 Task: Look for space in Āzādshahr, Iran from 7th July, 2023 to 14th July, 2023 for 1 adult in price range Rs.6000 to Rs.14000. Place can be shared room with 1  bedroom having 1 bed and 1 bathroom. Property type can be house, flat, guest house, hotel. Amenities needed are: wifi, washing machine. Booking option can be shelf check-in. Required host language is English.
Action: Mouse moved to (566, 101)
Screenshot: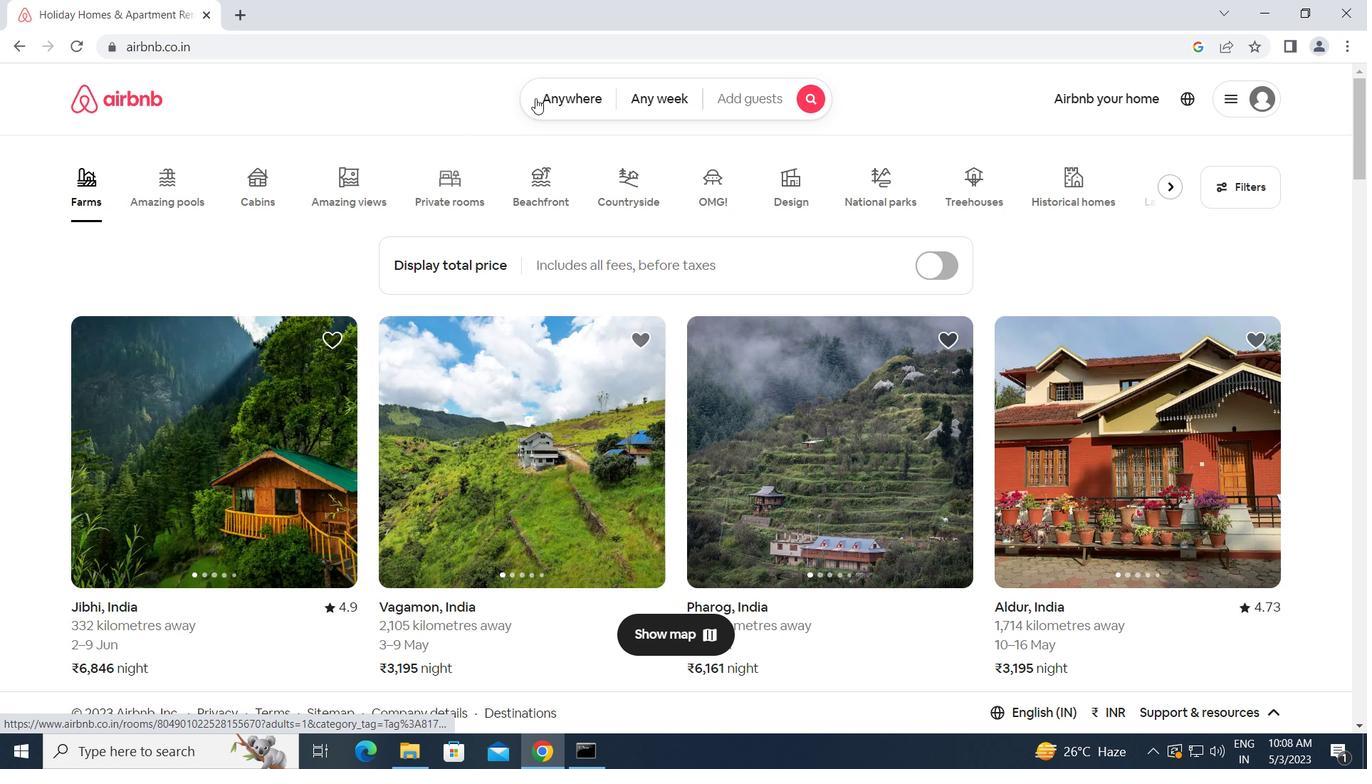 
Action: Mouse pressed left at (566, 101)
Screenshot: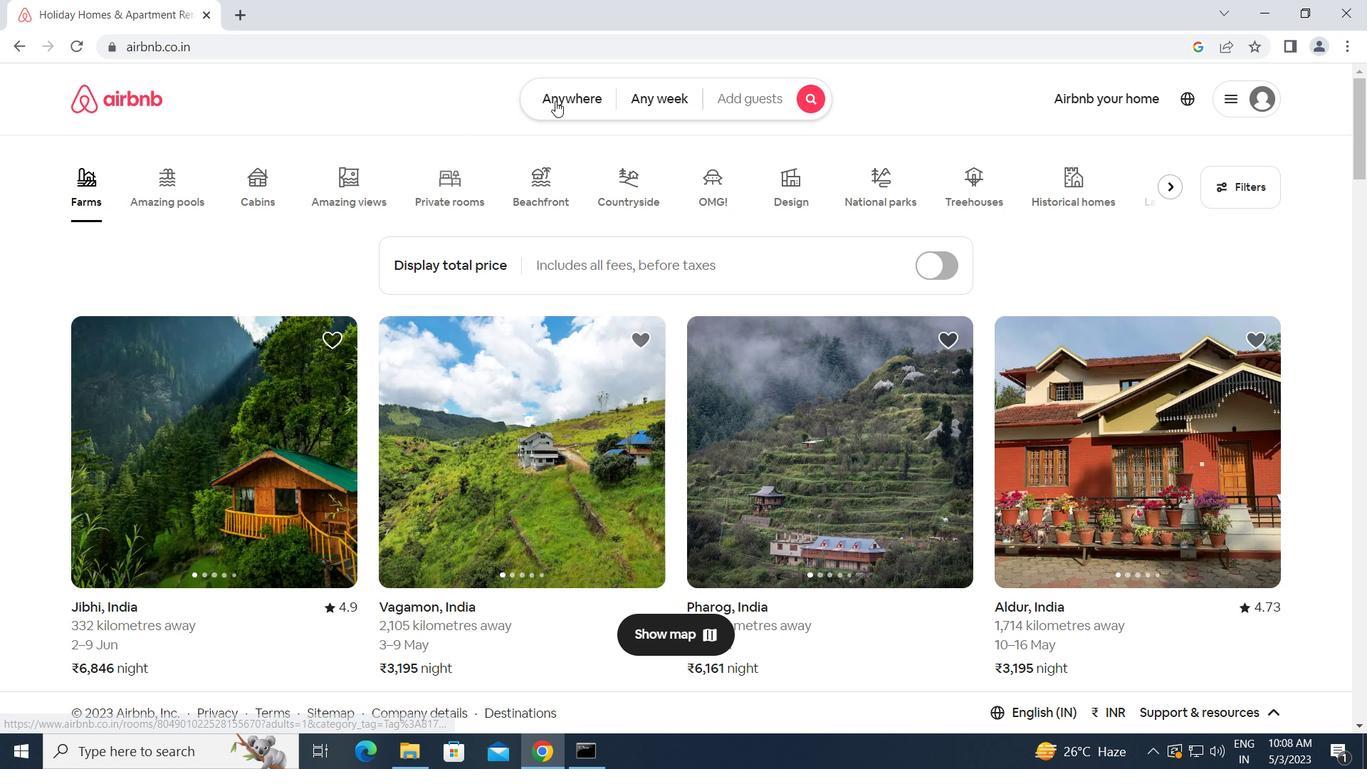 
Action: Mouse moved to (495, 163)
Screenshot: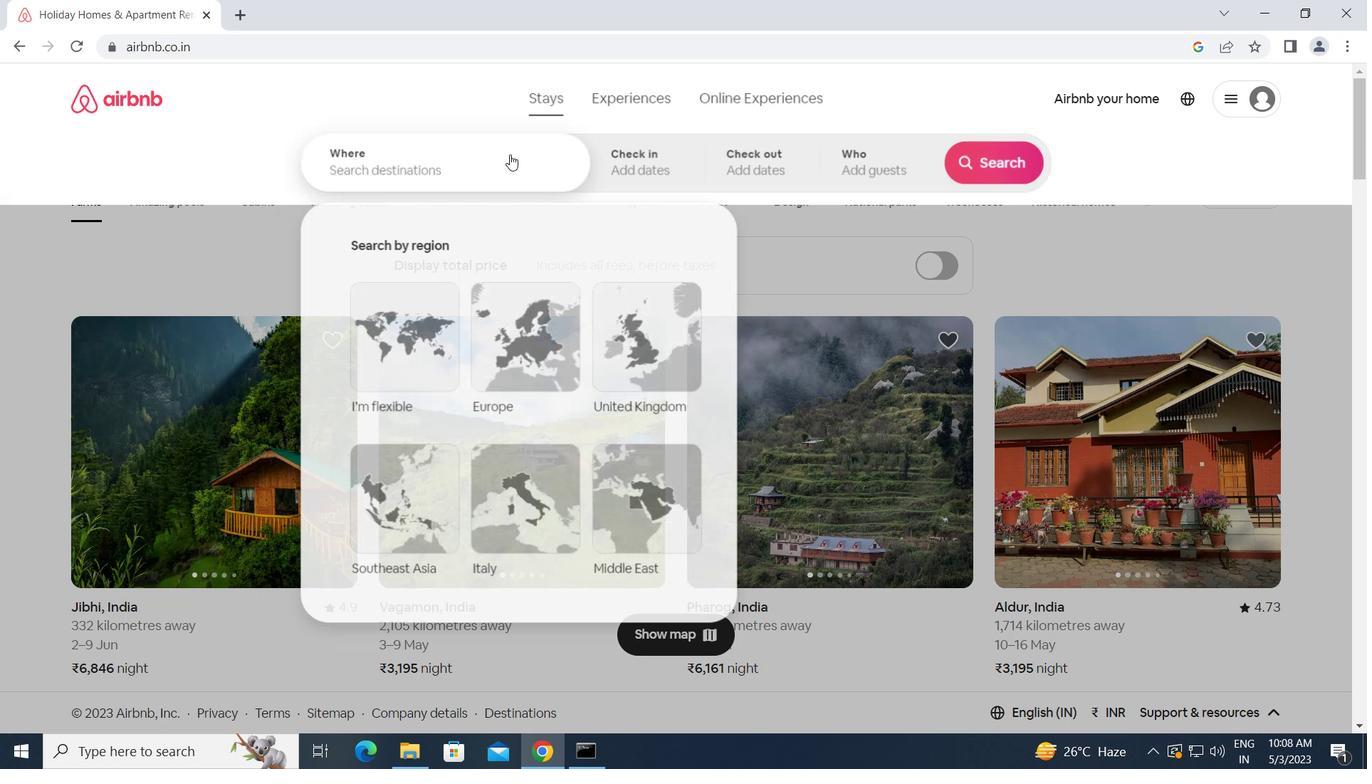 
Action: Mouse pressed left at (495, 163)
Screenshot: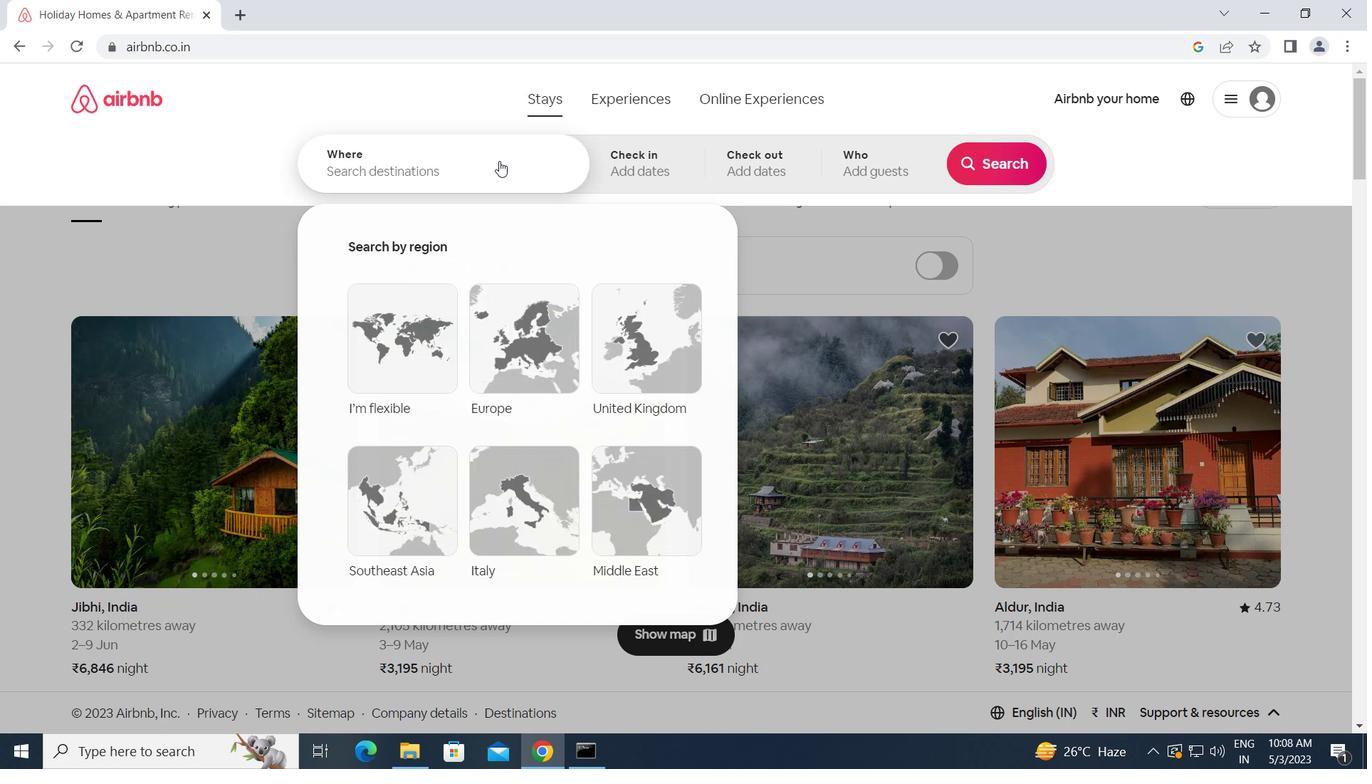 
Action: Key pressed <Key.caps_lock>a<Key.caps_lock>zadshahr,<Key.space><Key.caps_lock>i<Key.caps_lock>ran<Key.enter>
Screenshot: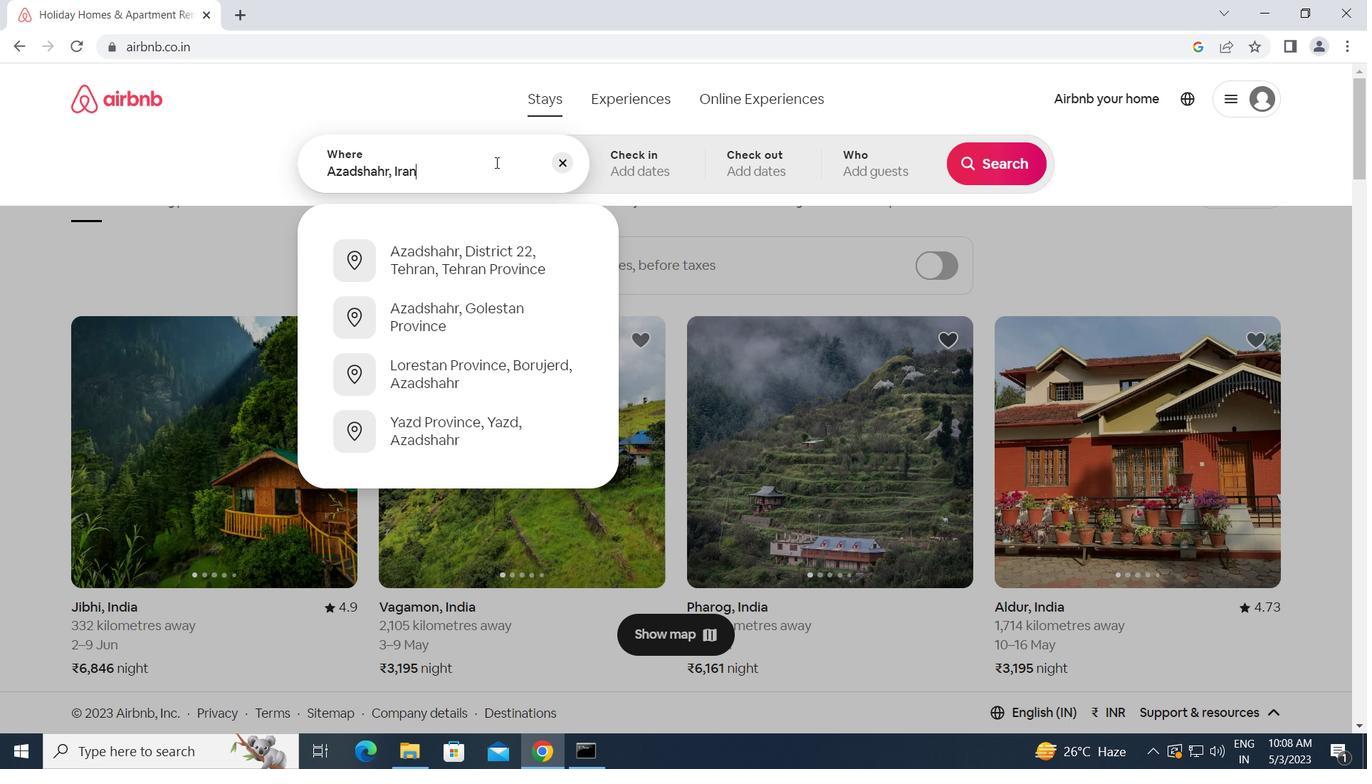 
Action: Mouse moved to (993, 316)
Screenshot: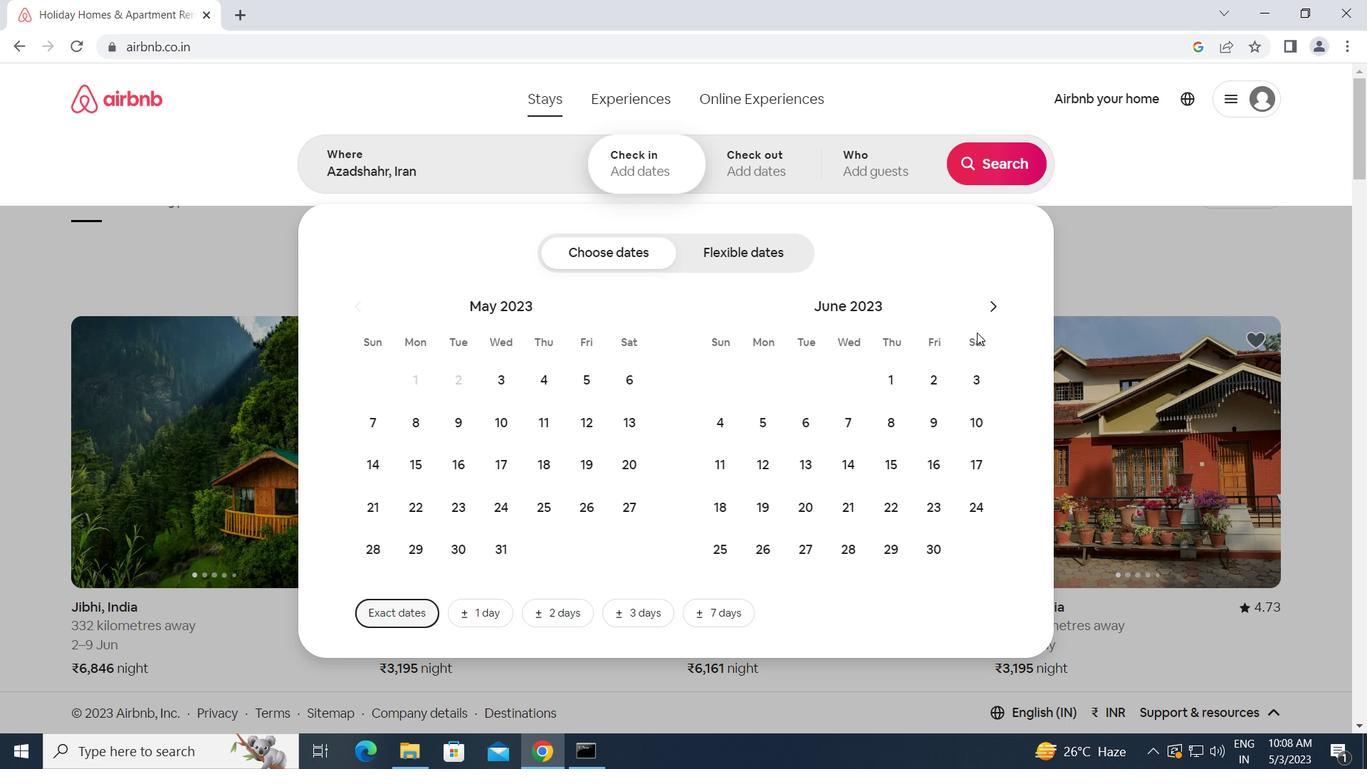 
Action: Mouse pressed left at (993, 316)
Screenshot: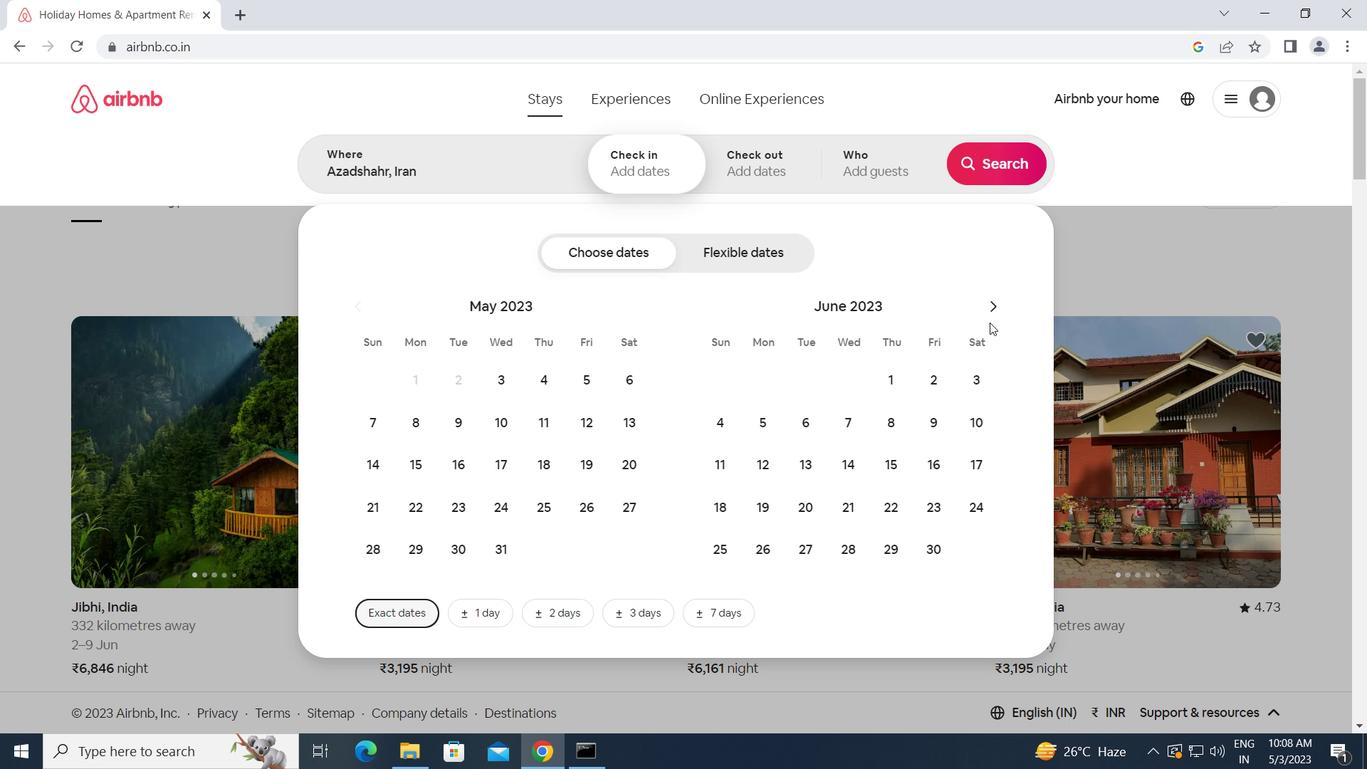 
Action: Mouse moved to (928, 418)
Screenshot: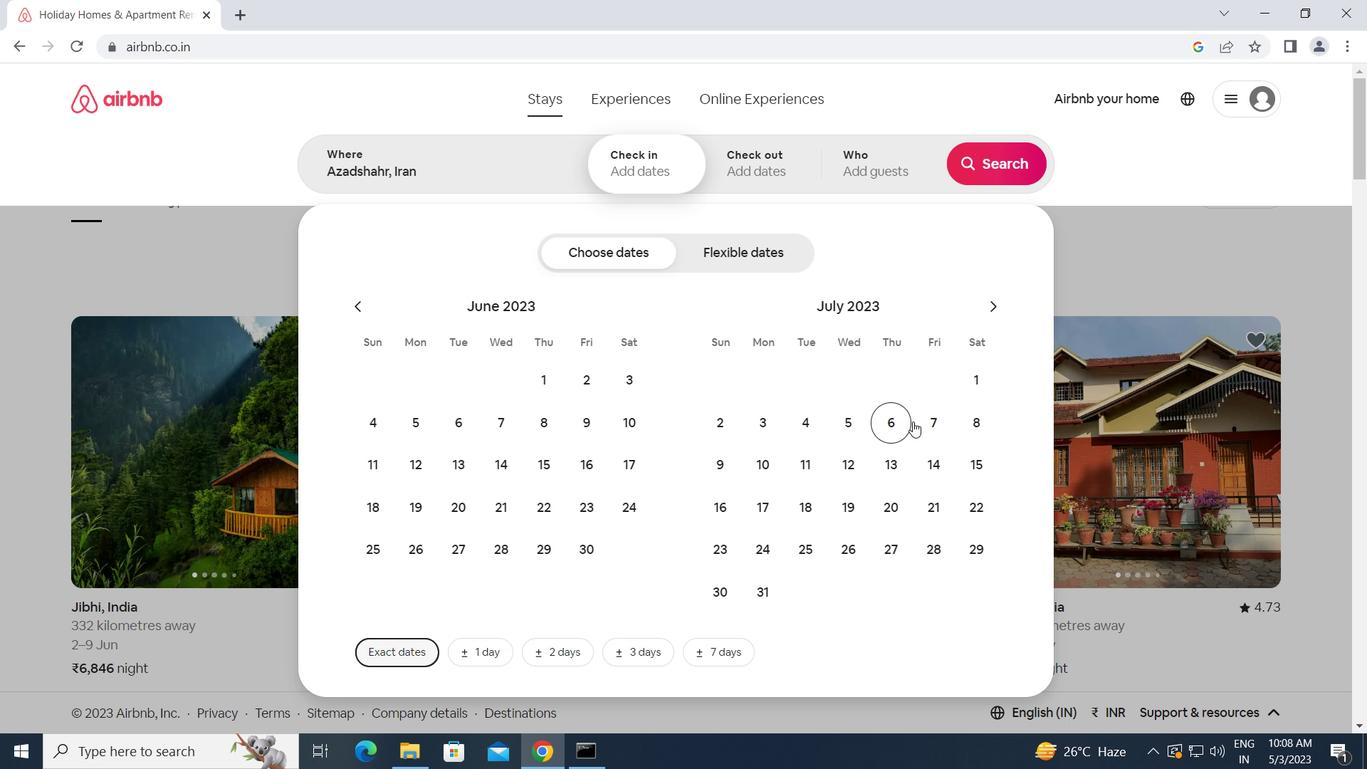 
Action: Mouse pressed left at (928, 418)
Screenshot: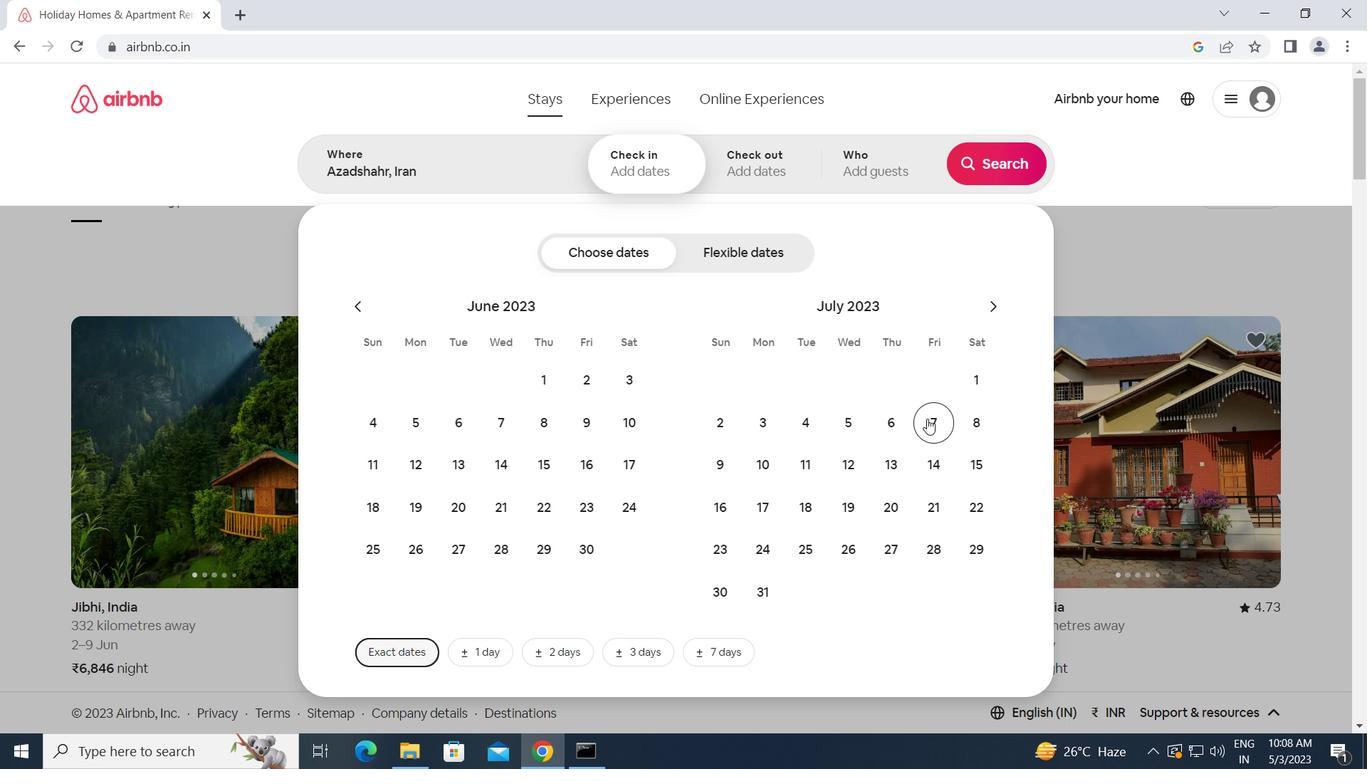 
Action: Mouse moved to (940, 462)
Screenshot: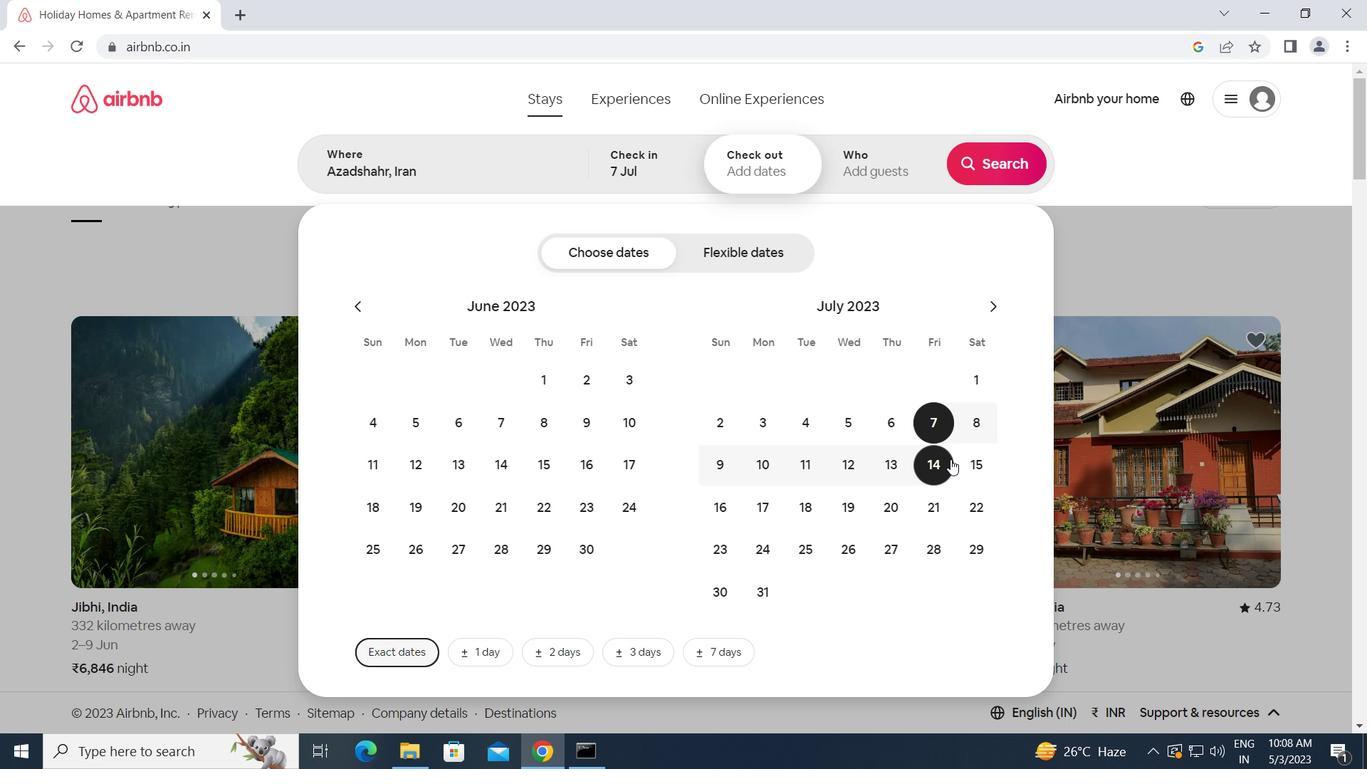 
Action: Mouse pressed left at (940, 462)
Screenshot: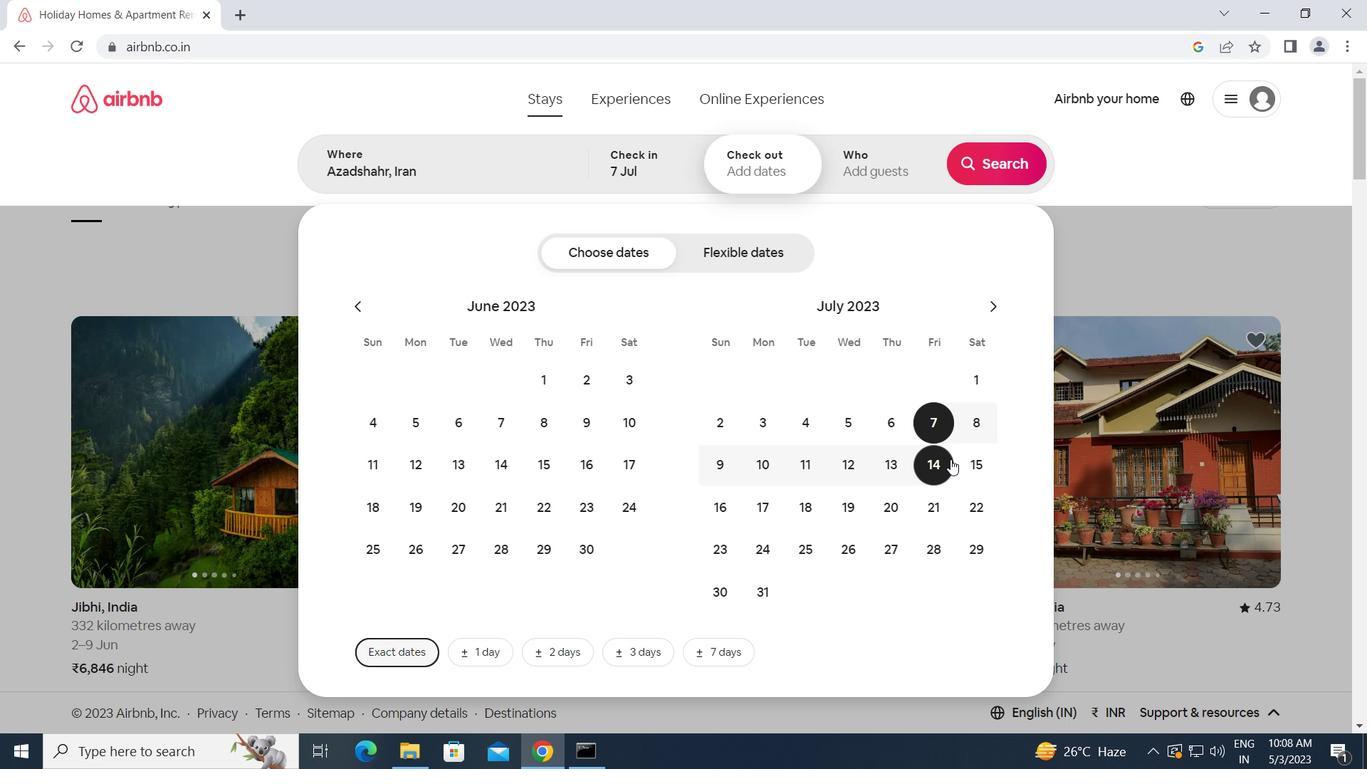 
Action: Mouse moved to (892, 166)
Screenshot: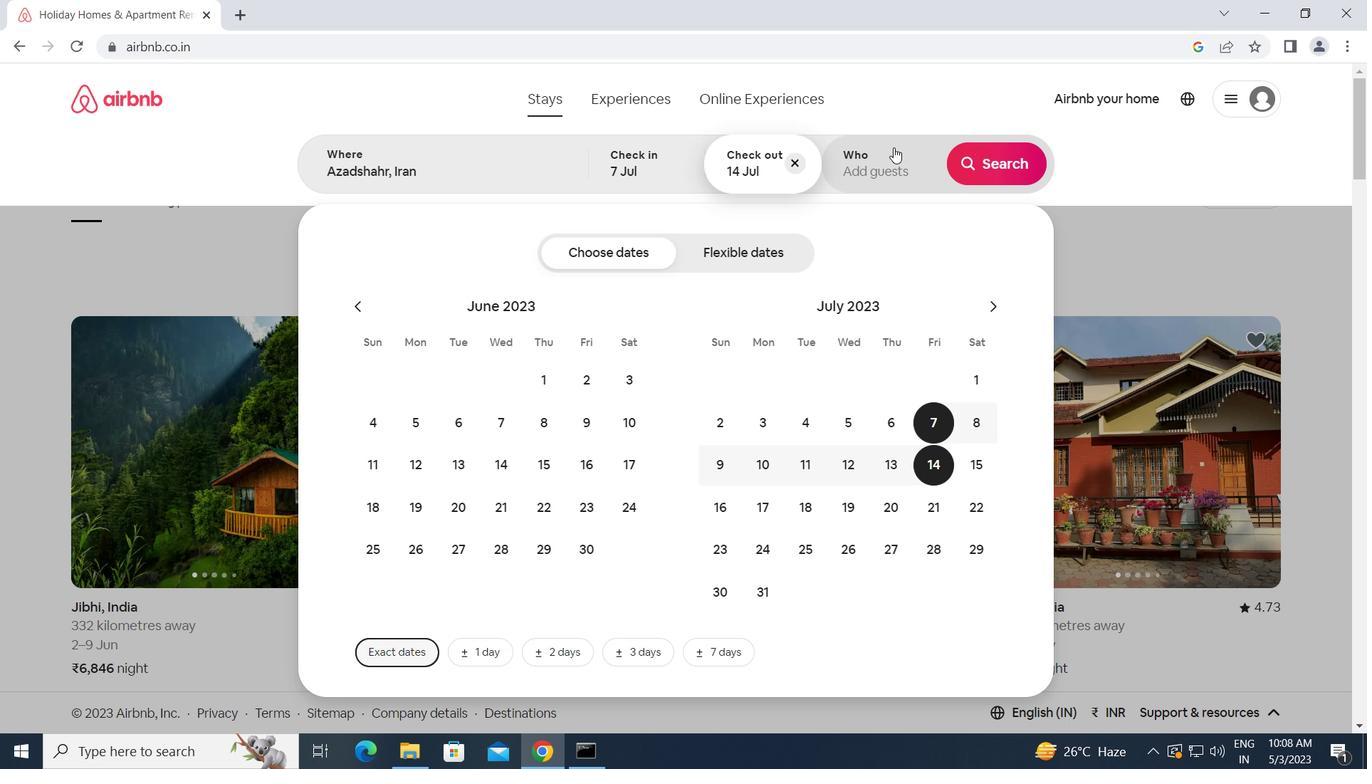
Action: Mouse pressed left at (892, 166)
Screenshot: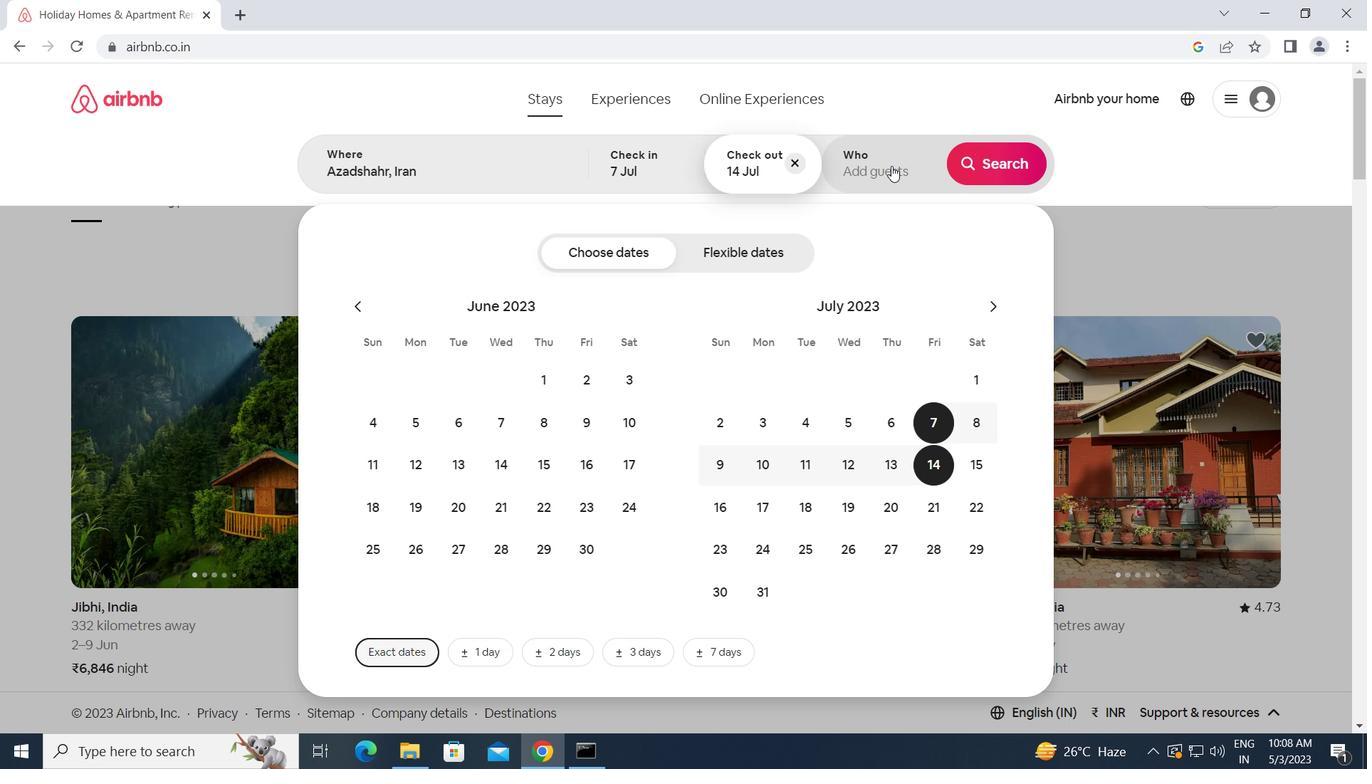 
Action: Mouse moved to (1002, 259)
Screenshot: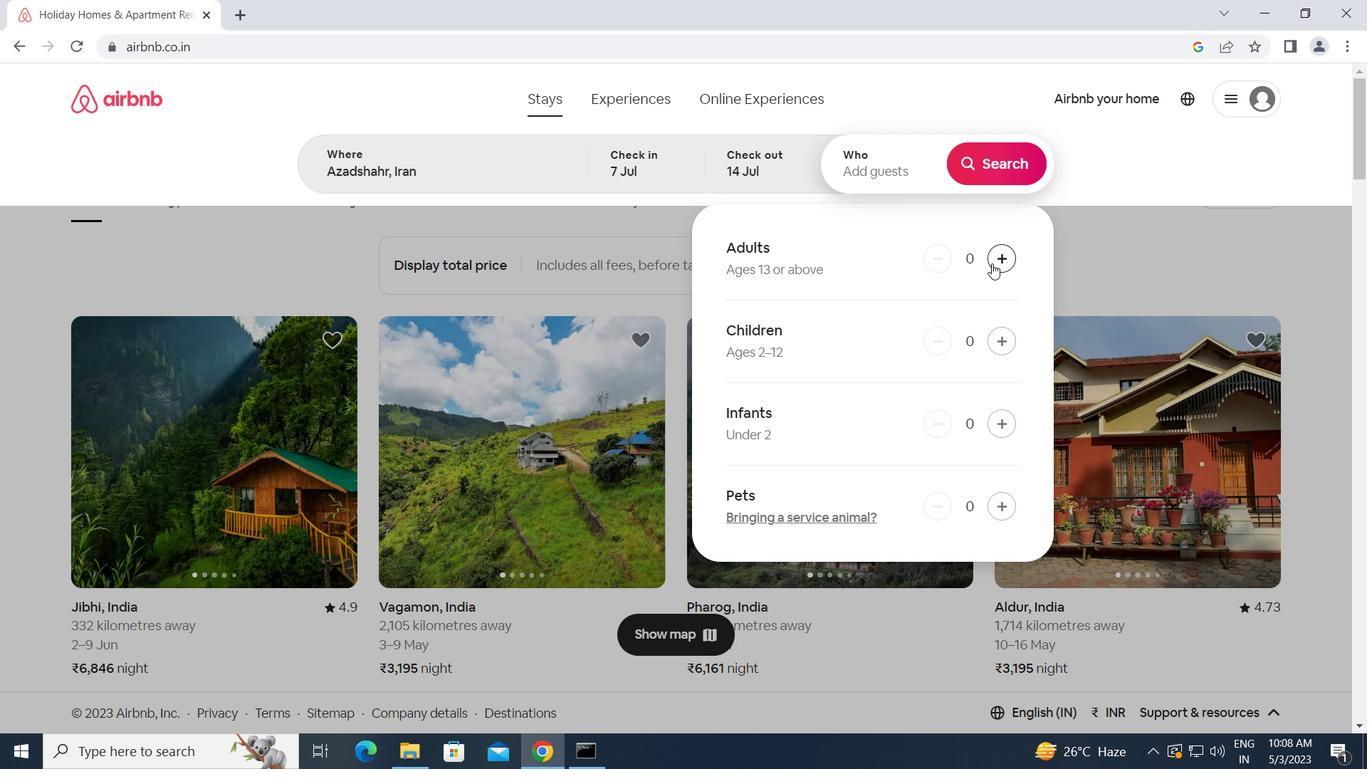 
Action: Mouse pressed left at (1002, 259)
Screenshot: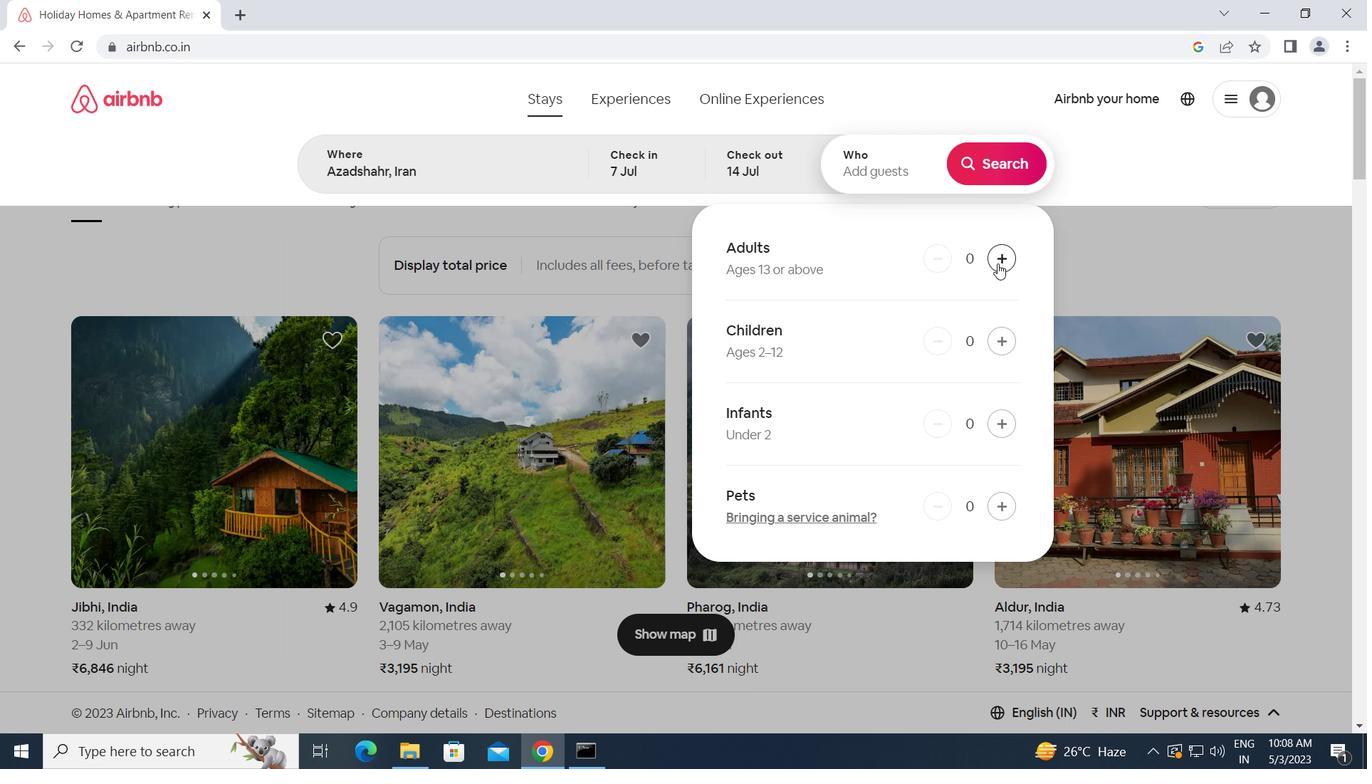 
Action: Mouse moved to (985, 157)
Screenshot: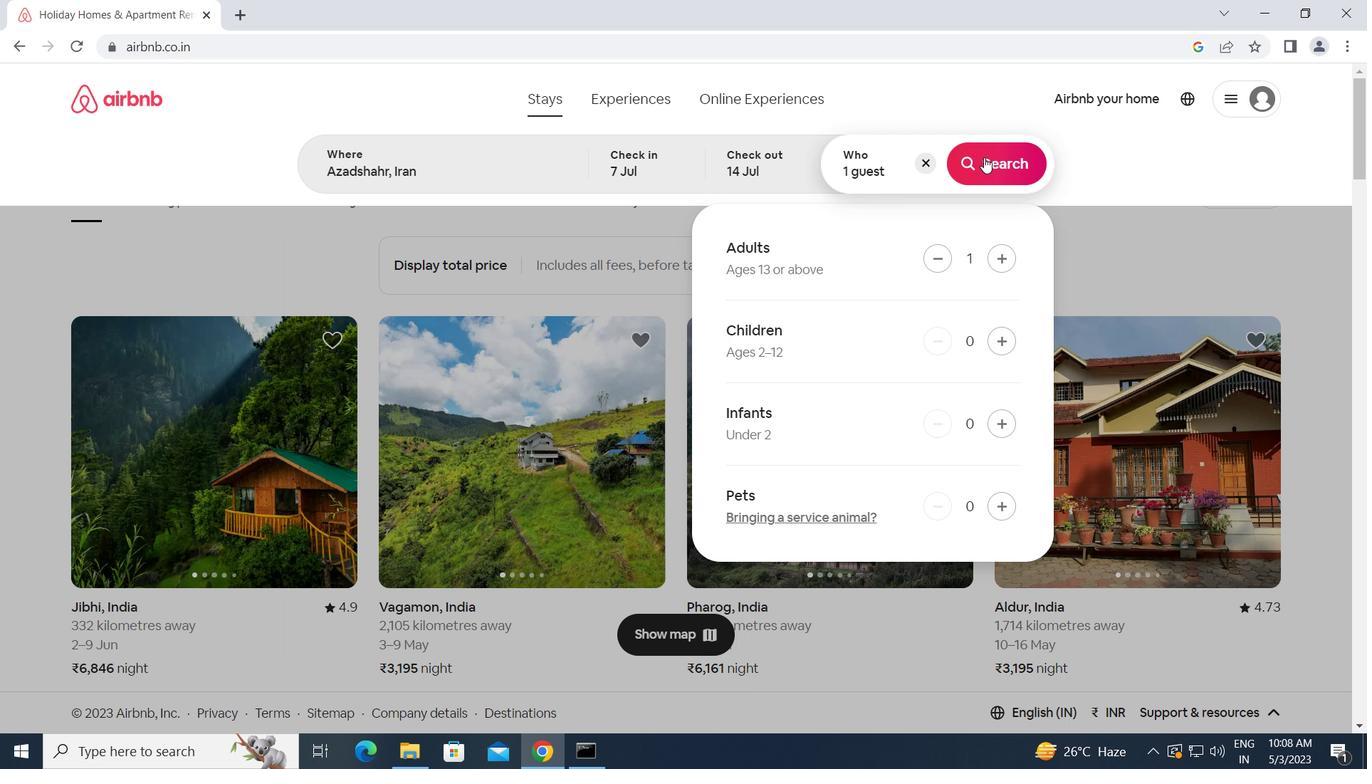 
Action: Mouse pressed left at (985, 157)
Screenshot: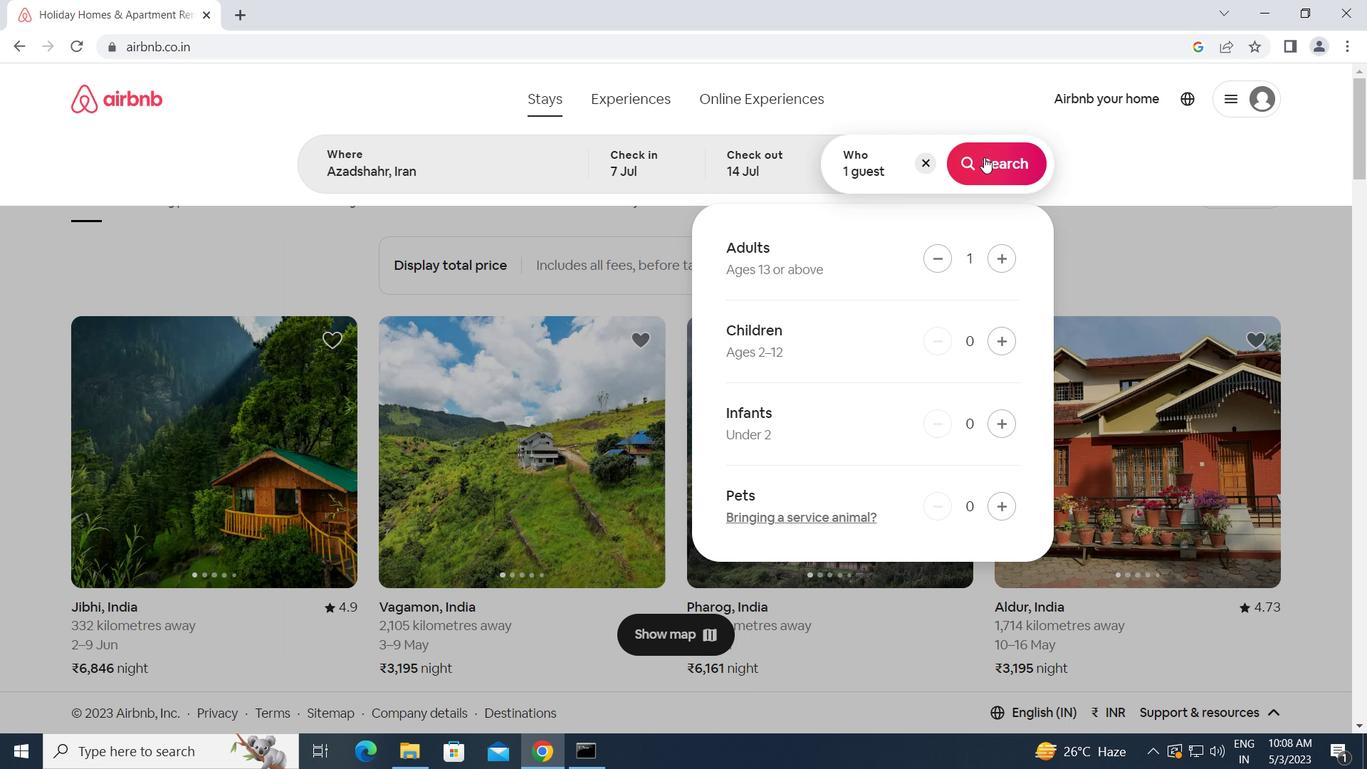 
Action: Mouse moved to (1282, 159)
Screenshot: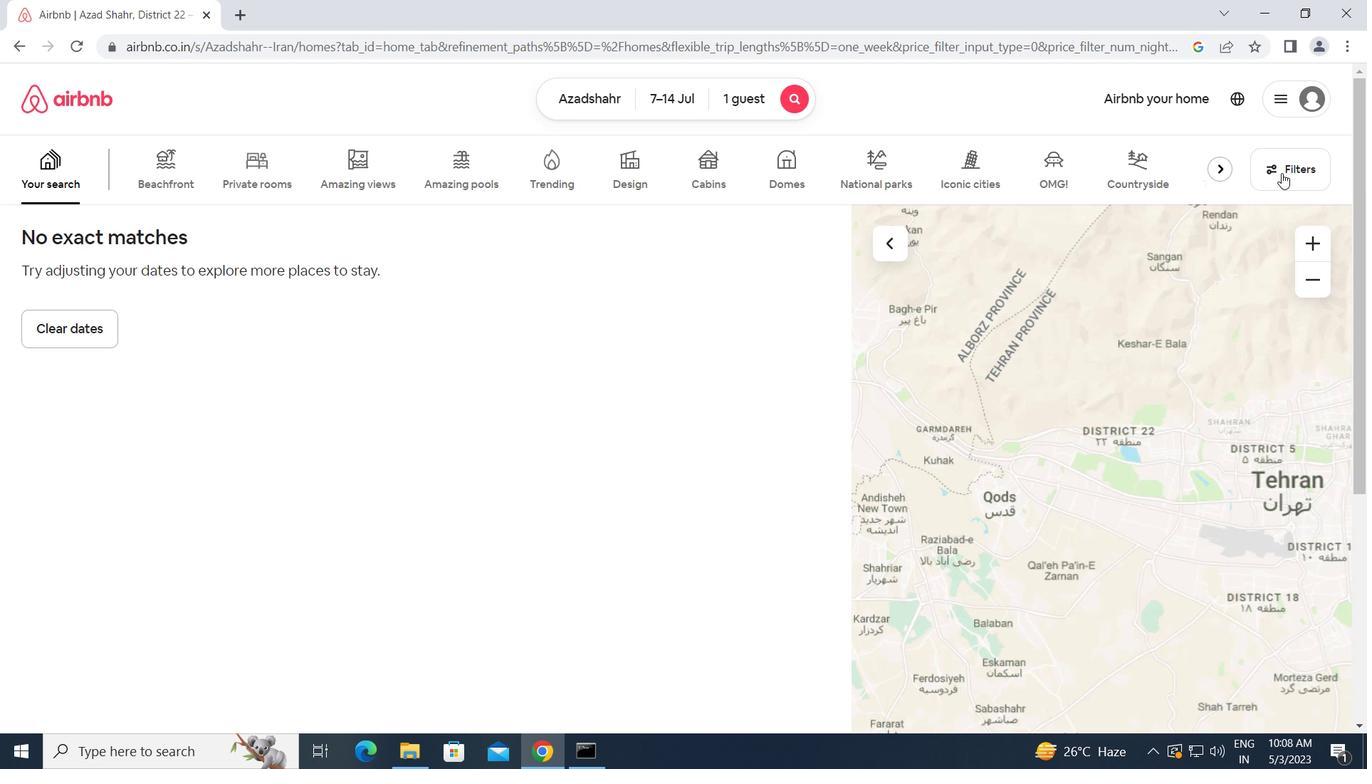 
Action: Mouse pressed left at (1282, 159)
Screenshot: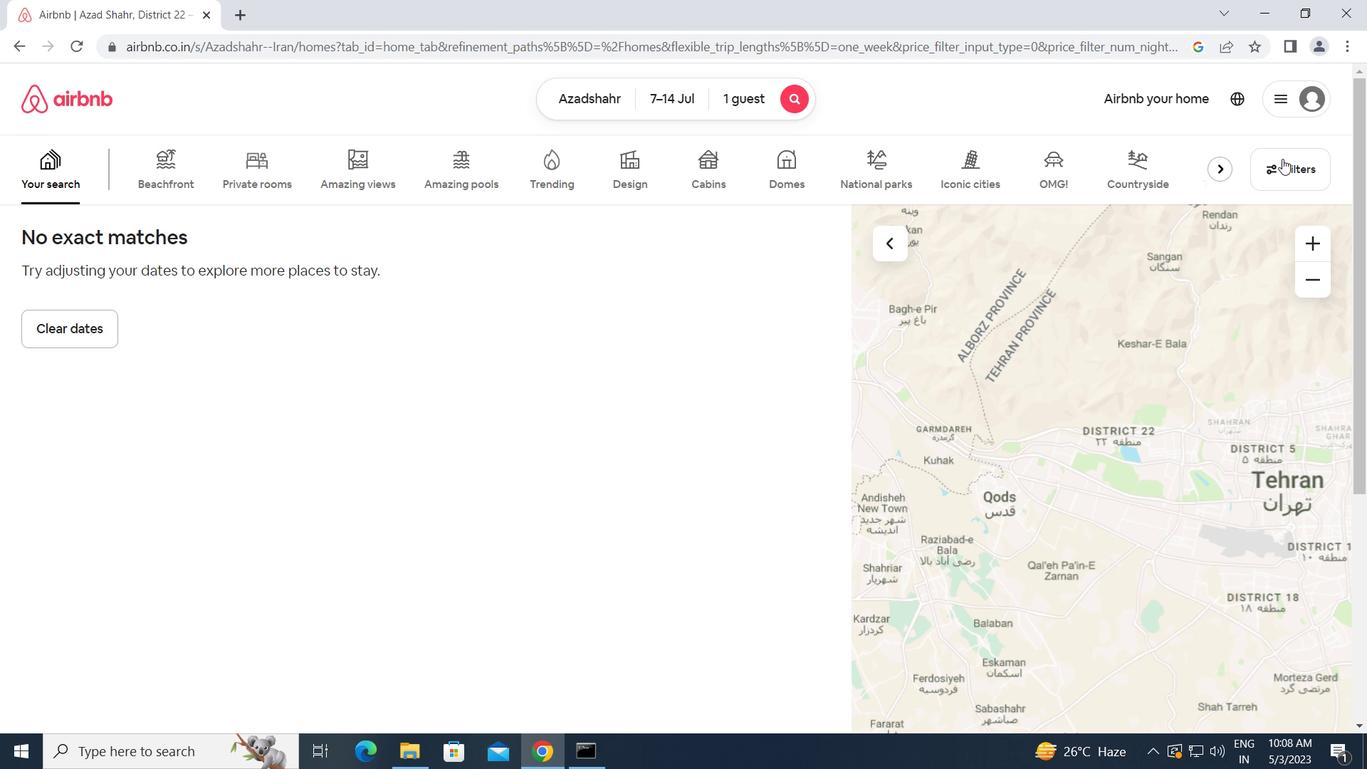 
Action: Mouse moved to (462, 282)
Screenshot: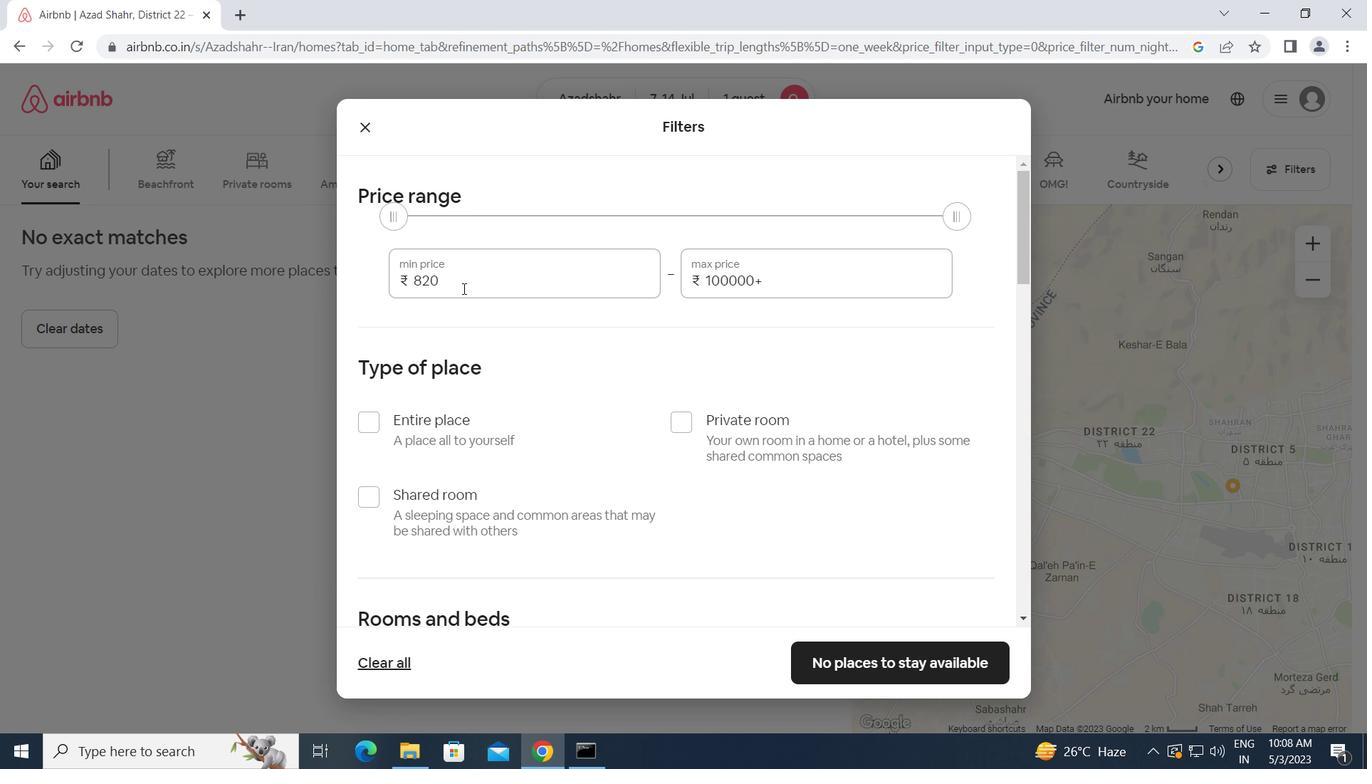 
Action: Mouse pressed left at (462, 282)
Screenshot: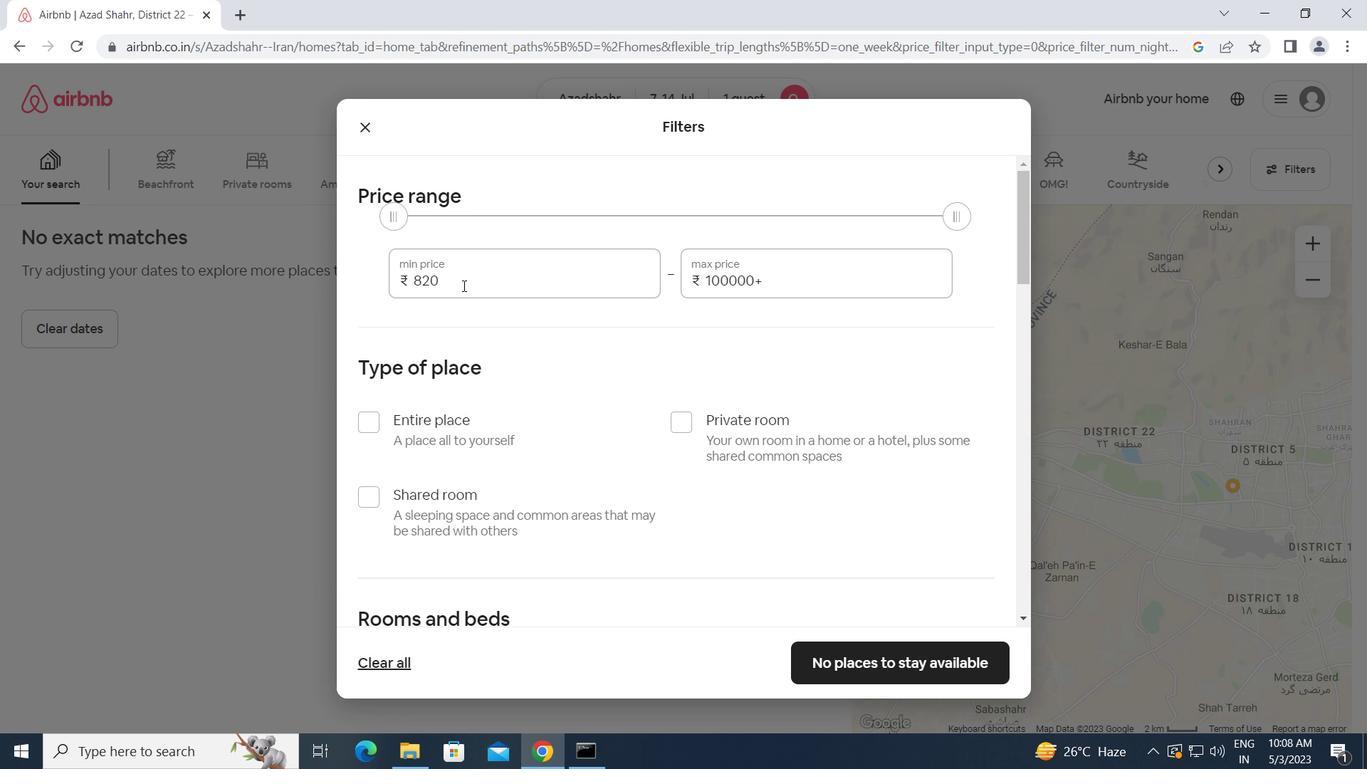 
Action: Mouse moved to (392, 283)
Screenshot: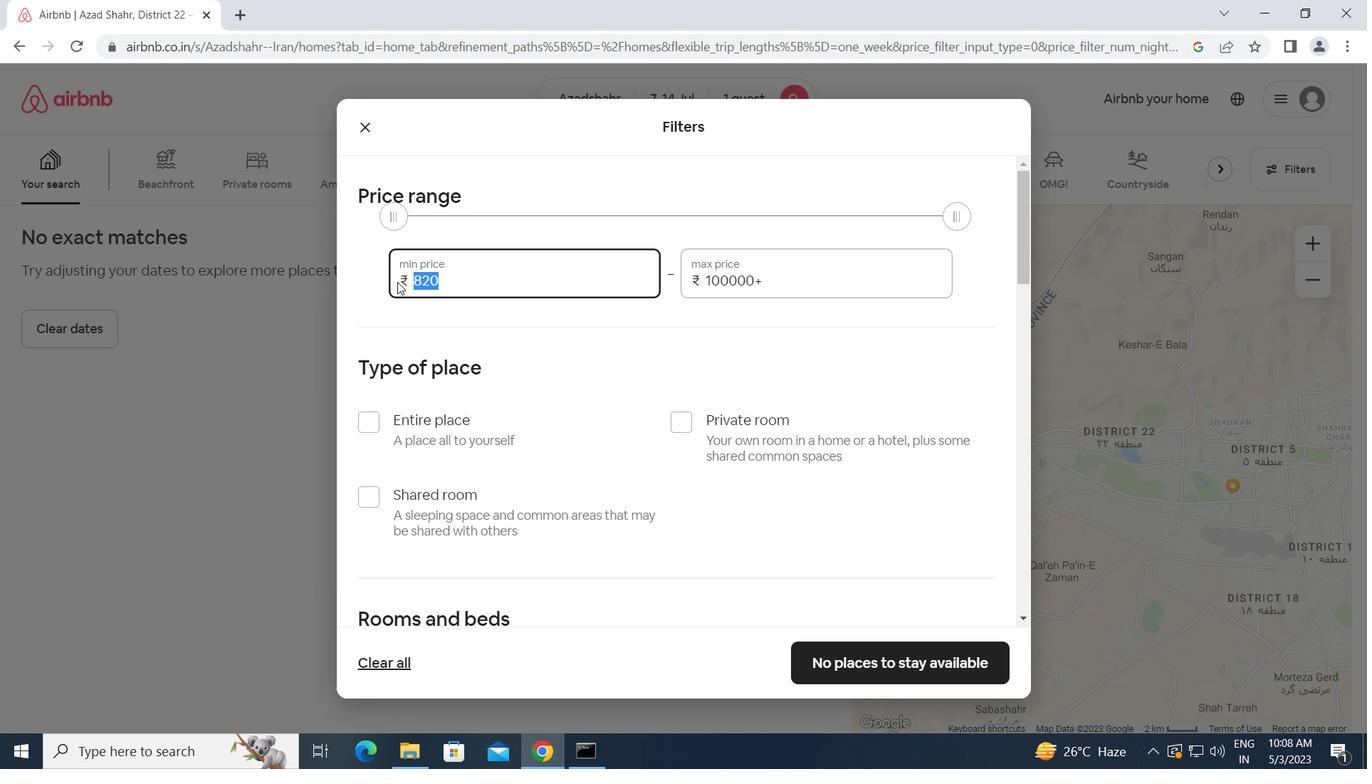 
Action: Key pressed 6000<Key.tab>14<Key.backspace><Key.backspace><Key.backspace><Key.backspace><Key.backspace><Key.backspace><Key.backspace><Key.backspace><Key.backspace><Key.backspace><Key.backspace><Key.backspace><Key.backspace>14000
Screenshot: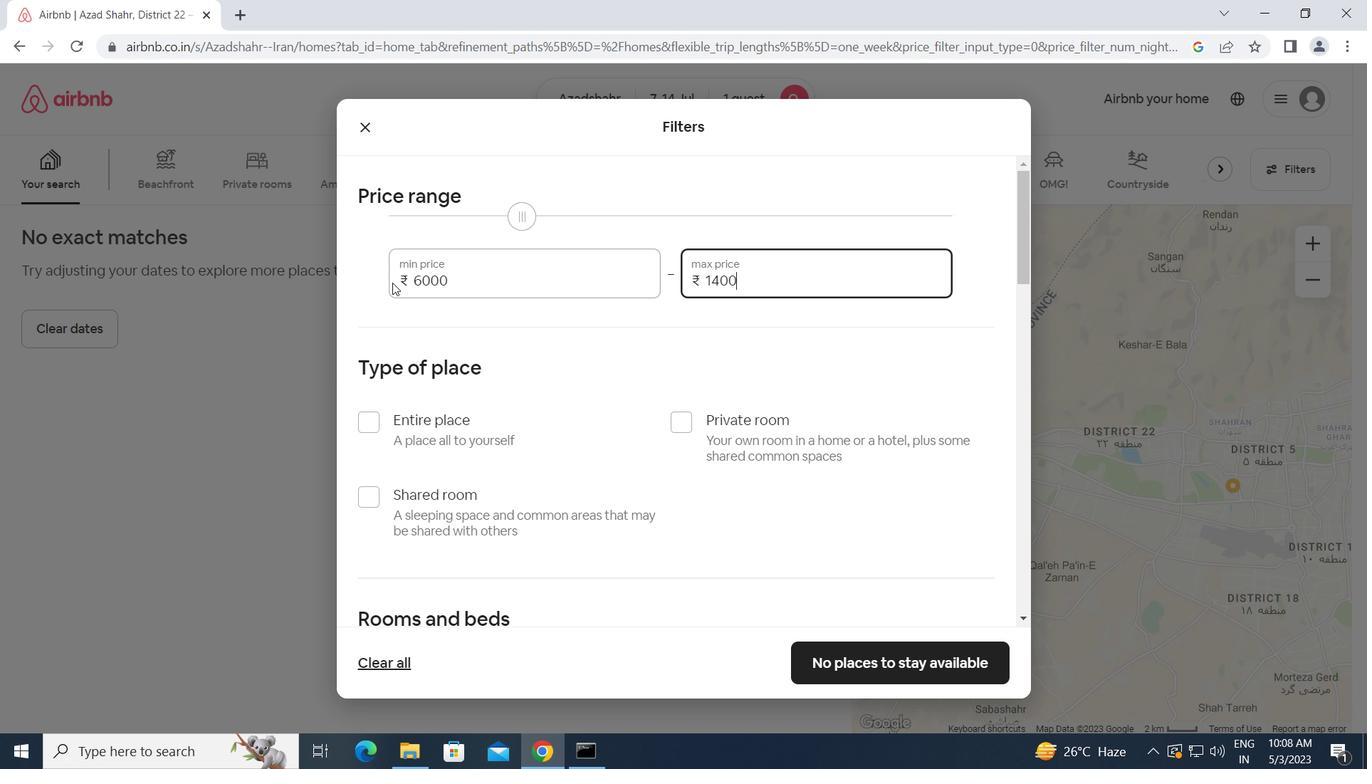 
Action: Mouse moved to (366, 501)
Screenshot: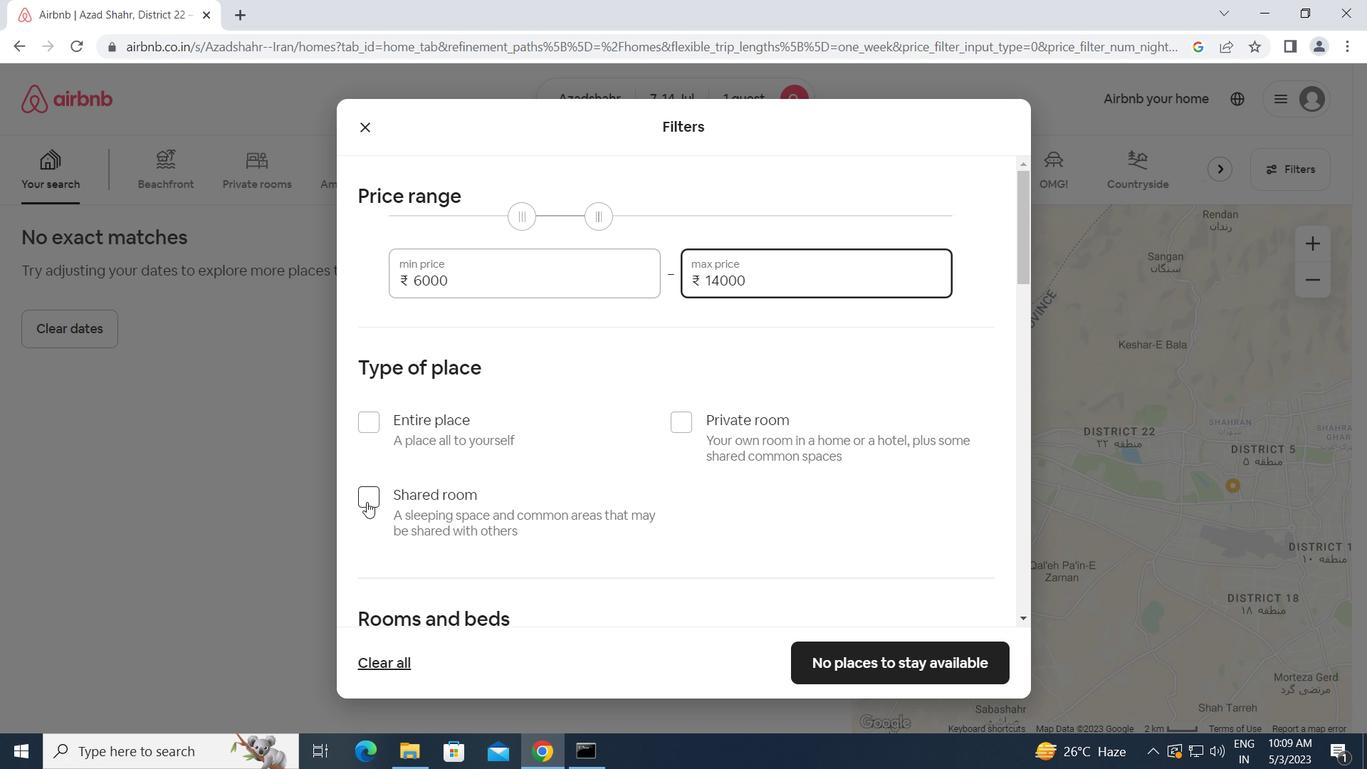 
Action: Mouse pressed left at (366, 501)
Screenshot: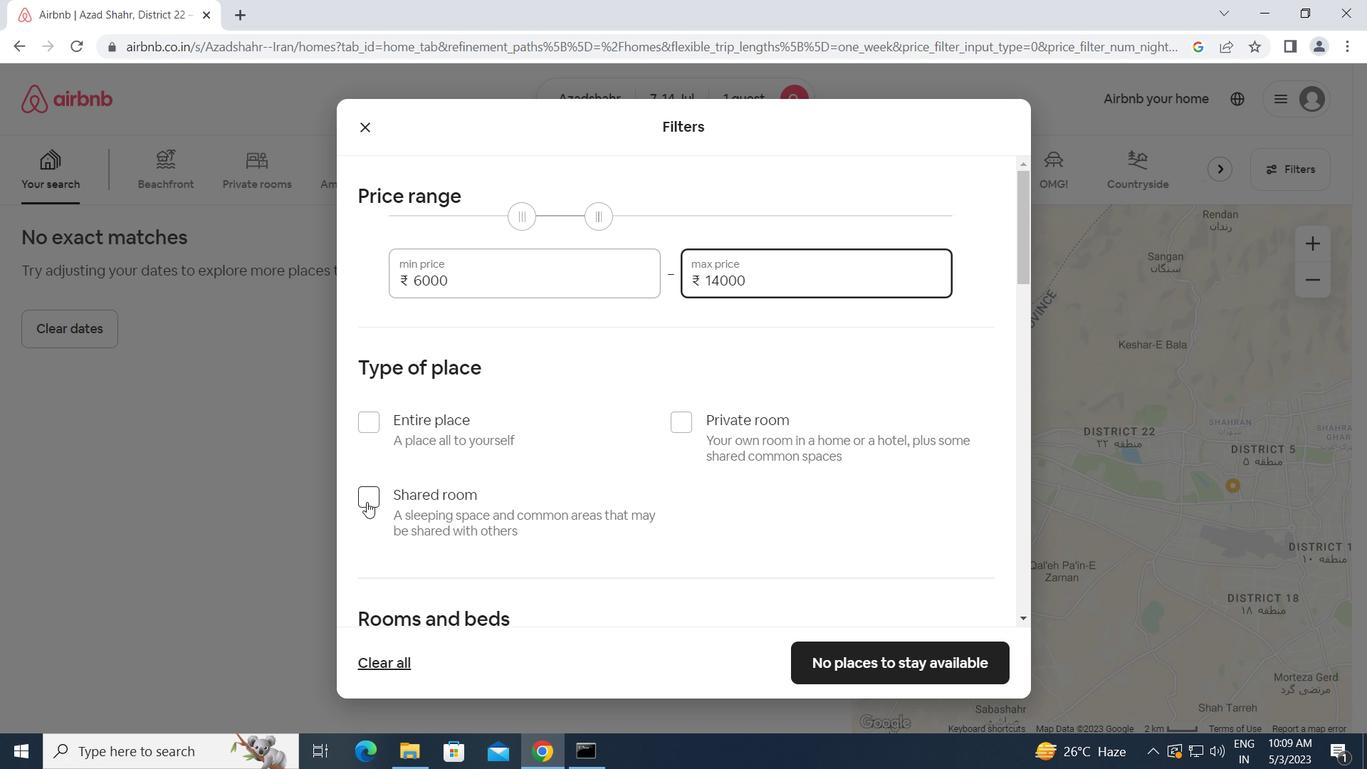 
Action: Mouse moved to (450, 484)
Screenshot: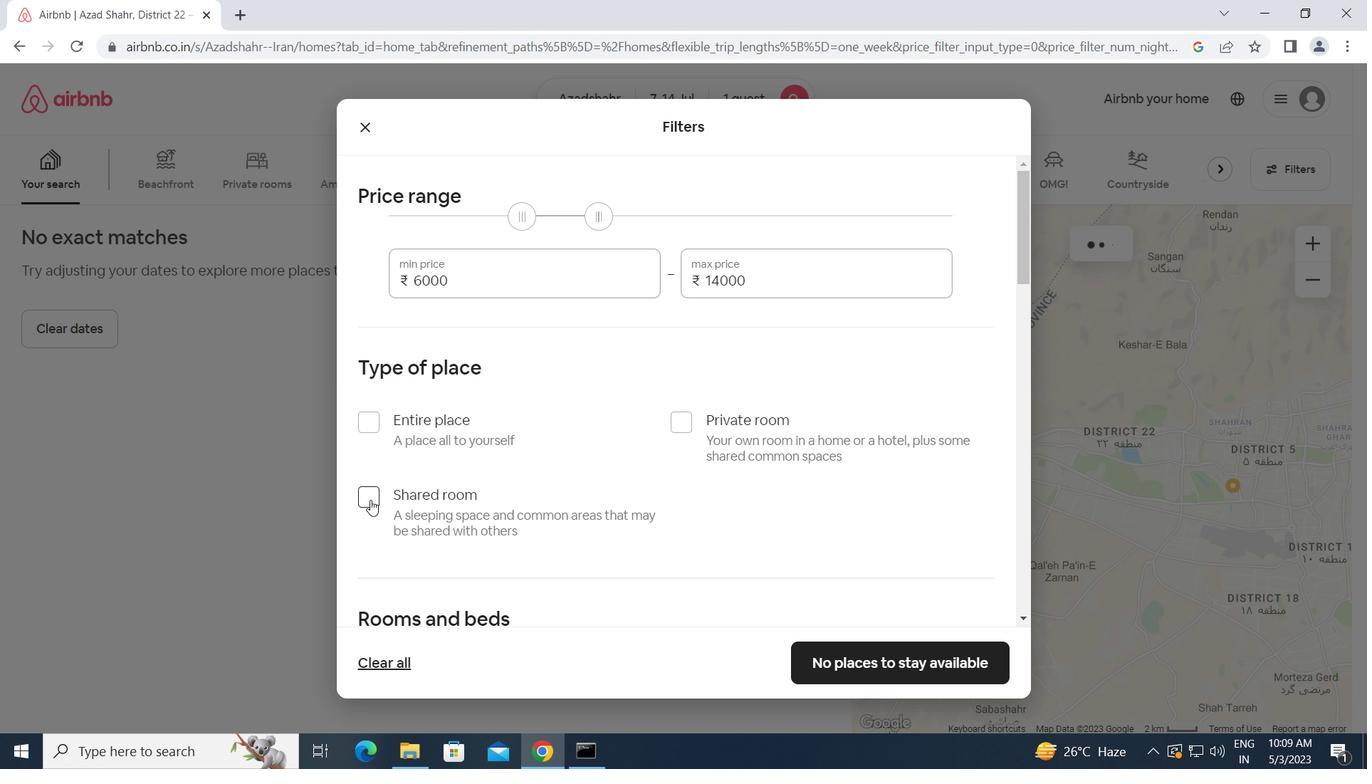 
Action: Mouse scrolled (450, 483) with delta (0, 0)
Screenshot: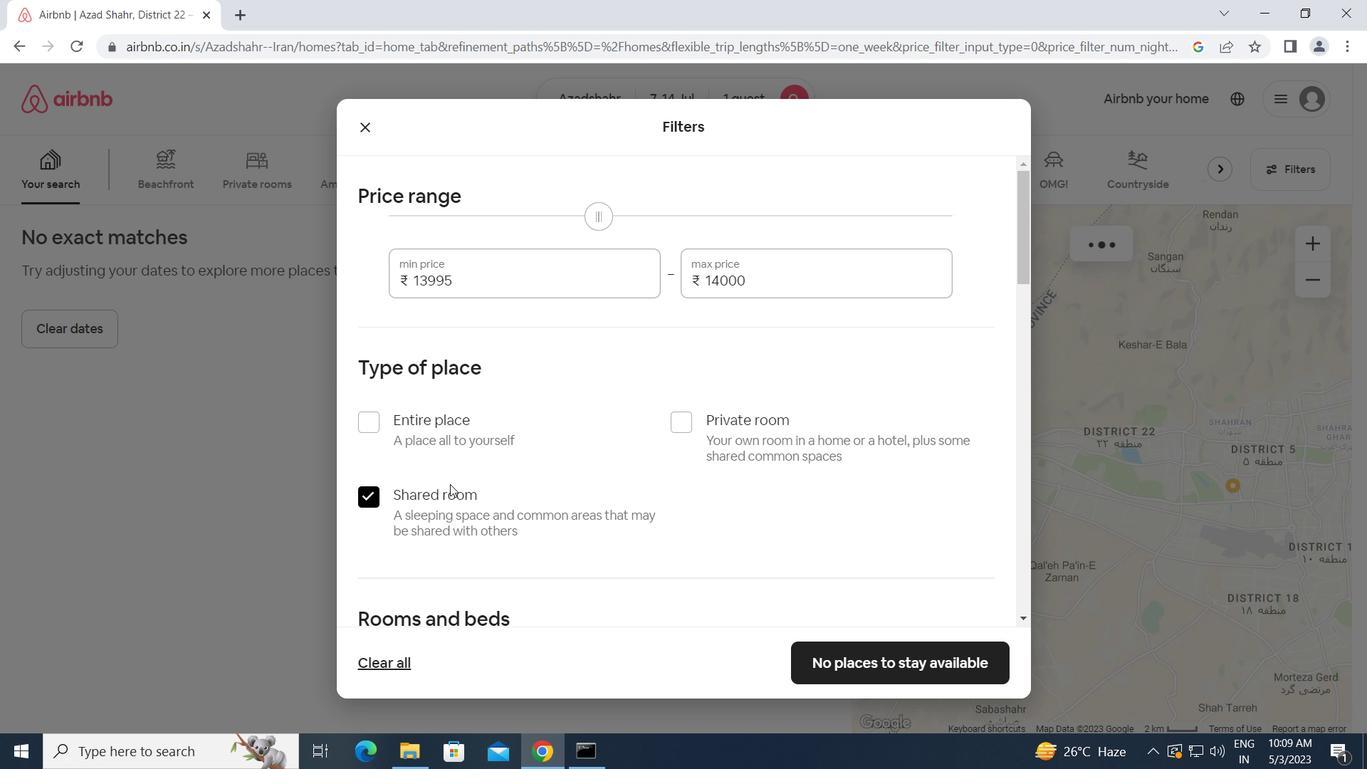 
Action: Mouse scrolled (450, 483) with delta (0, 0)
Screenshot: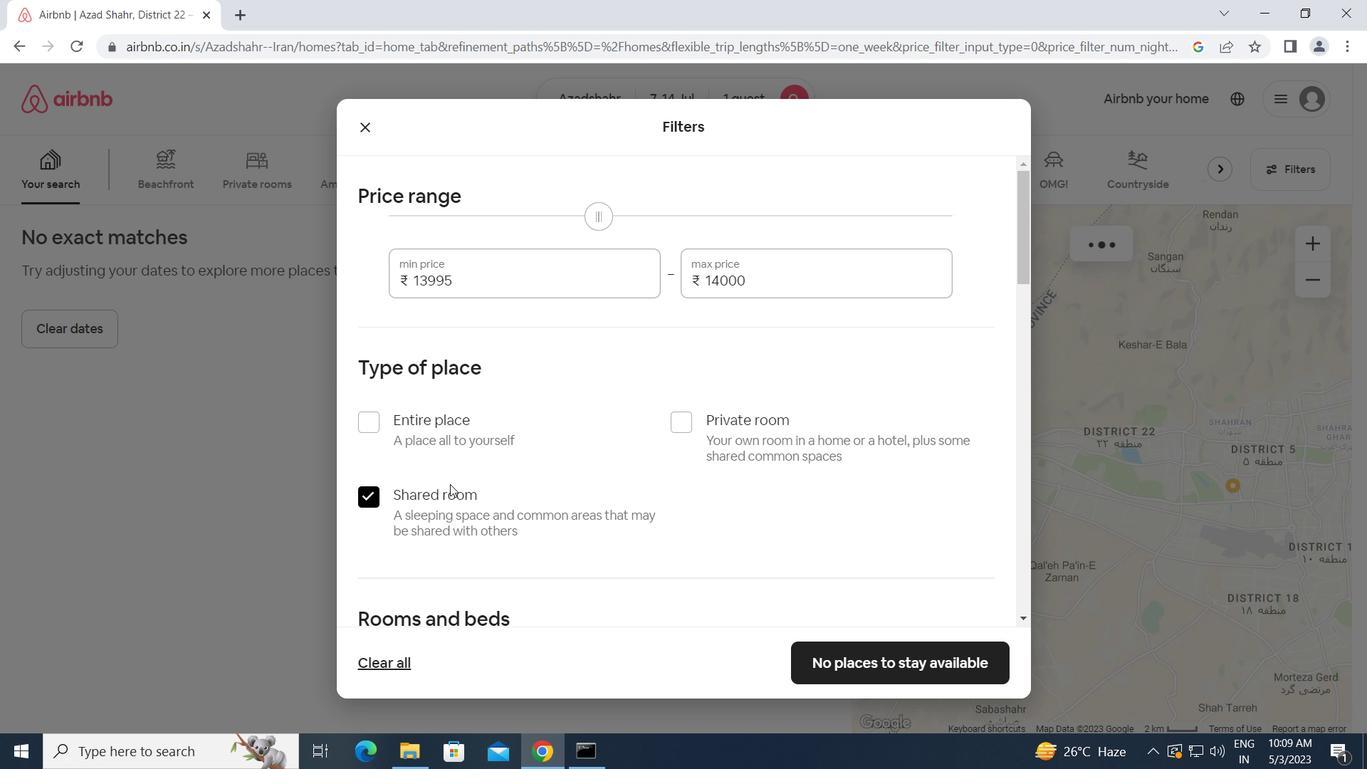 
Action: Mouse scrolled (450, 483) with delta (0, 0)
Screenshot: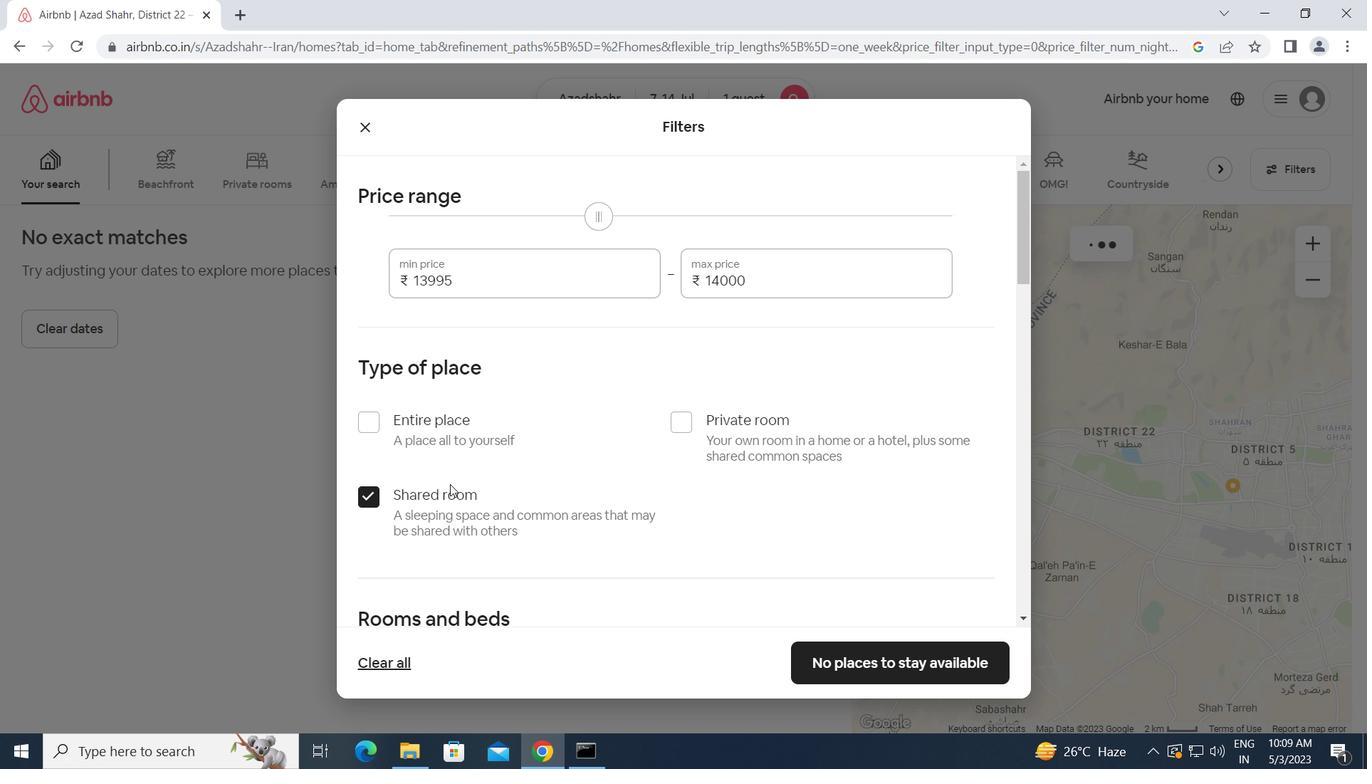 
Action: Mouse scrolled (450, 483) with delta (0, 0)
Screenshot: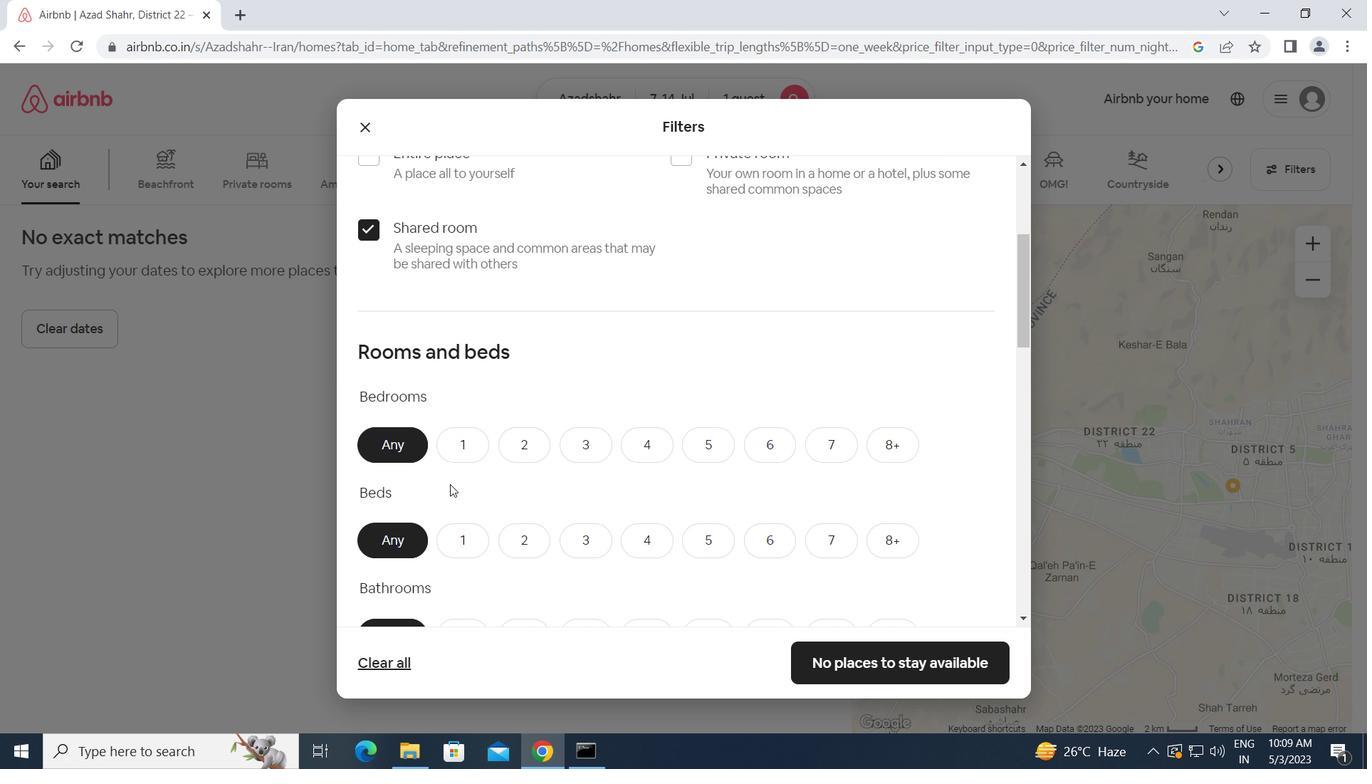 
Action: Mouse moved to (465, 351)
Screenshot: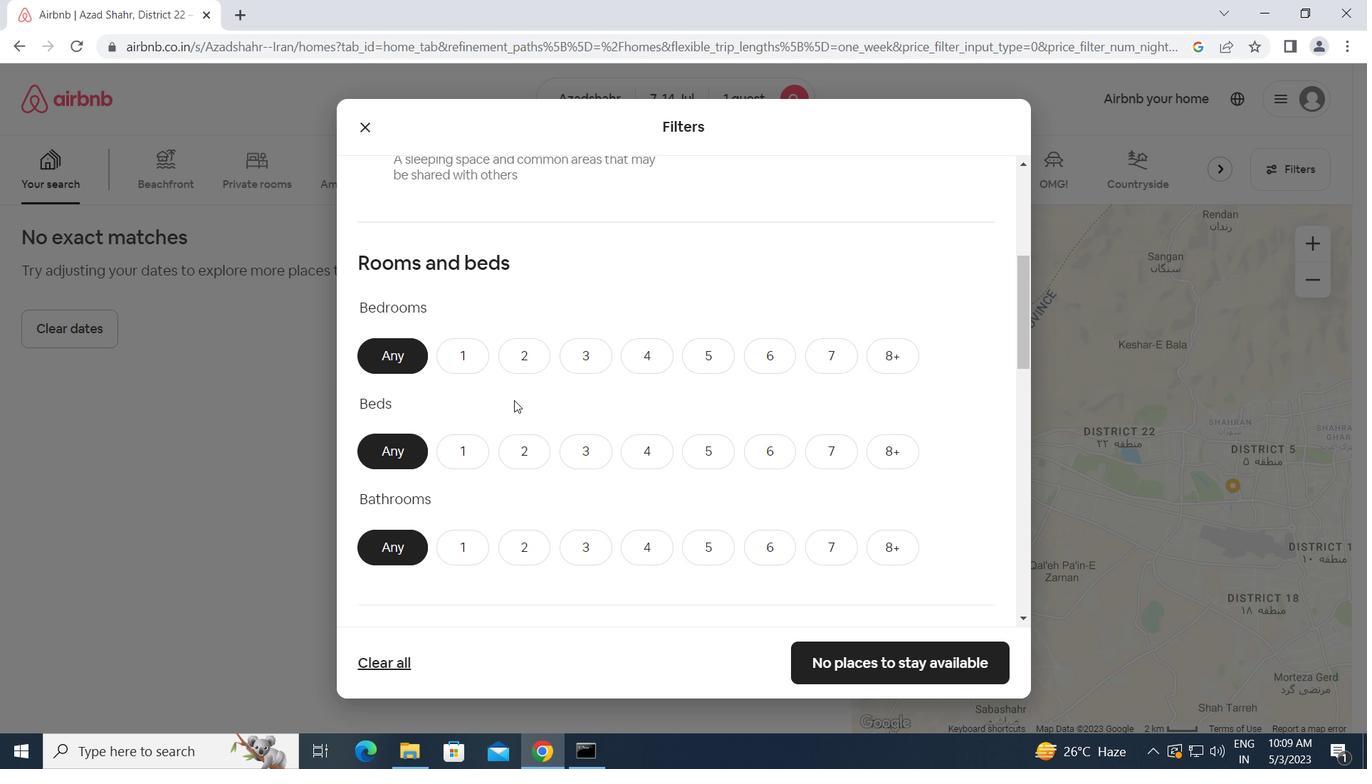 
Action: Mouse pressed left at (465, 351)
Screenshot: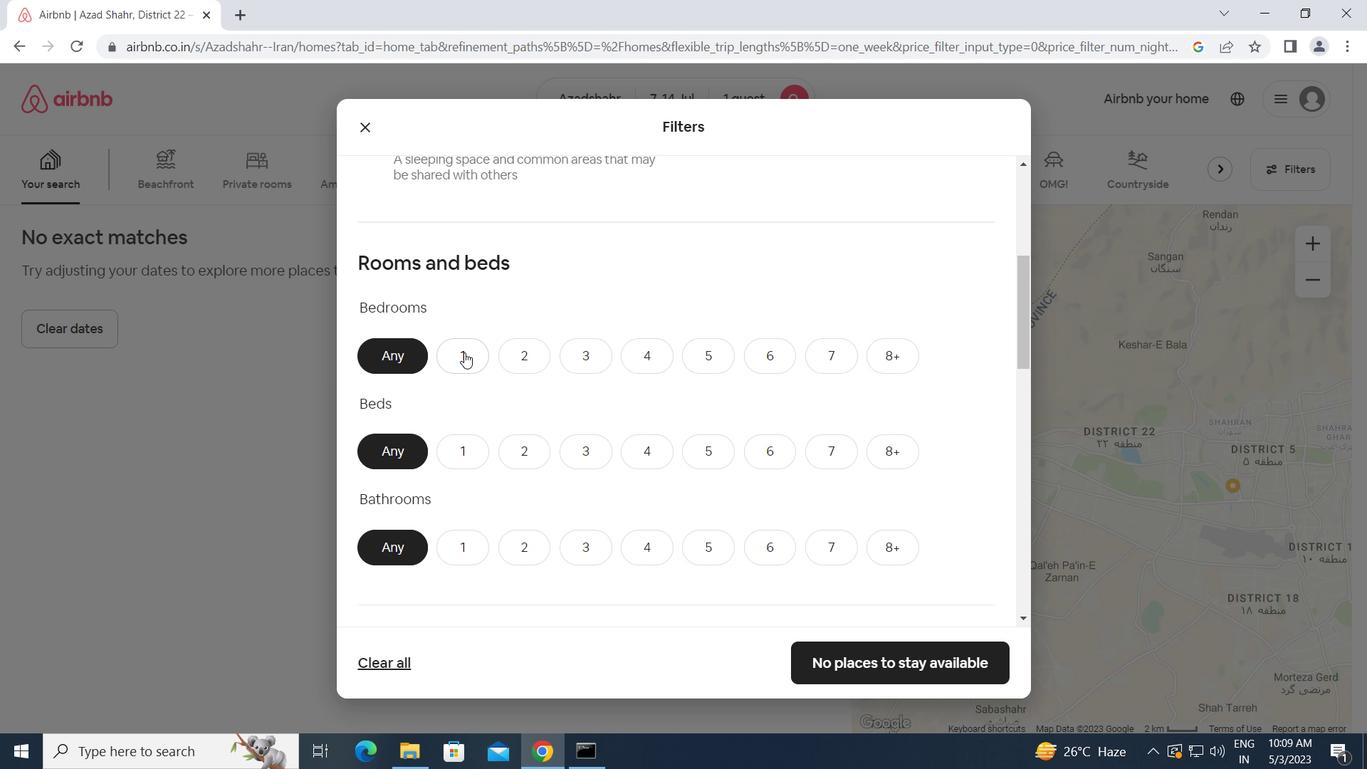 
Action: Mouse moved to (462, 442)
Screenshot: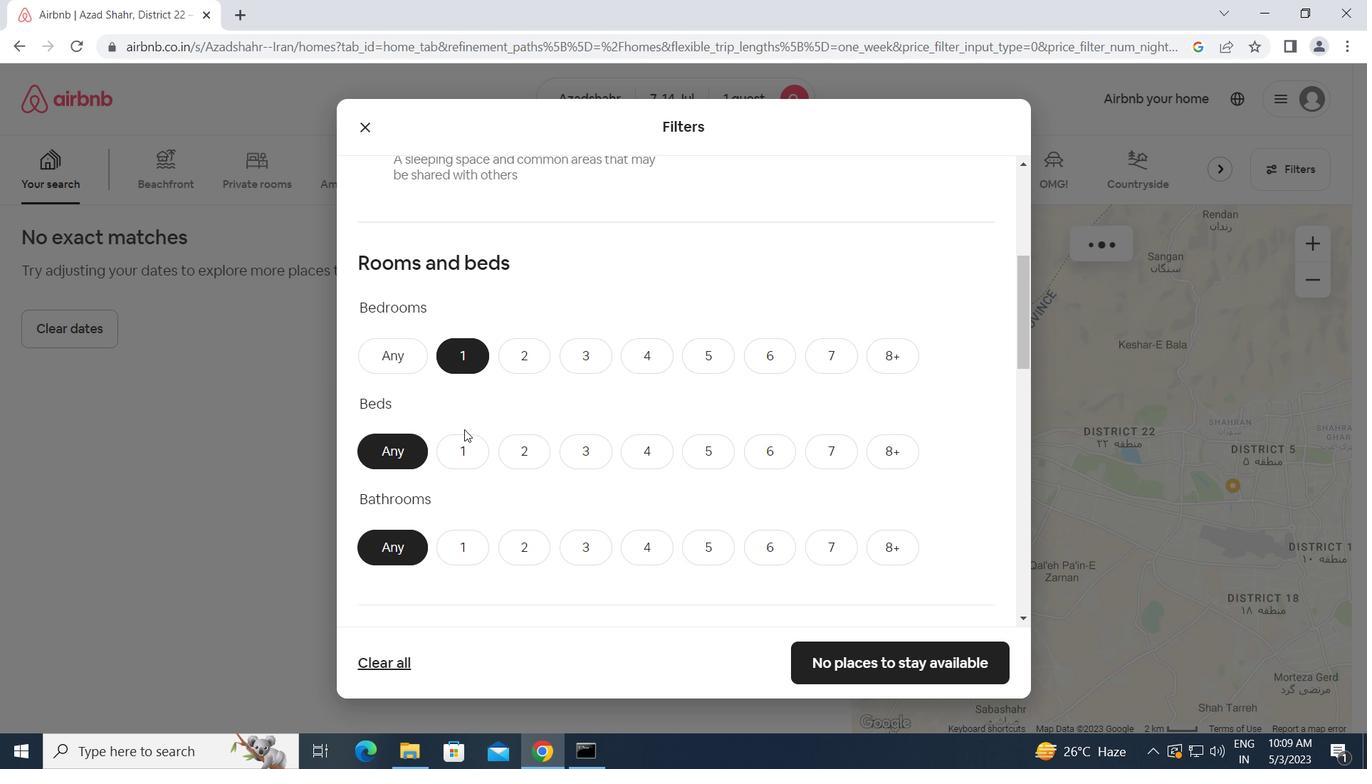 
Action: Mouse pressed left at (462, 442)
Screenshot: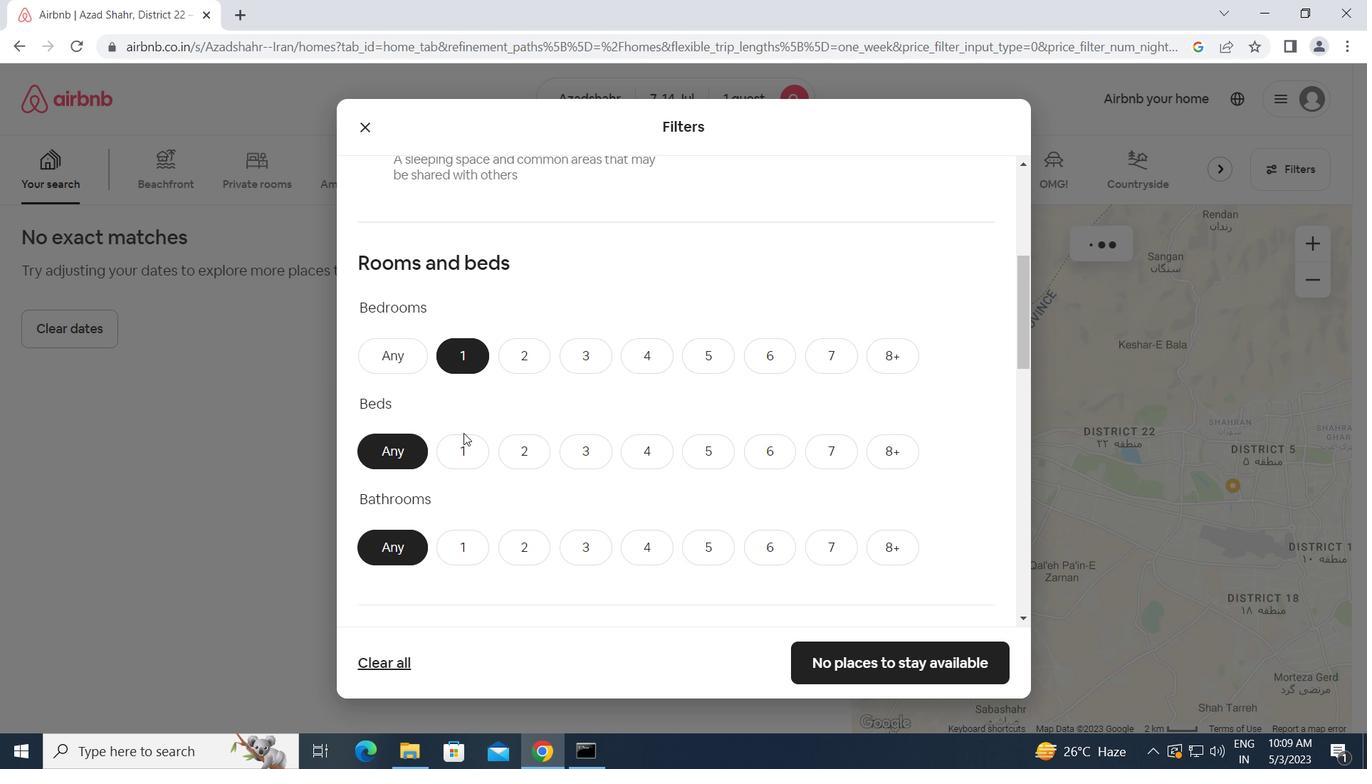 
Action: Mouse moved to (461, 547)
Screenshot: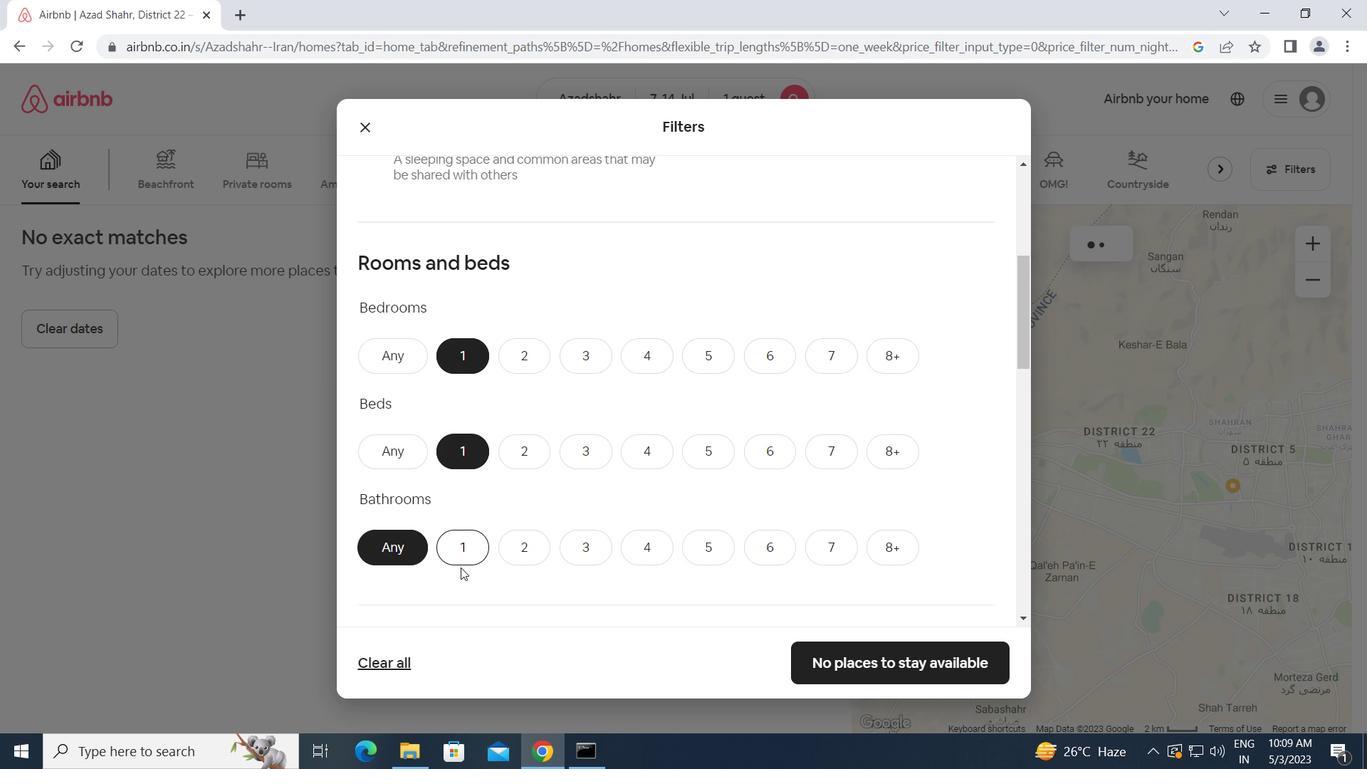 
Action: Mouse pressed left at (461, 547)
Screenshot: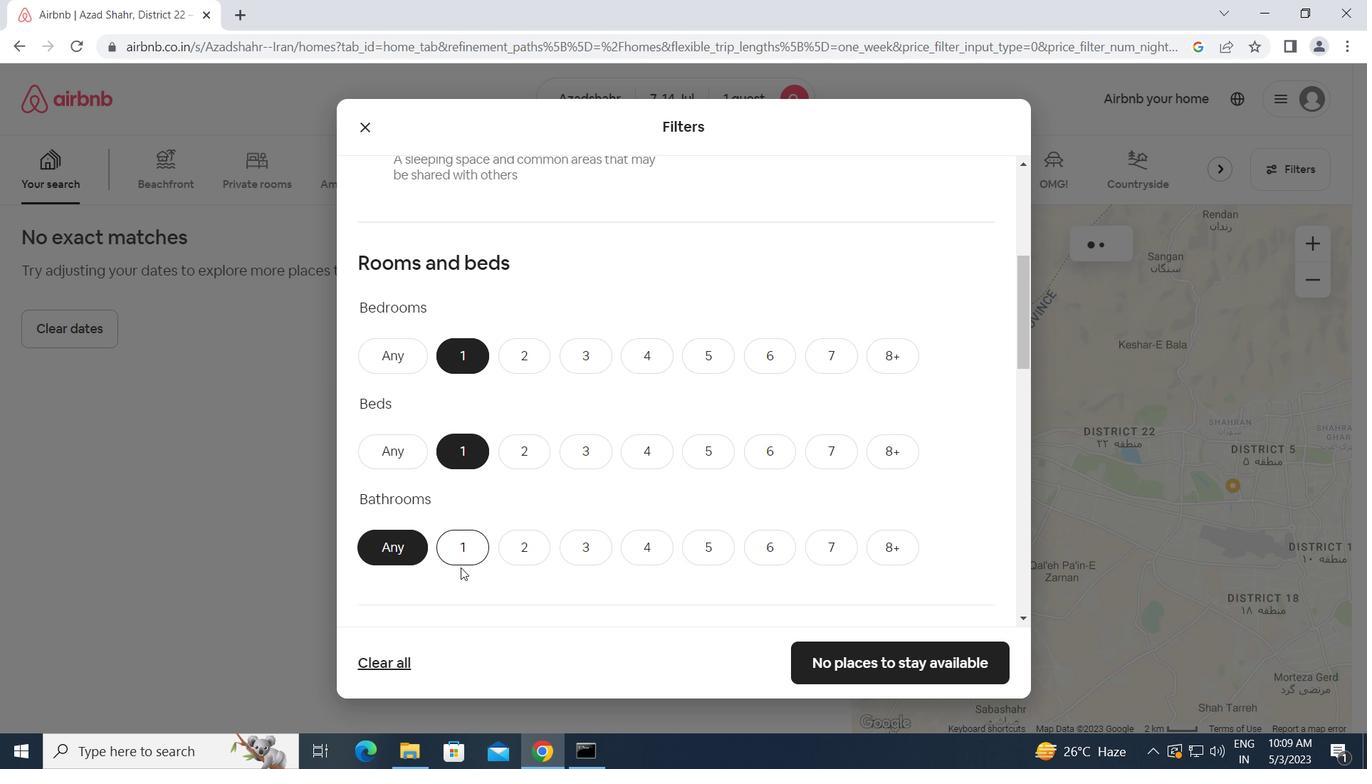 
Action: Mouse moved to (492, 539)
Screenshot: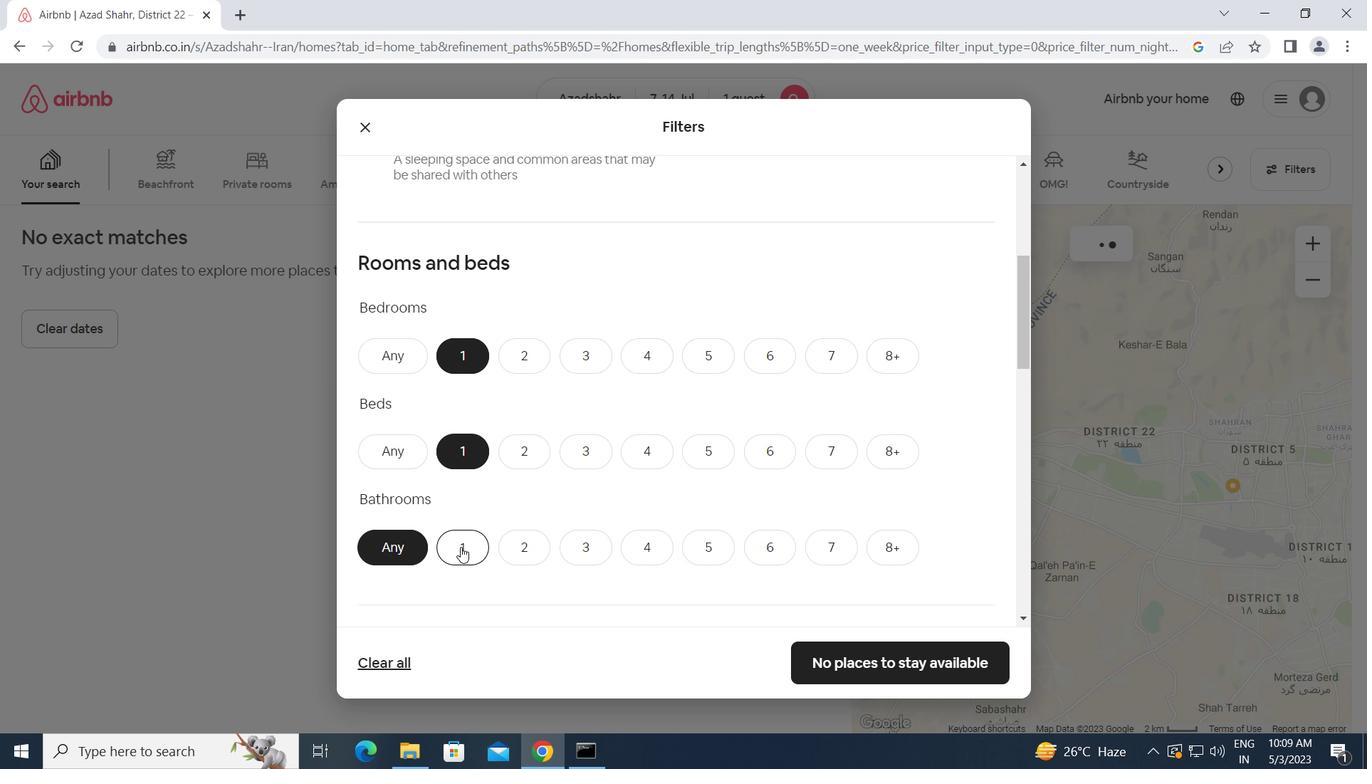 
Action: Mouse scrolled (492, 538) with delta (0, 0)
Screenshot: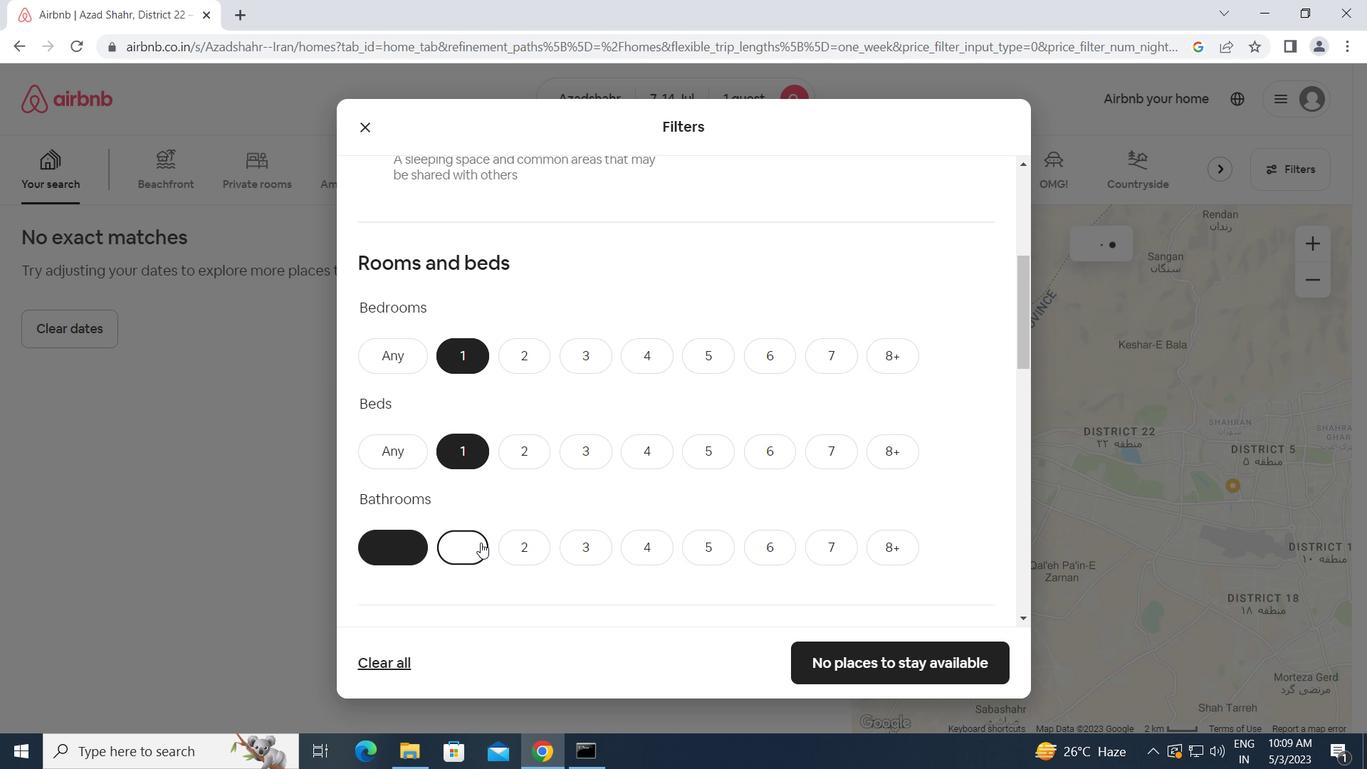 
Action: Mouse scrolled (492, 538) with delta (0, 0)
Screenshot: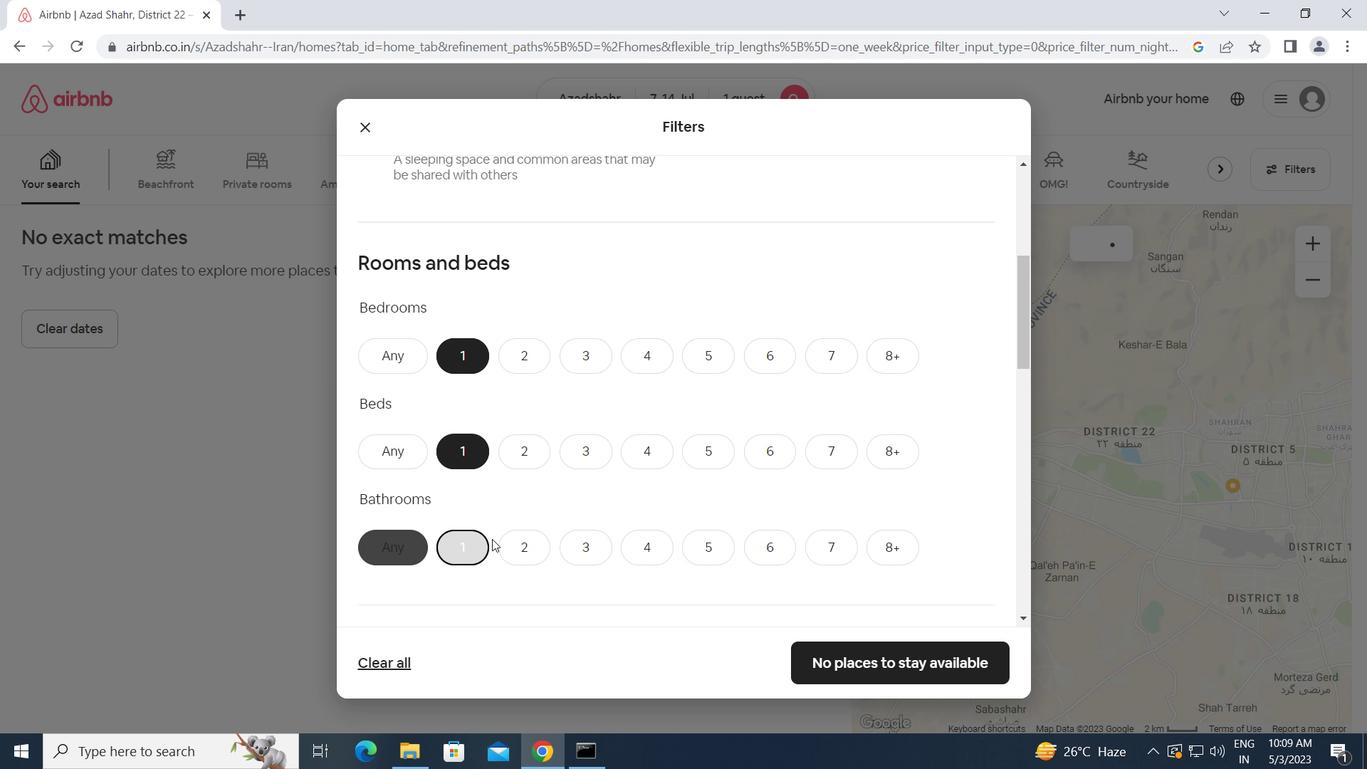 
Action: Mouse scrolled (492, 538) with delta (0, 0)
Screenshot: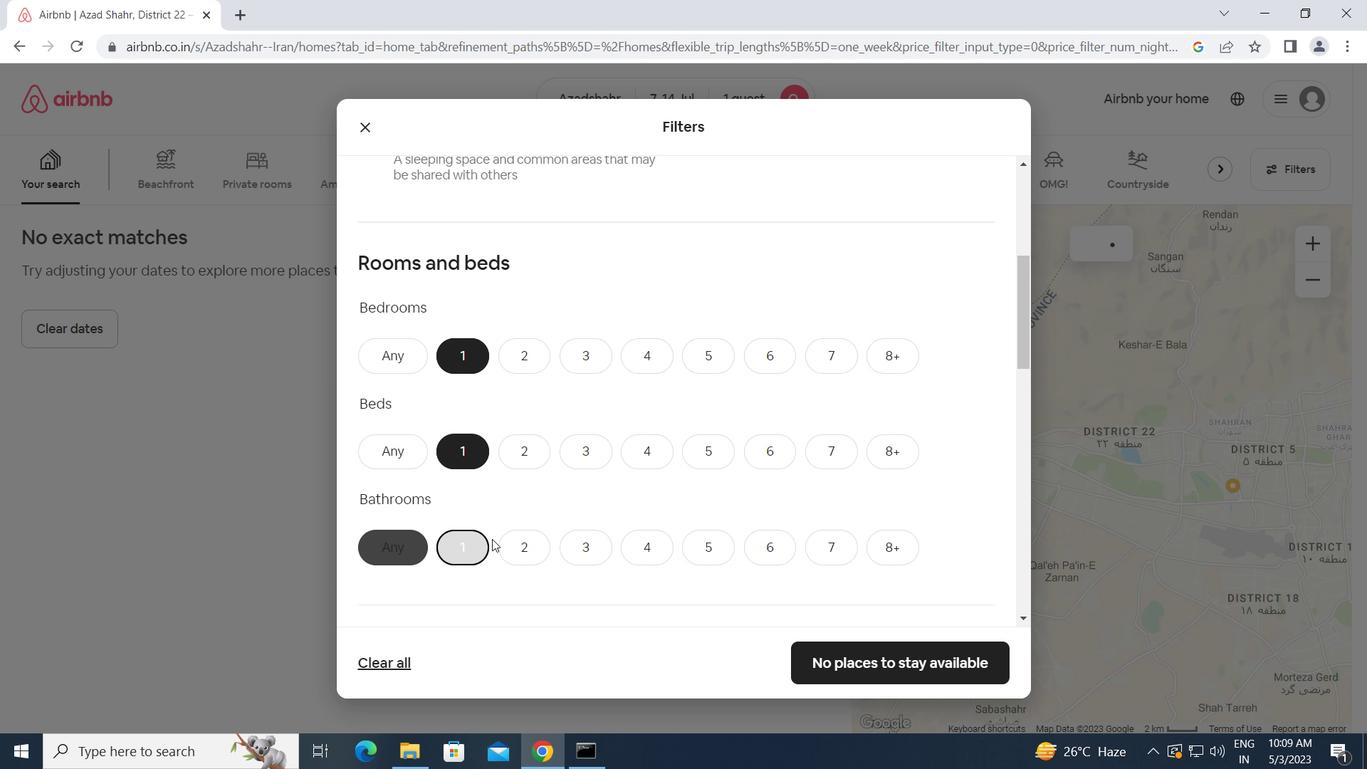 
Action: Mouse scrolled (492, 538) with delta (0, 0)
Screenshot: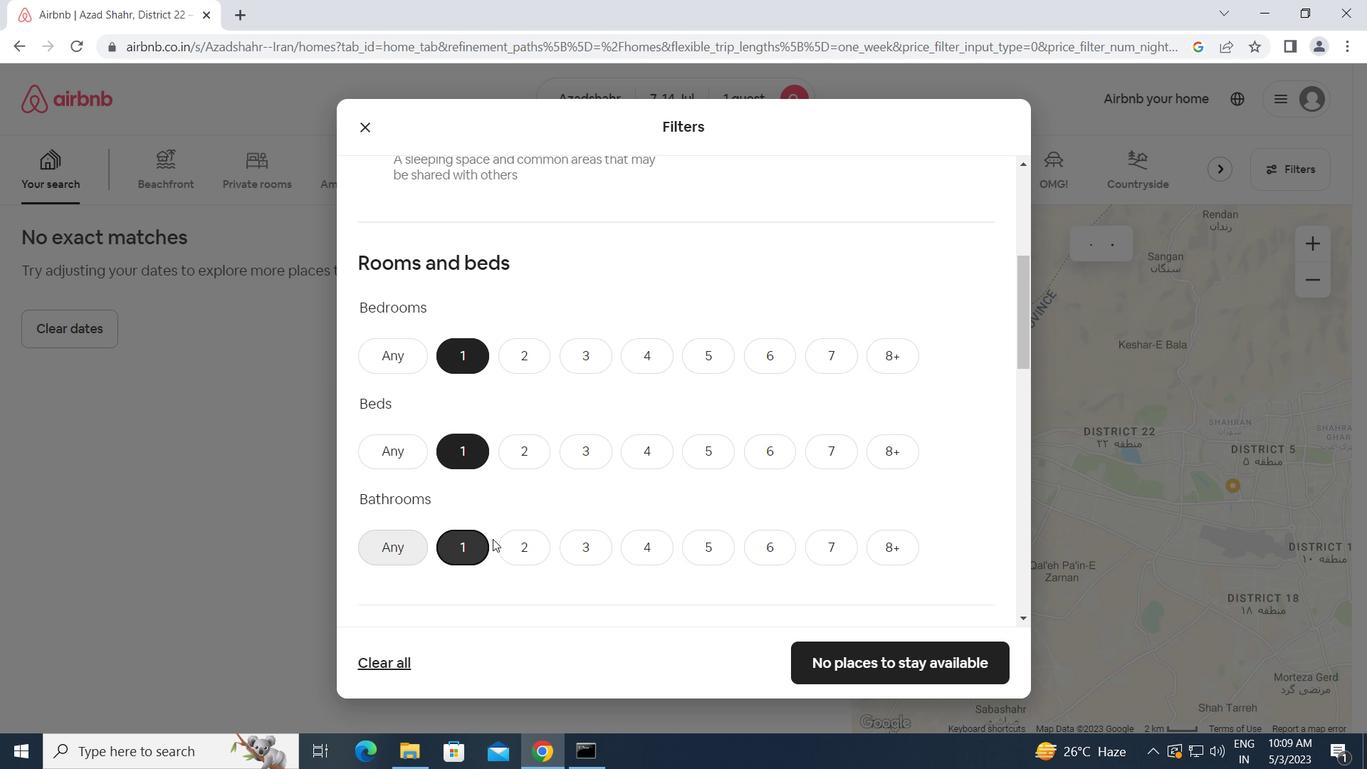 
Action: Mouse moved to (369, 376)
Screenshot: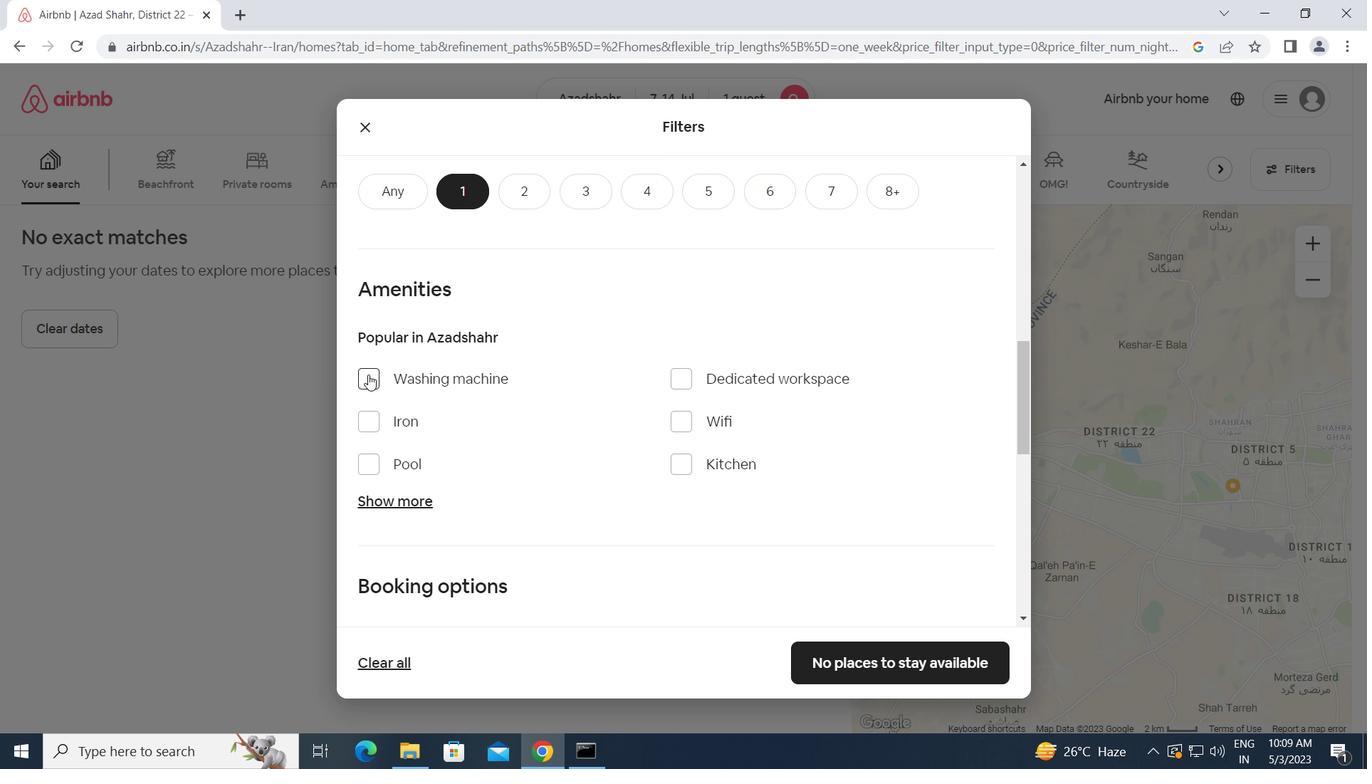 
Action: Mouse pressed left at (369, 376)
Screenshot: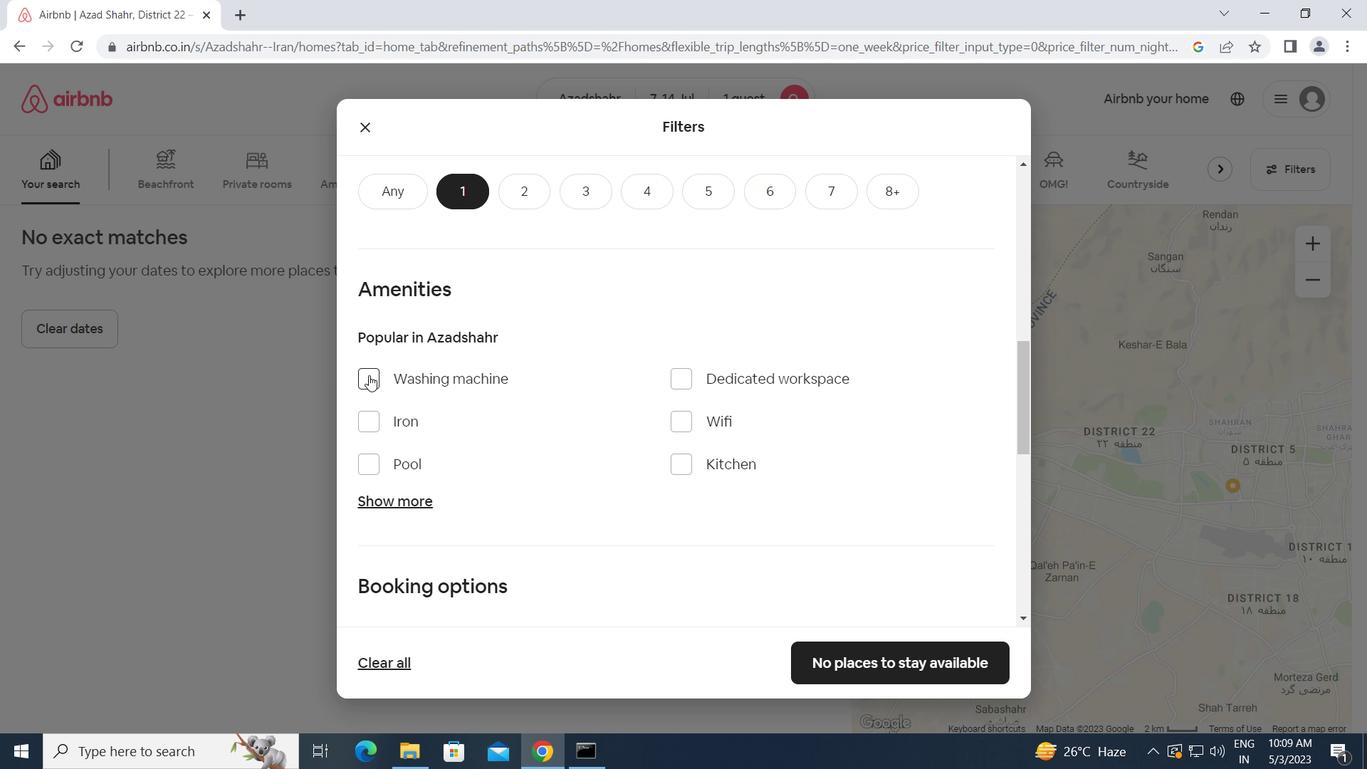 
Action: Mouse moved to (688, 419)
Screenshot: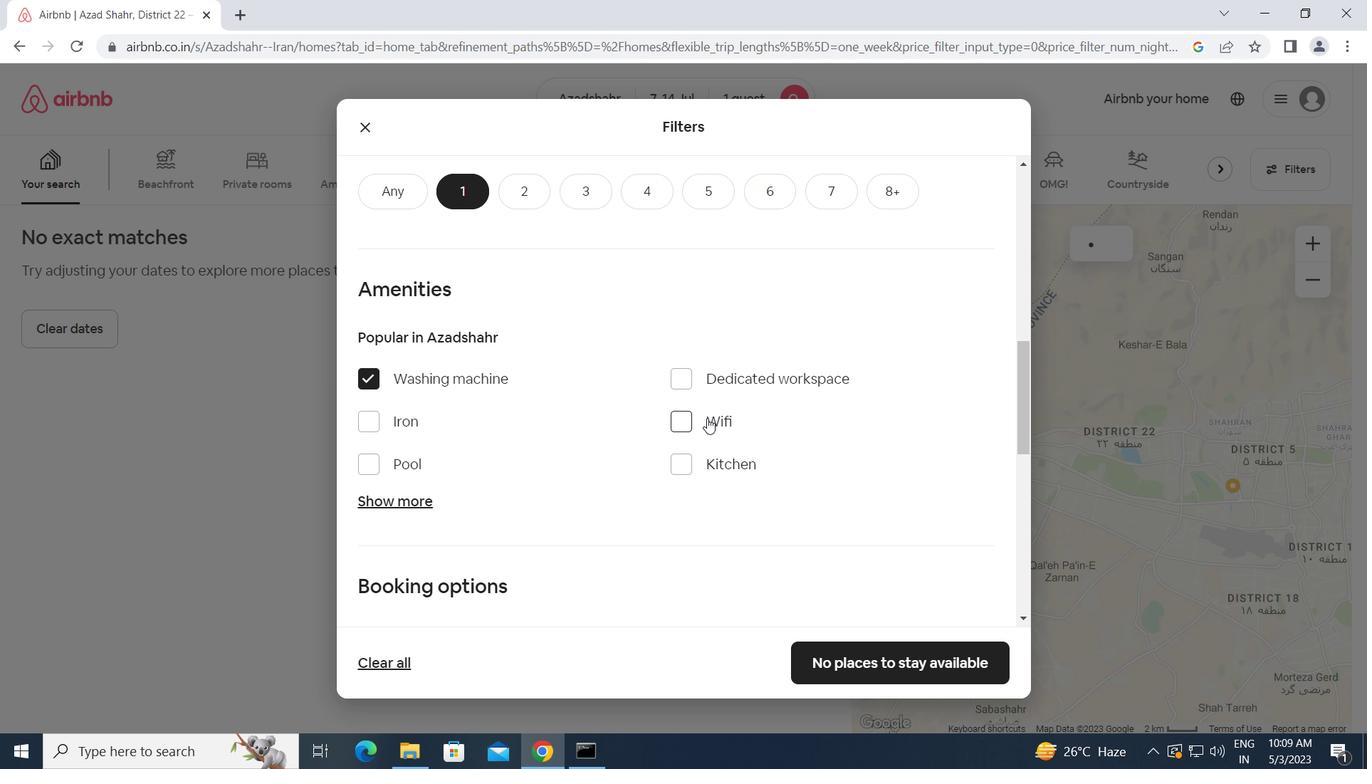 
Action: Mouse pressed left at (688, 419)
Screenshot: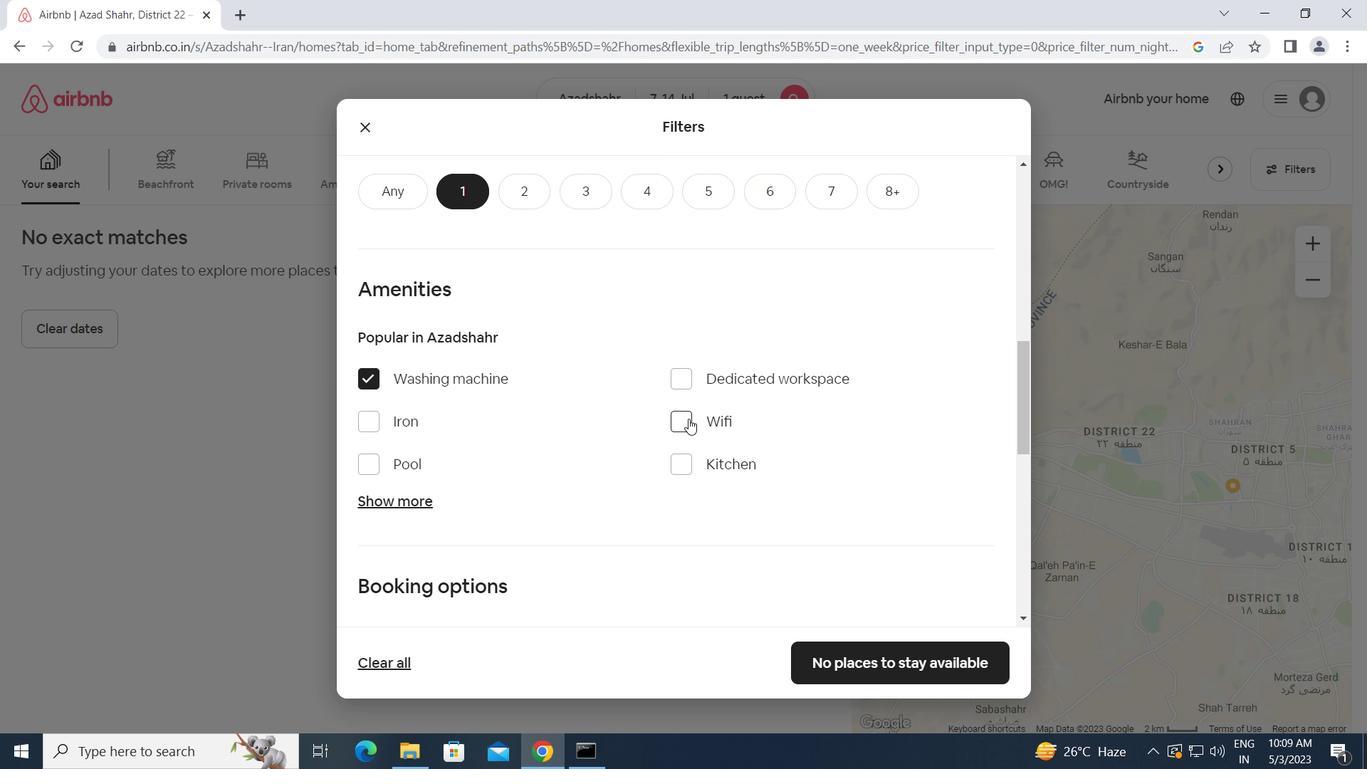 
Action: Mouse moved to (514, 449)
Screenshot: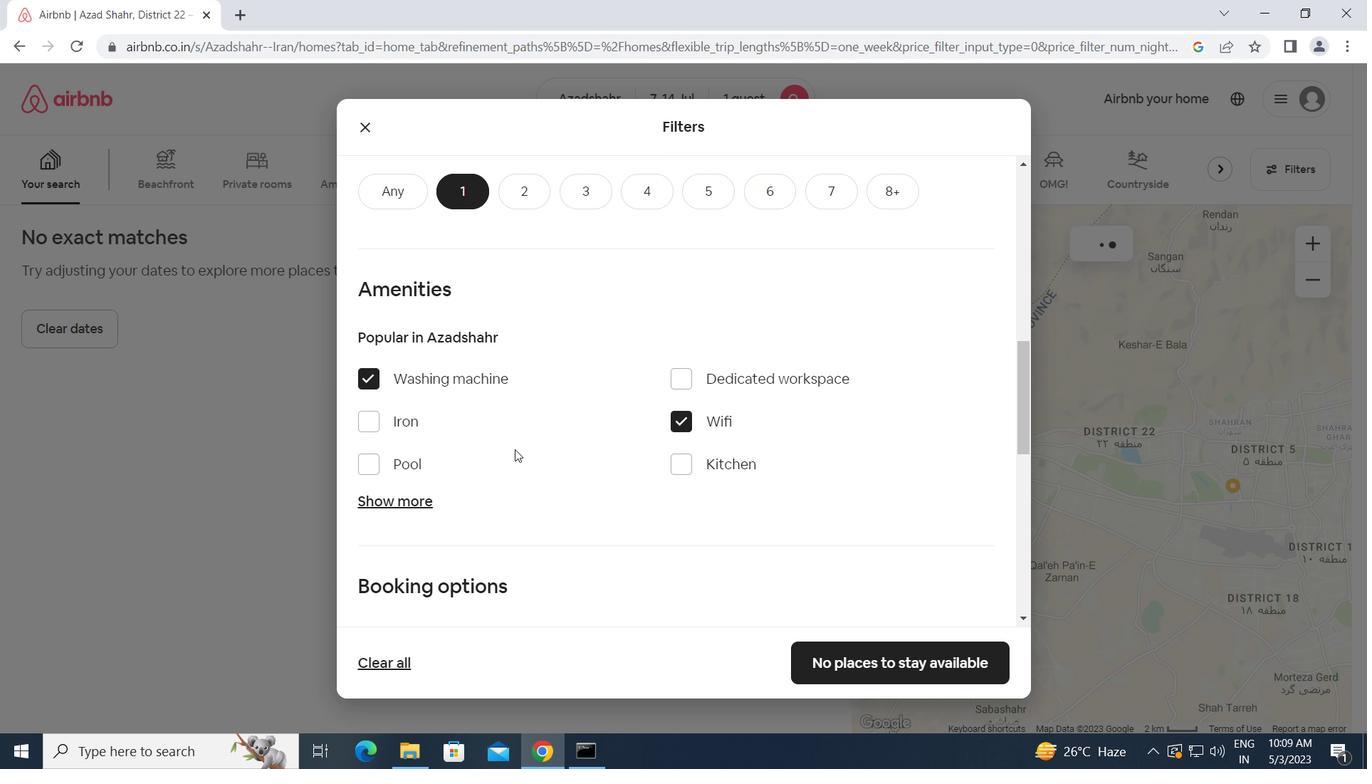 
Action: Mouse scrolled (514, 448) with delta (0, 0)
Screenshot: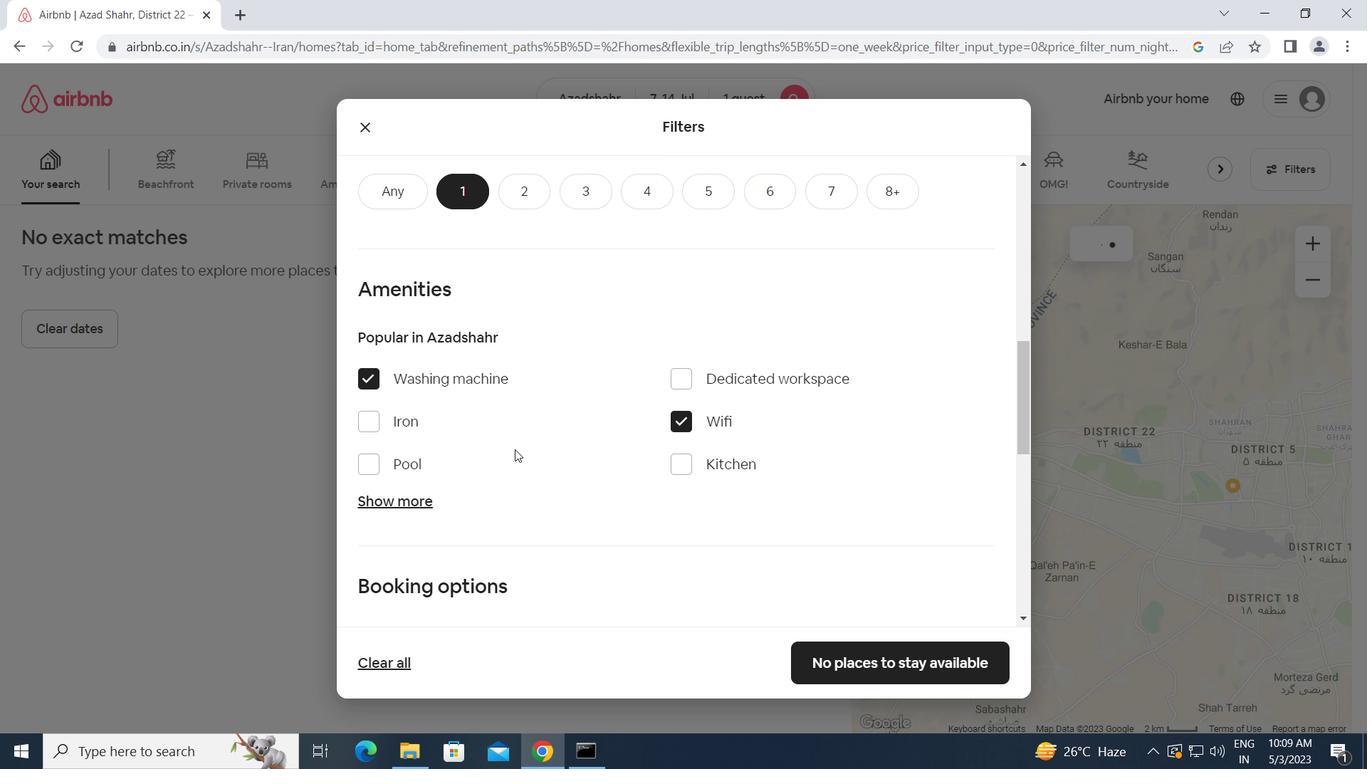 
Action: Mouse scrolled (514, 448) with delta (0, 0)
Screenshot: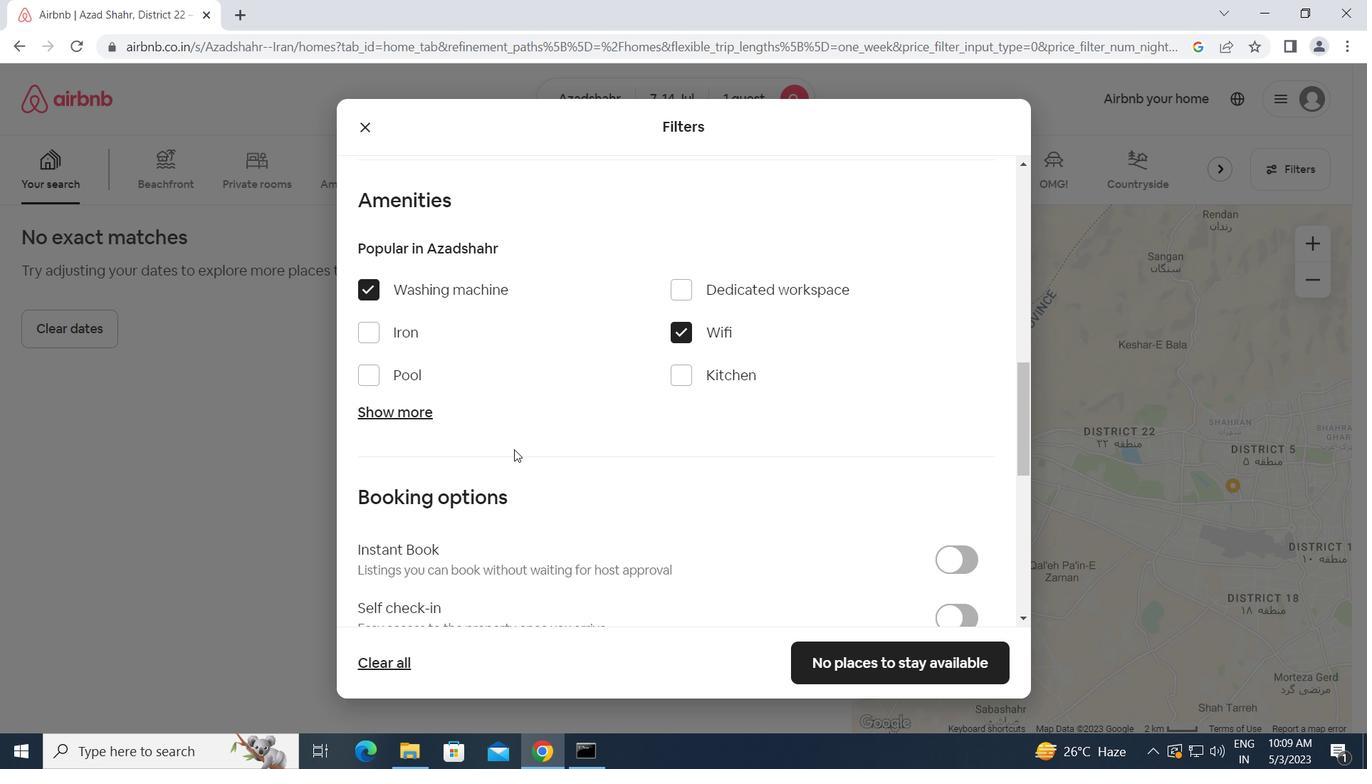 
Action: Mouse scrolled (514, 448) with delta (0, 0)
Screenshot: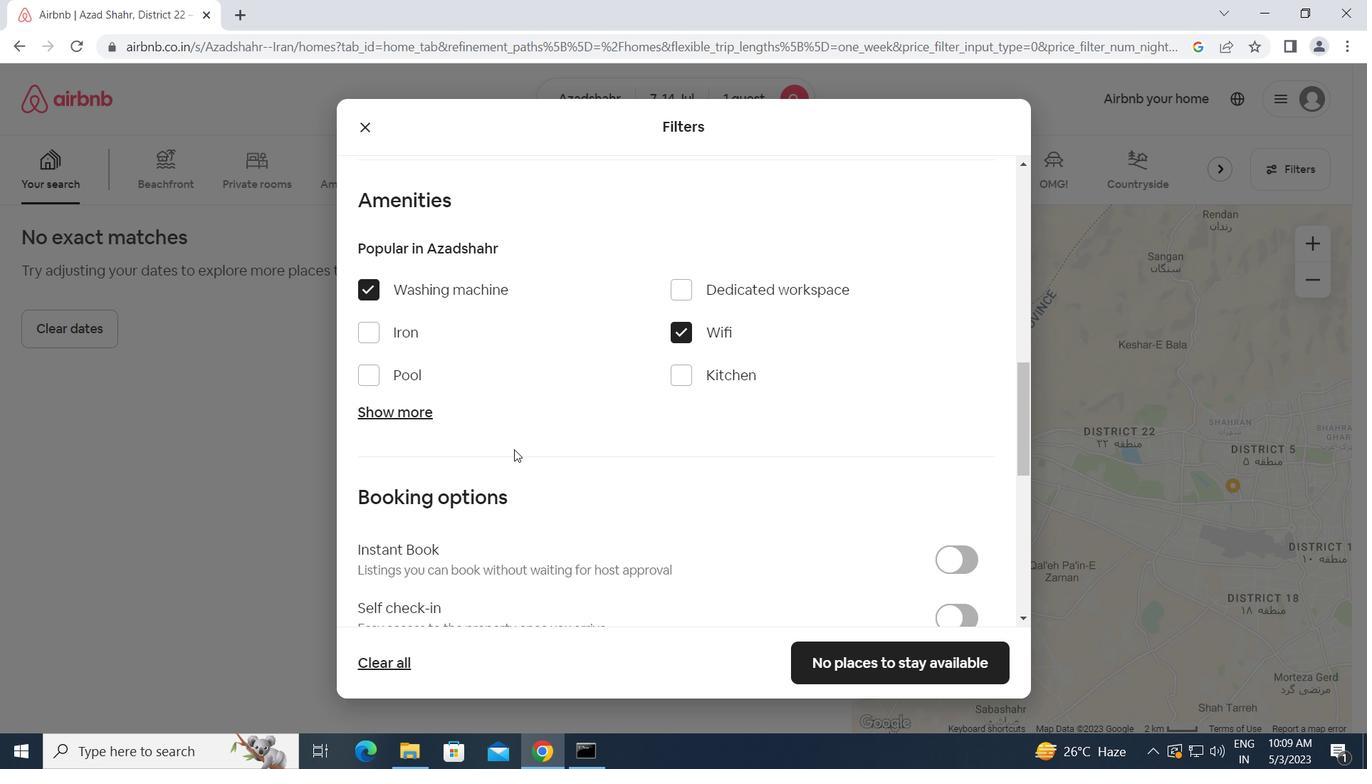 
Action: Mouse scrolled (514, 448) with delta (0, 0)
Screenshot: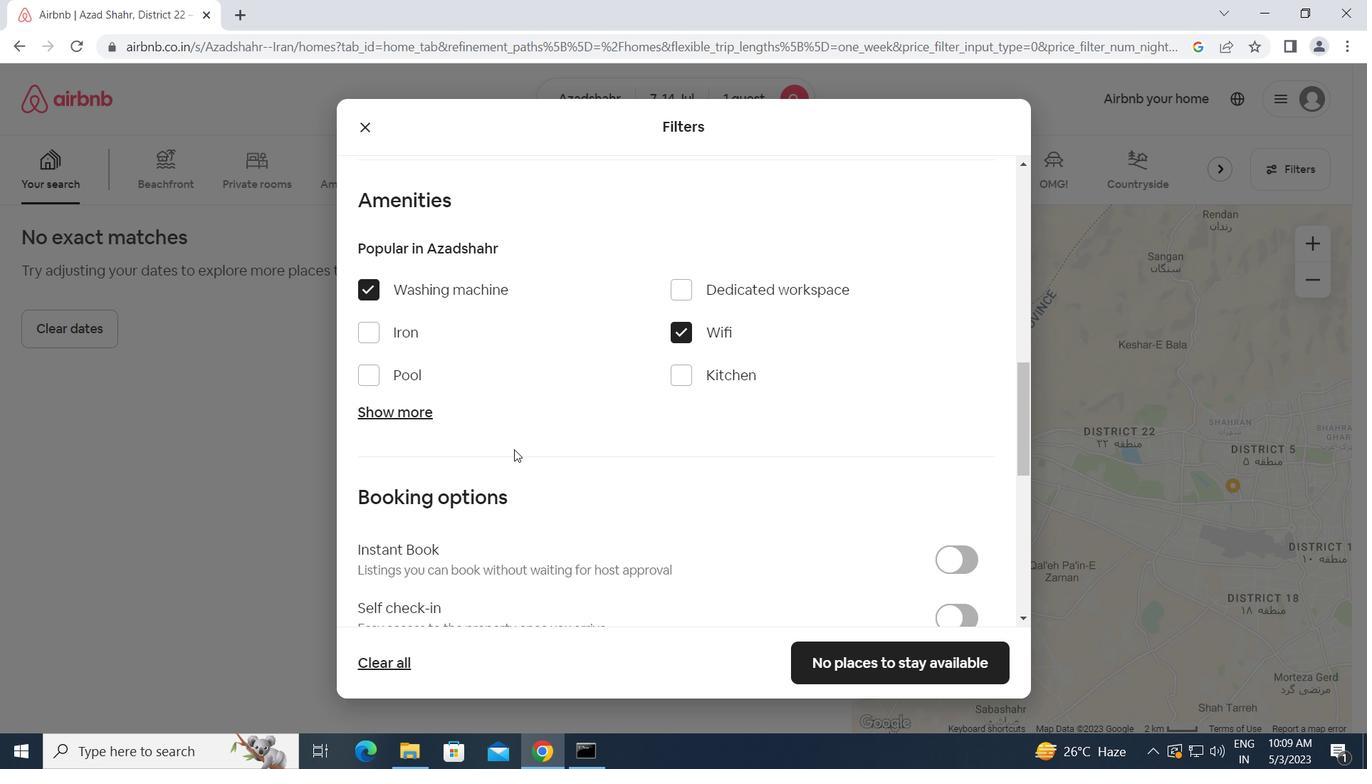 
Action: Mouse moved to (944, 345)
Screenshot: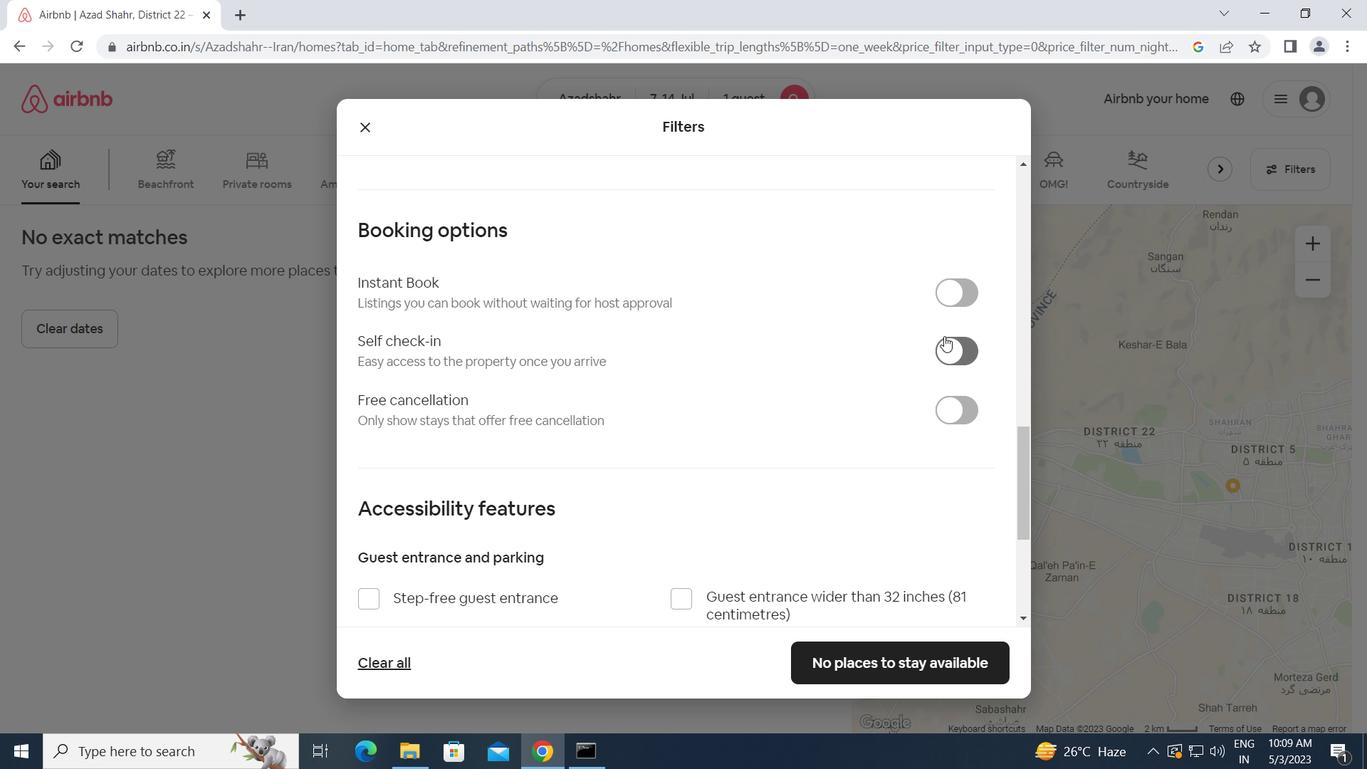 
Action: Mouse pressed left at (944, 345)
Screenshot: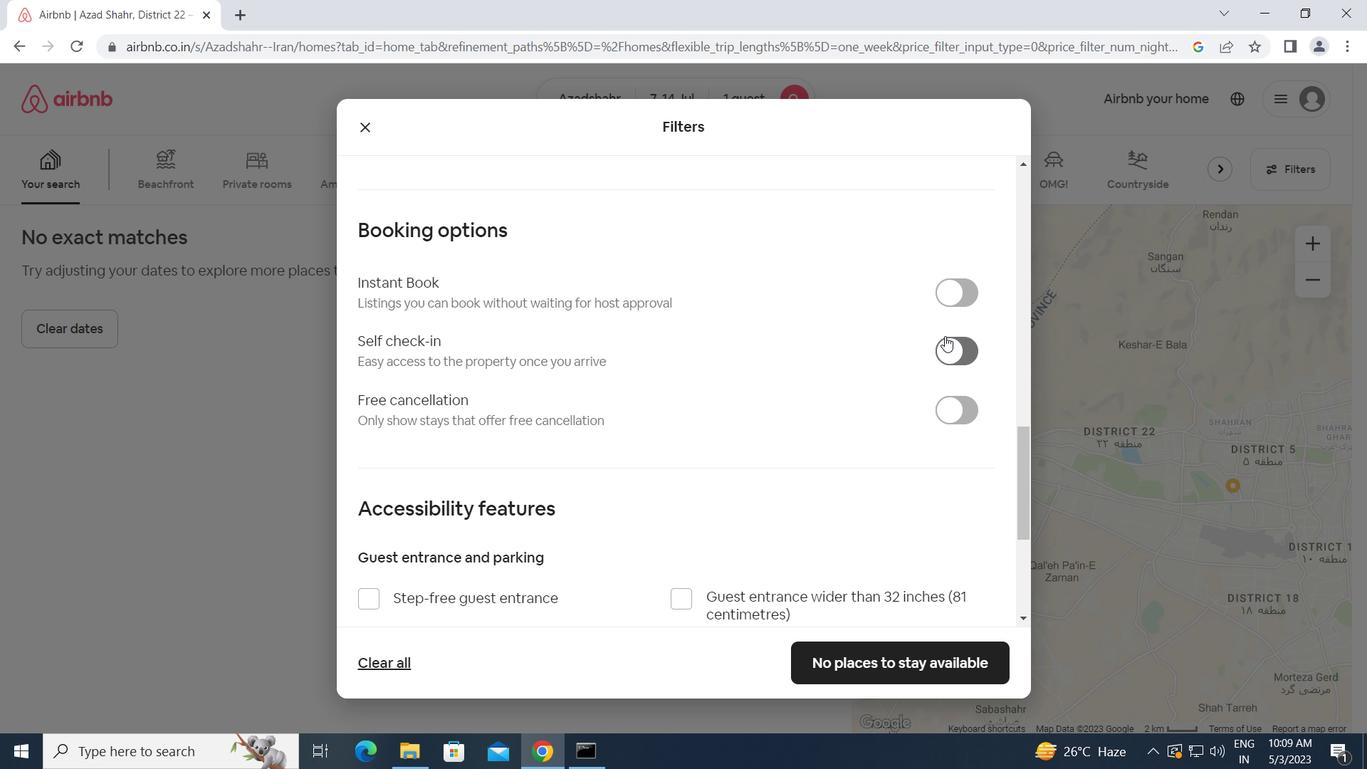 
Action: Mouse moved to (782, 386)
Screenshot: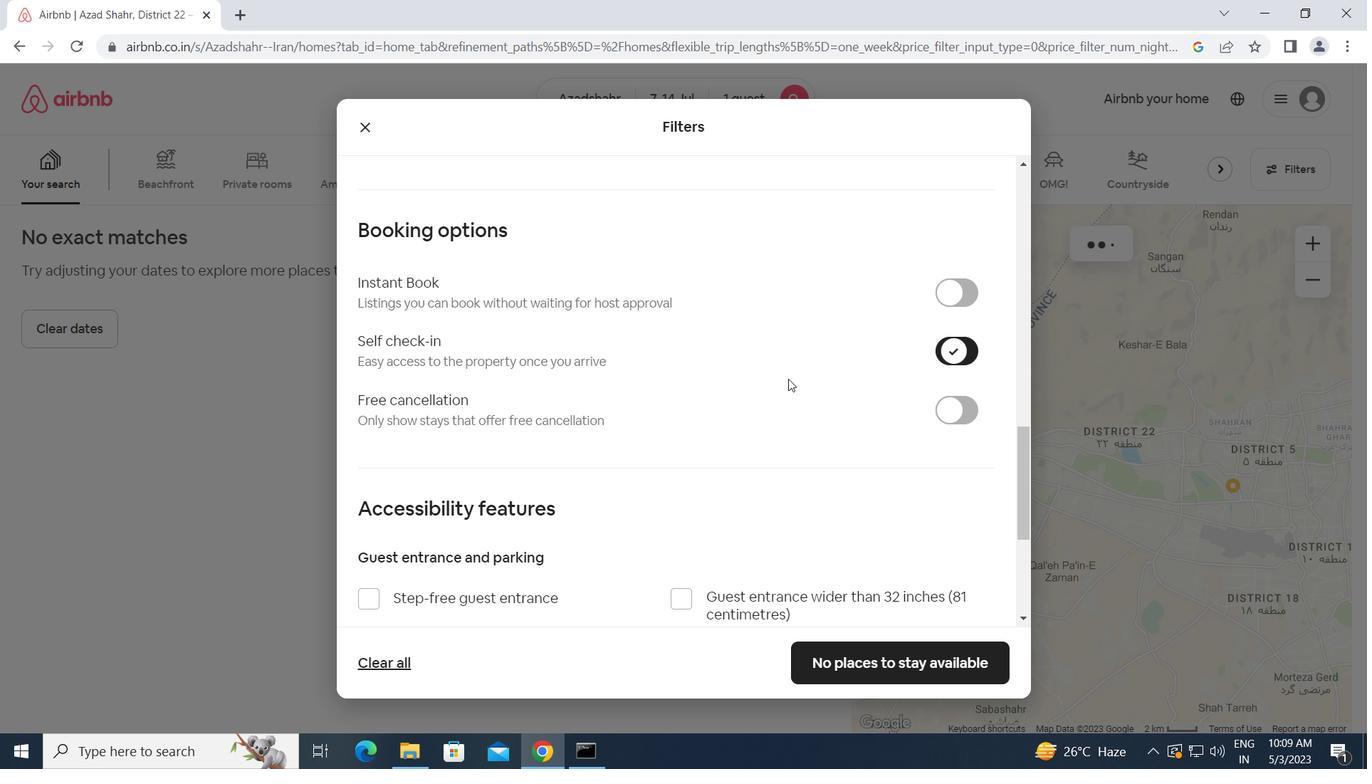 
Action: Mouse scrolled (782, 386) with delta (0, 0)
Screenshot: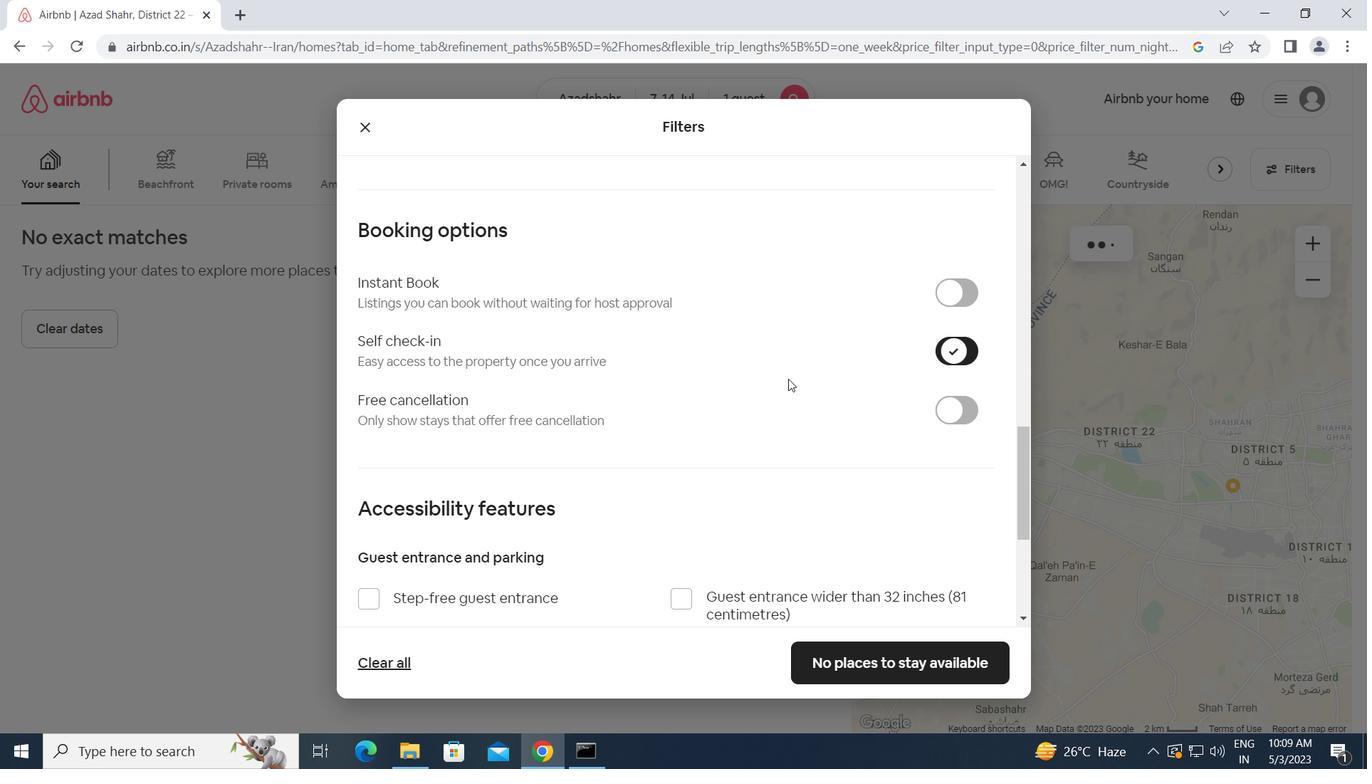 
Action: Mouse moved to (782, 387)
Screenshot: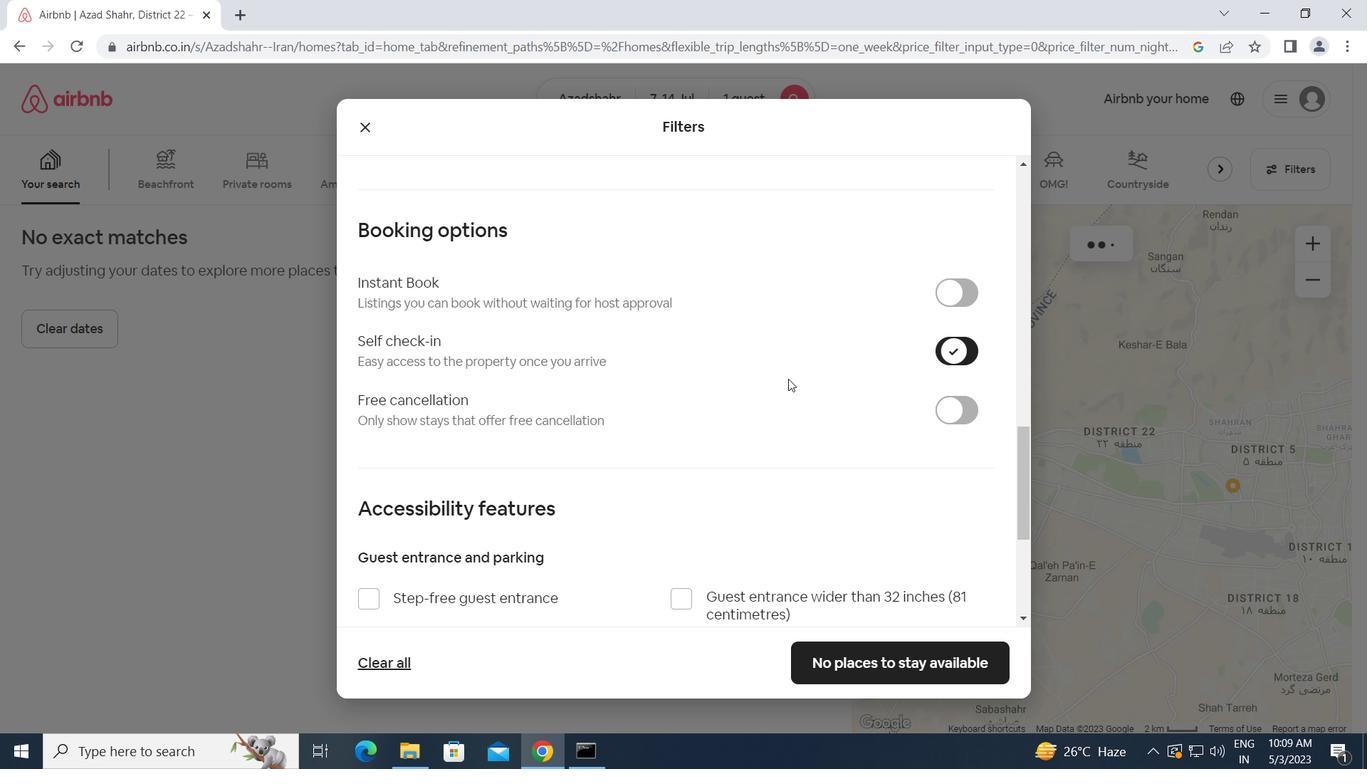 
Action: Mouse scrolled (782, 386) with delta (0, 0)
Screenshot: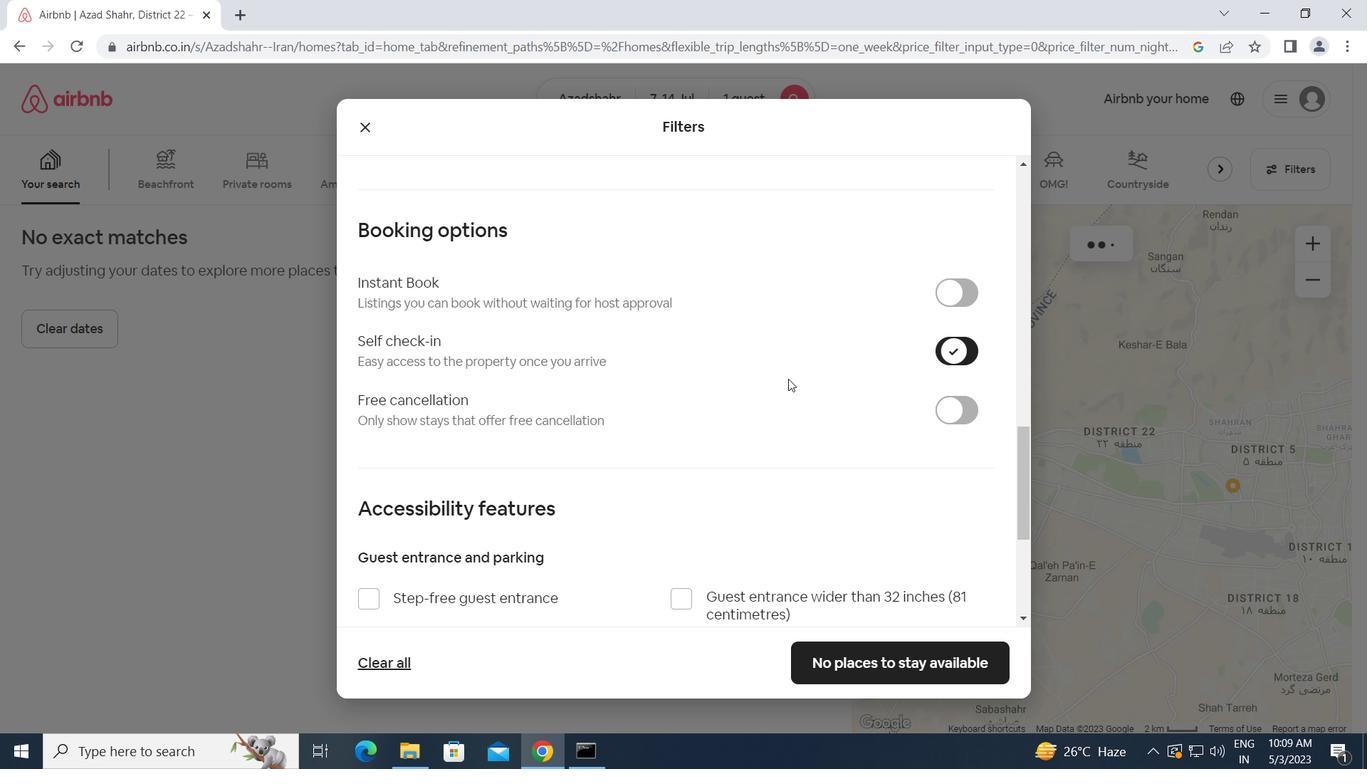
Action: Mouse scrolled (782, 386) with delta (0, 0)
Screenshot: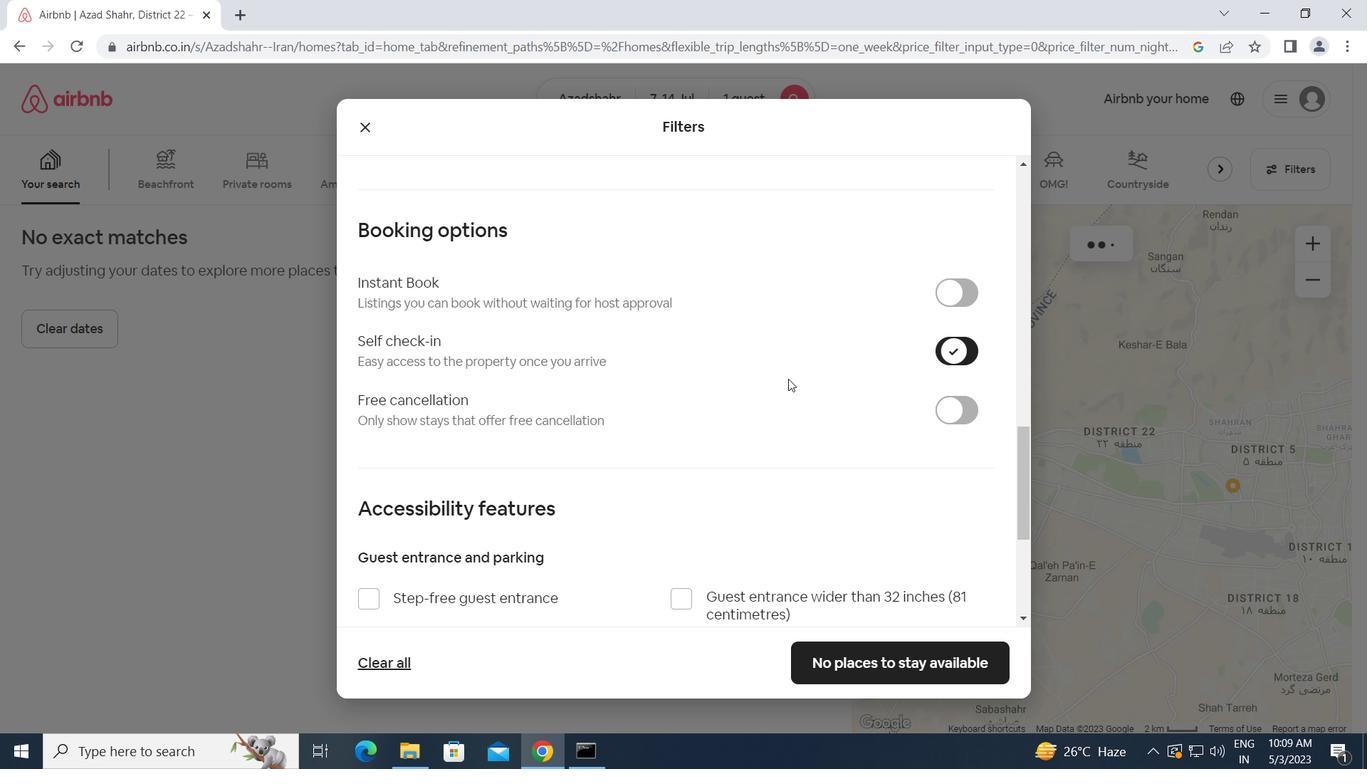 
Action: Mouse scrolled (782, 386) with delta (0, 0)
Screenshot: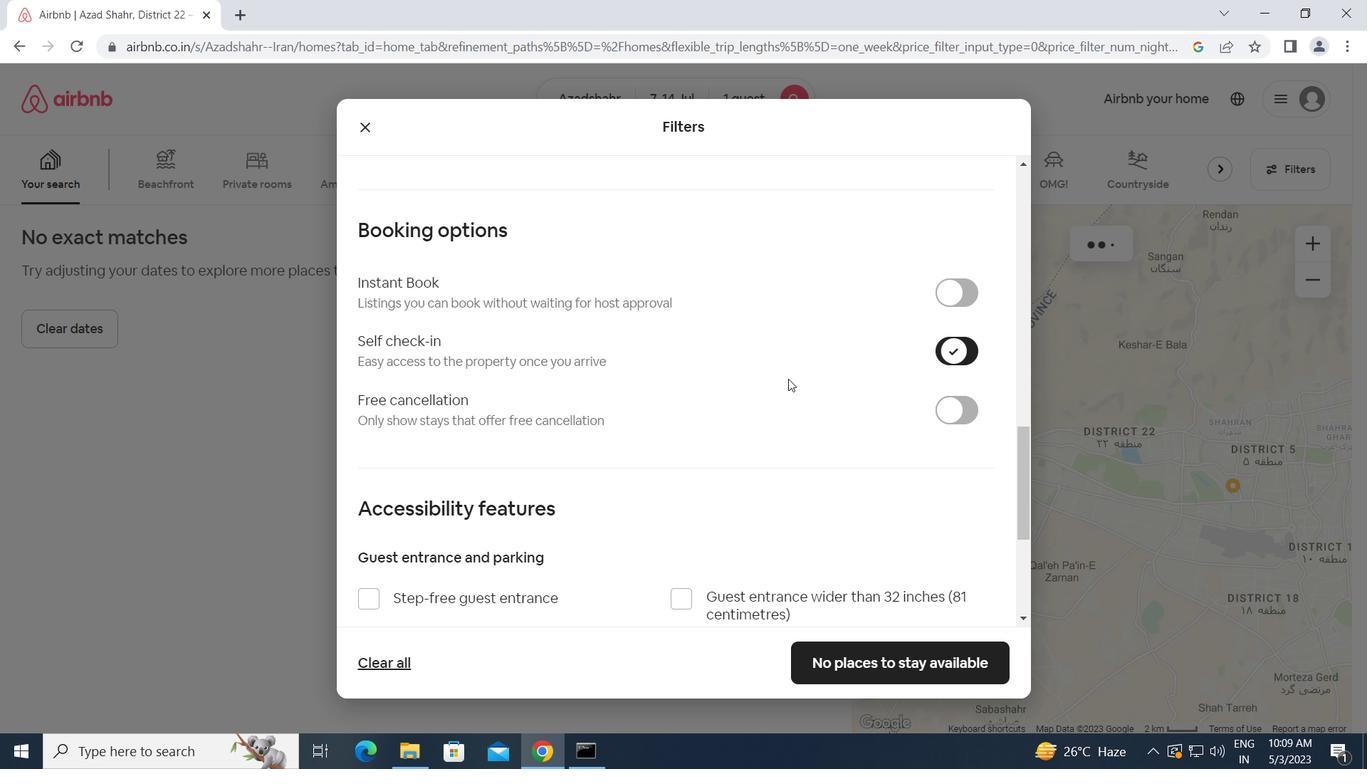 
Action: Mouse scrolled (782, 386) with delta (0, 0)
Screenshot: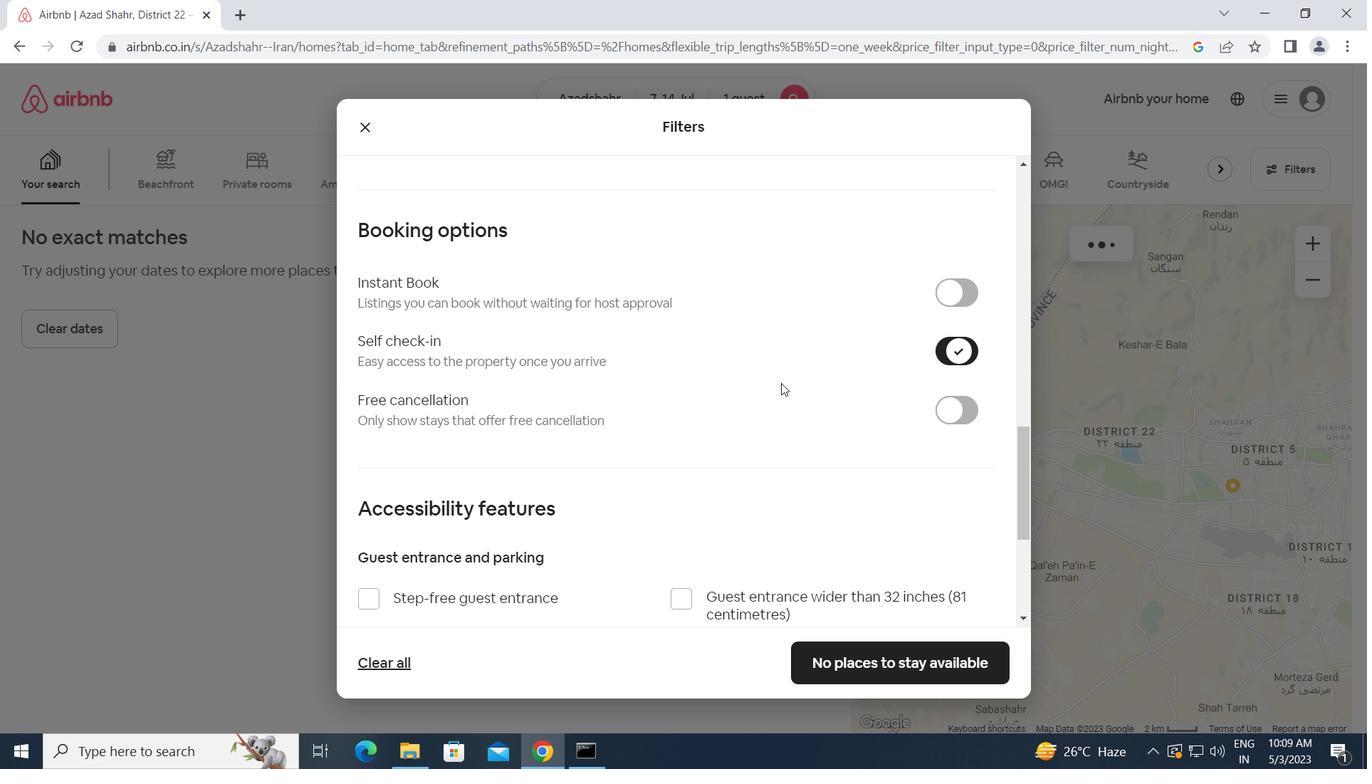 
Action: Mouse moved to (781, 388)
Screenshot: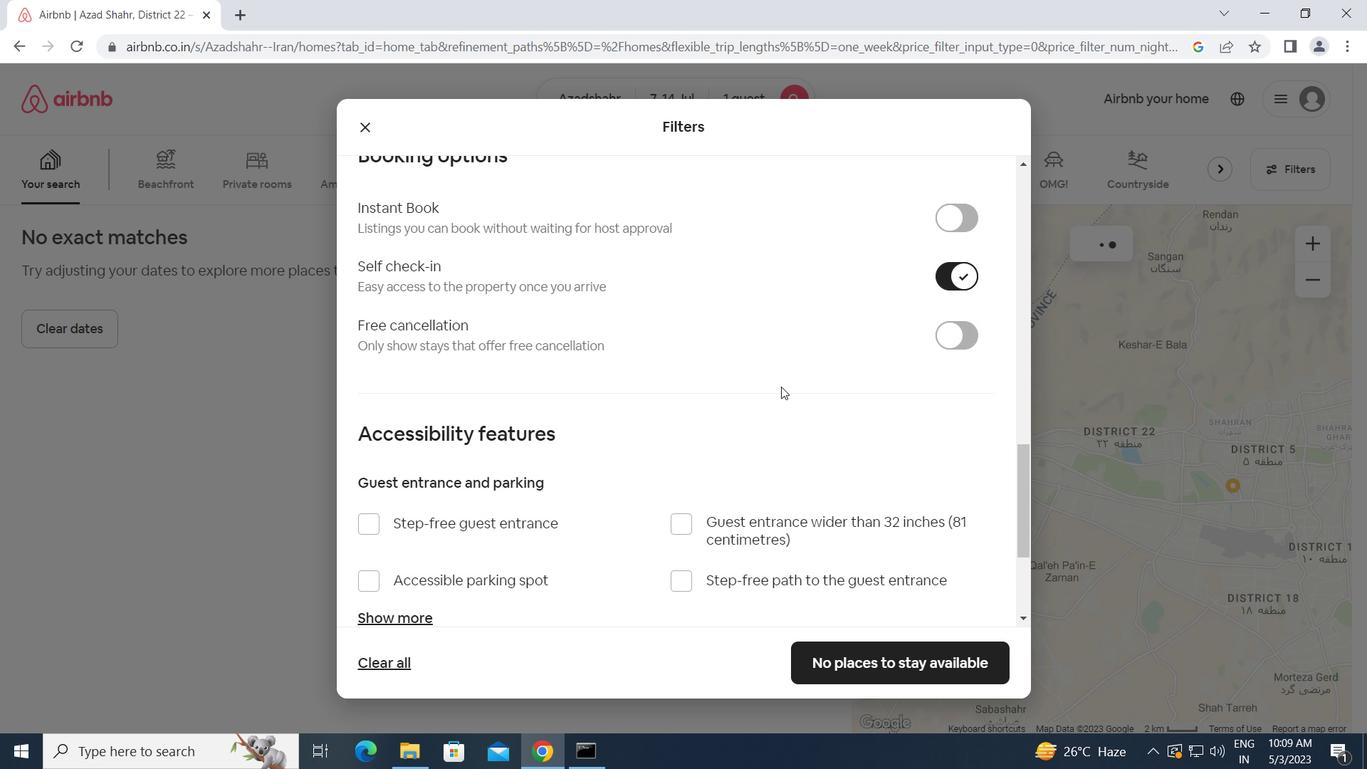 
Action: Mouse scrolled (781, 387) with delta (0, 0)
Screenshot: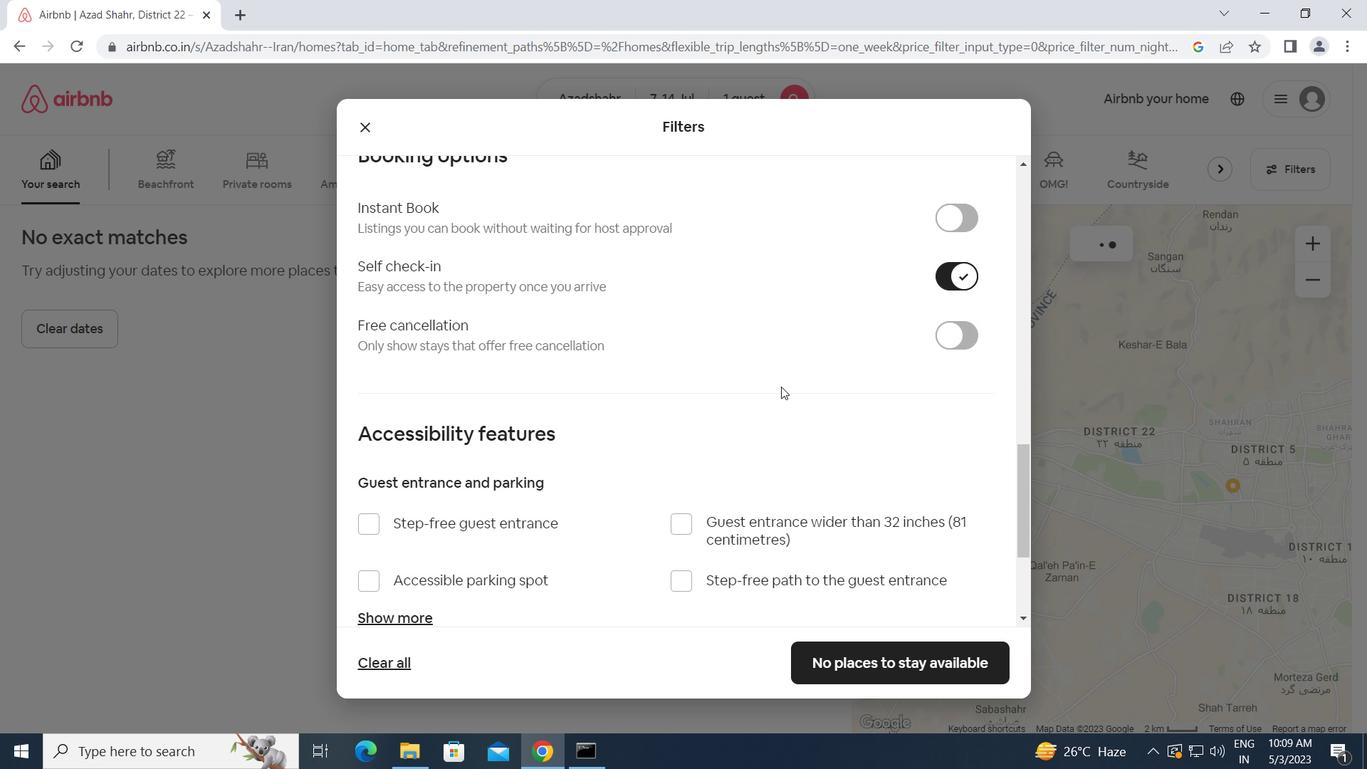 
Action: Mouse scrolled (781, 387) with delta (0, 0)
Screenshot: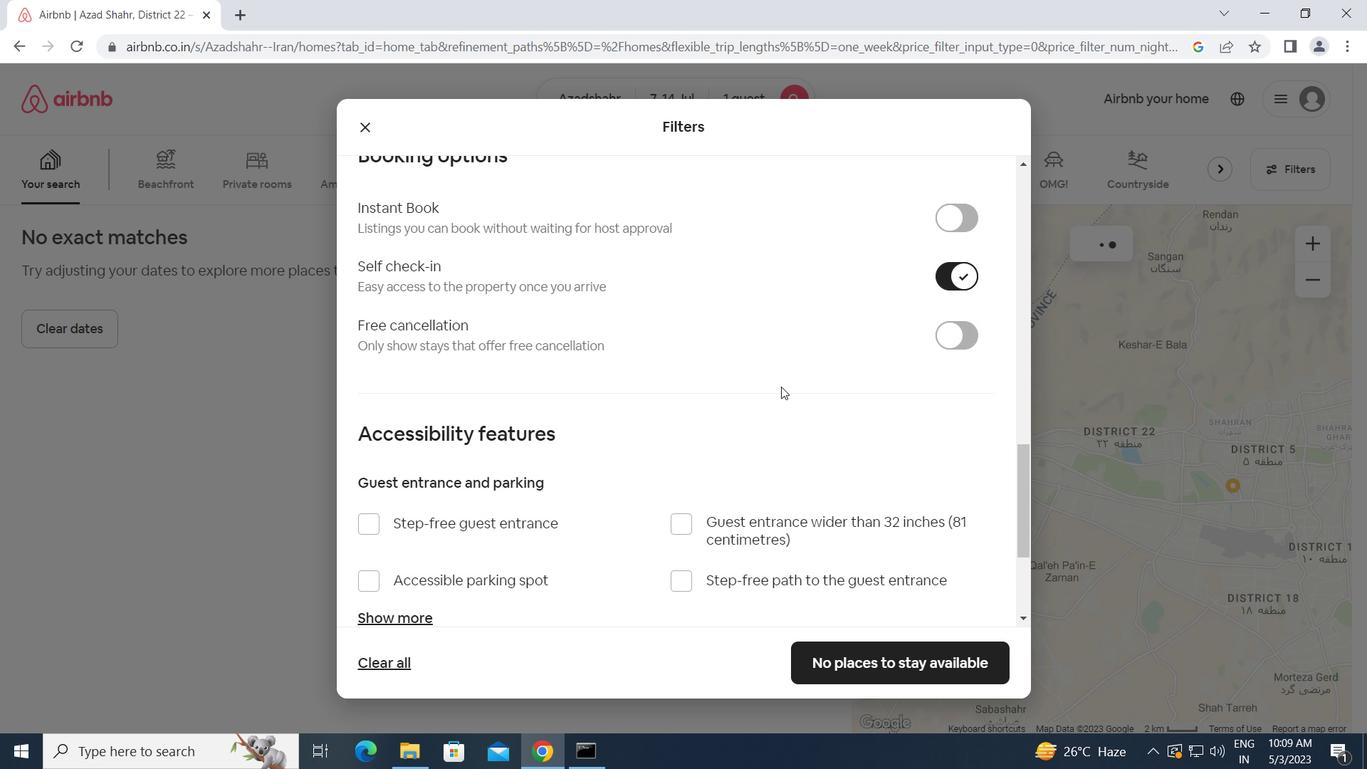 
Action: Mouse scrolled (781, 387) with delta (0, 0)
Screenshot: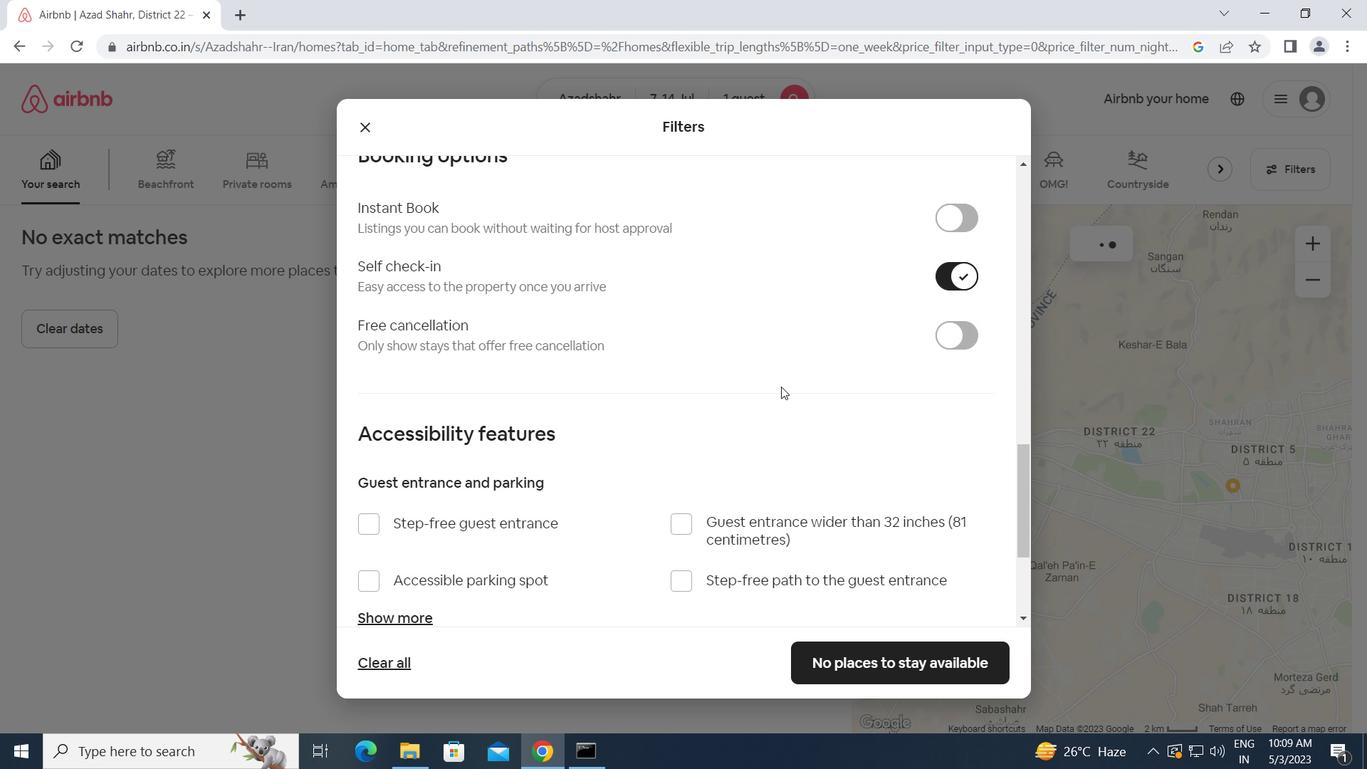 
Action: Mouse scrolled (781, 387) with delta (0, 0)
Screenshot: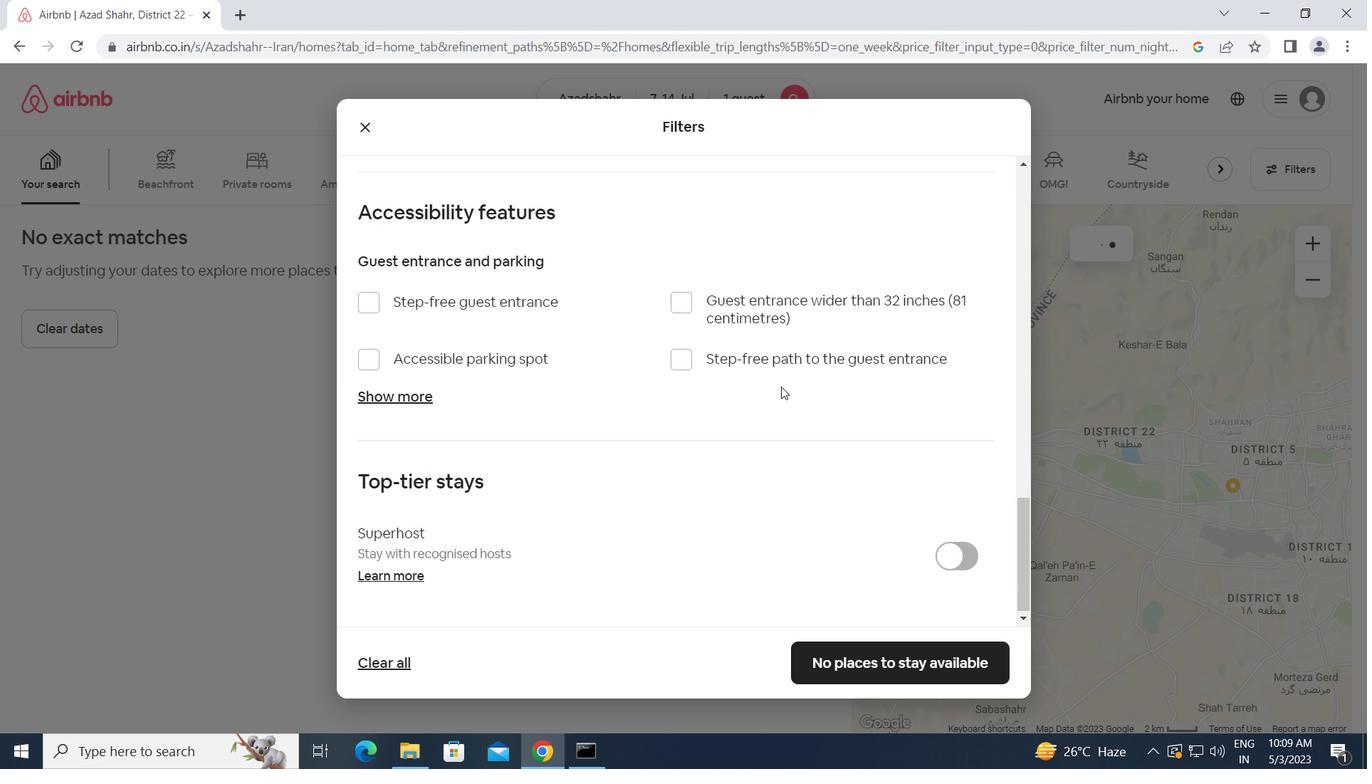 
Action: Mouse moved to (780, 388)
Screenshot: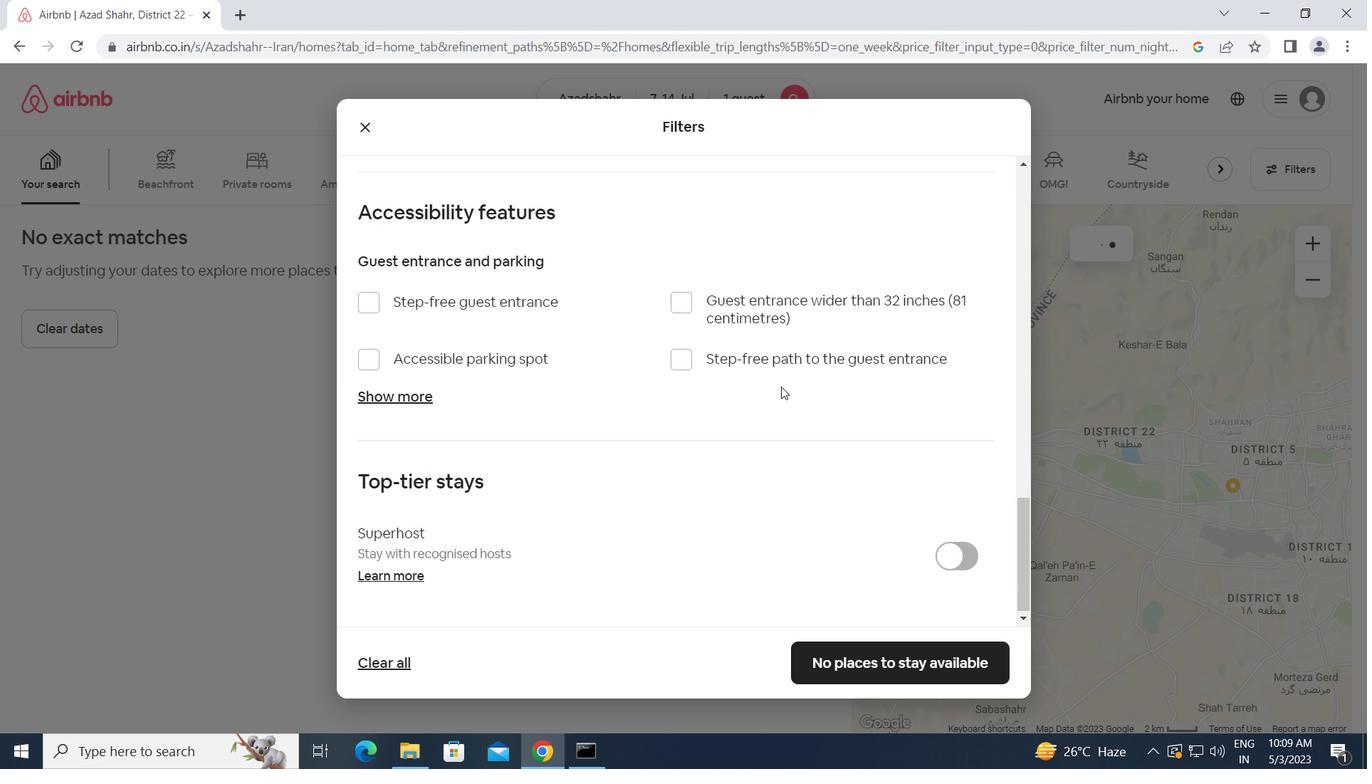 
Action: Mouse scrolled (780, 388) with delta (0, 0)
Screenshot: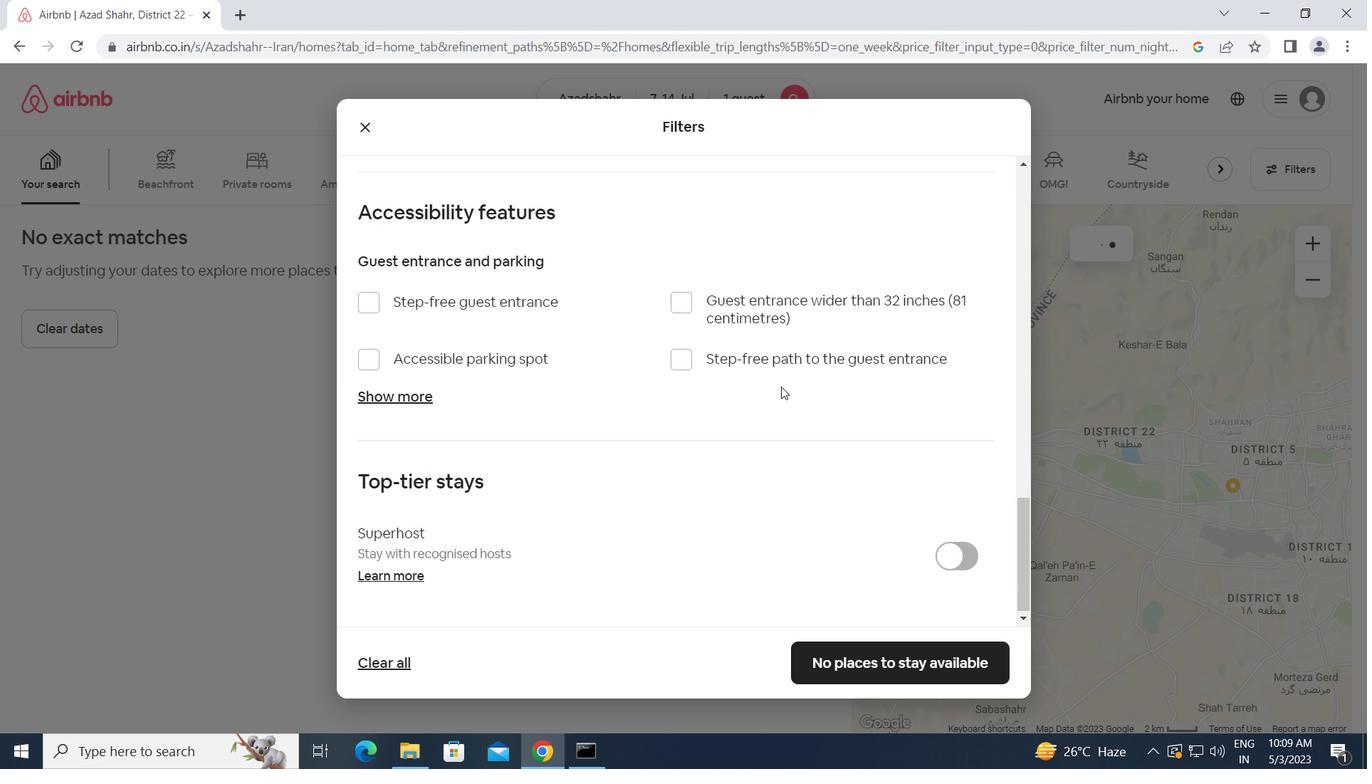 
Action: Mouse moved to (893, 655)
Screenshot: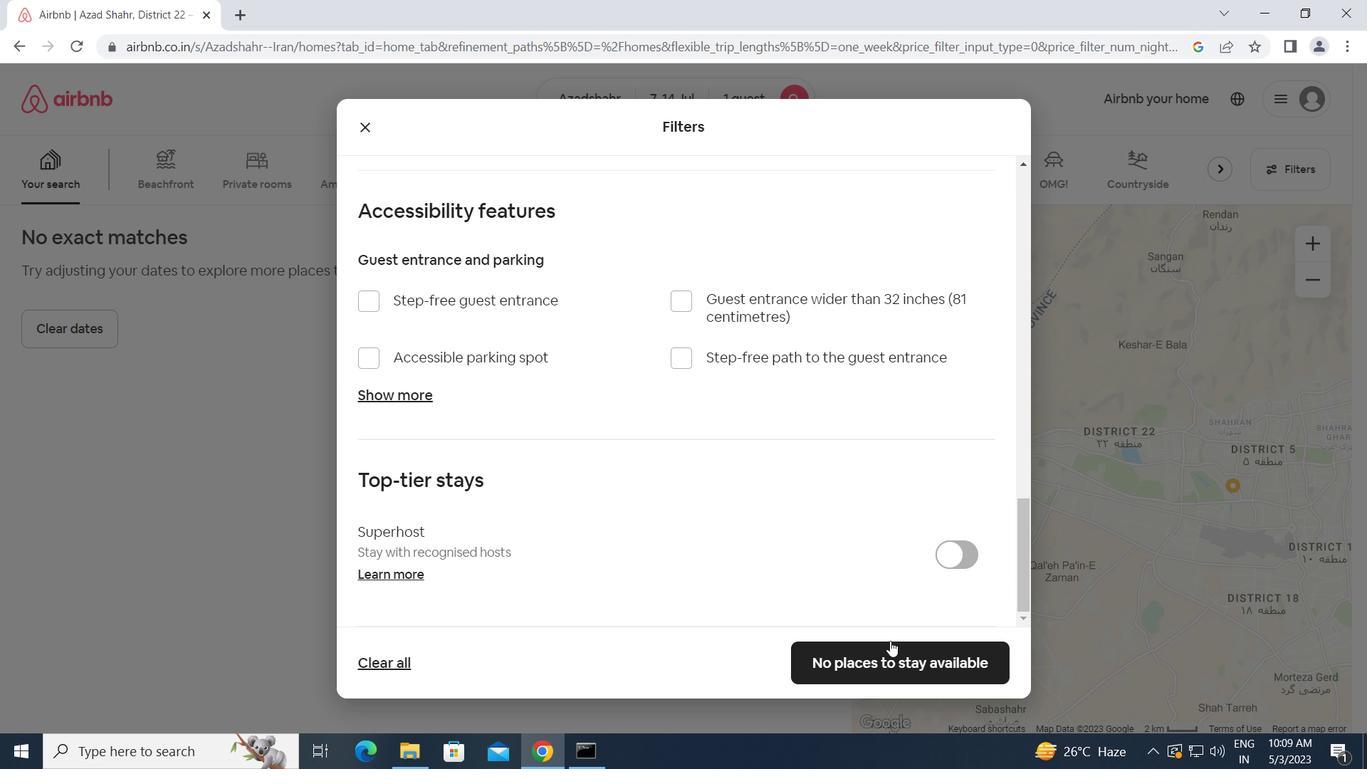 
Action: Mouse pressed left at (893, 655)
Screenshot: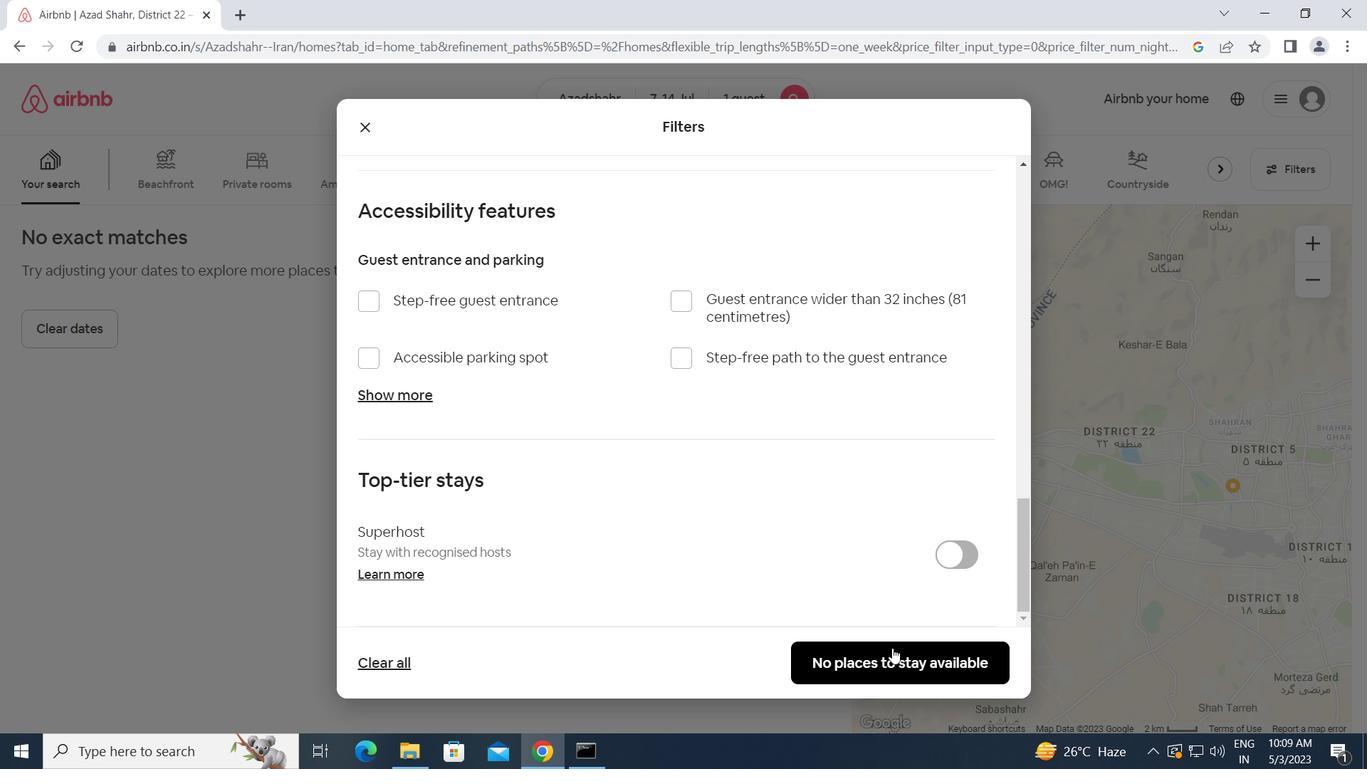 
